 Task: Research Airbnb options in Namasuba, Uganda from 6th December, 2023 to 12th December, 2023 for 4 adults.4 bedrooms having 4 beds and 4 bathrooms. Property type can be flat. Amenities needed are: wifi, TV, free parkinig on premises, gym, breakfast. Look for 3 properties as per requirement.
Action: Mouse moved to (425, 89)
Screenshot: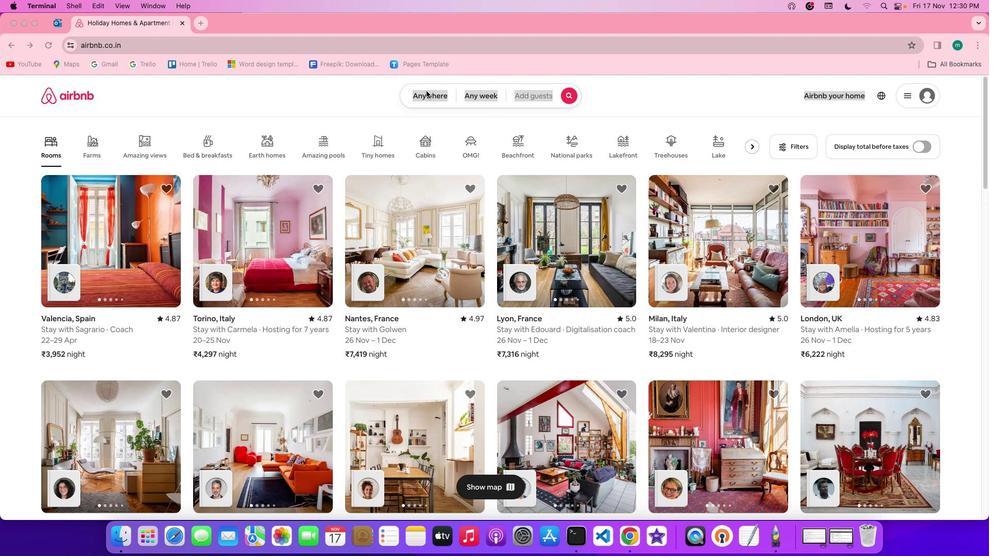 
Action: Mouse pressed left at (425, 89)
Screenshot: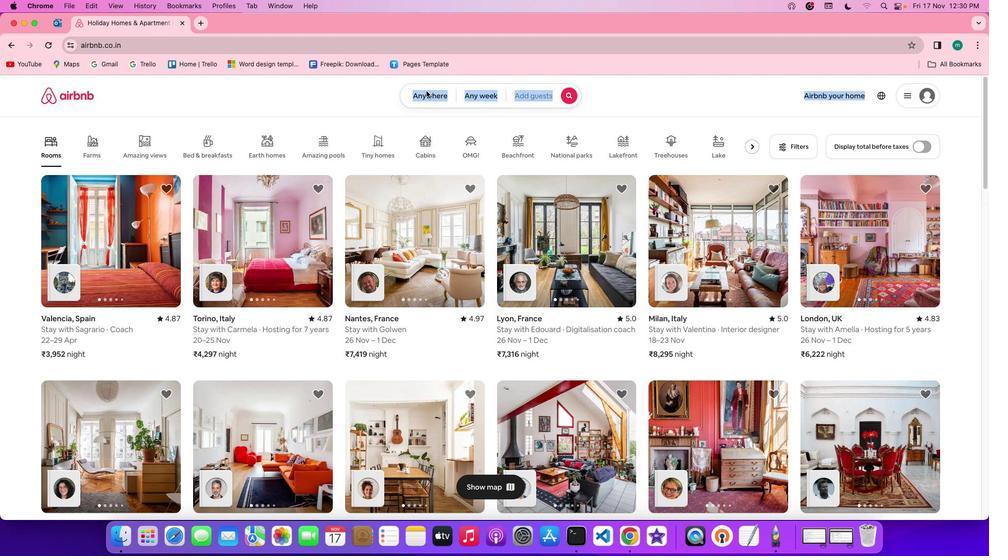 
Action: Mouse pressed left at (425, 89)
Screenshot: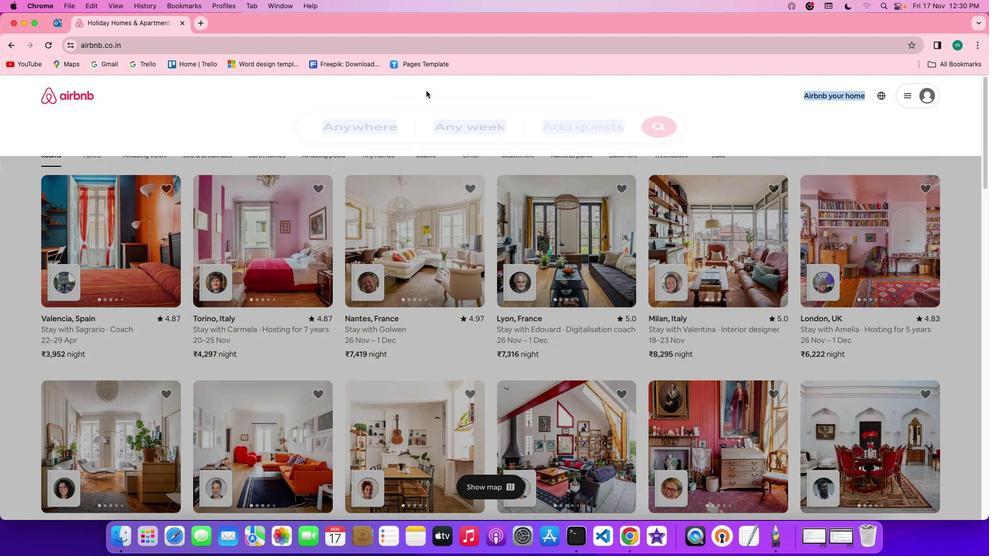 
Action: Mouse moved to (374, 127)
Screenshot: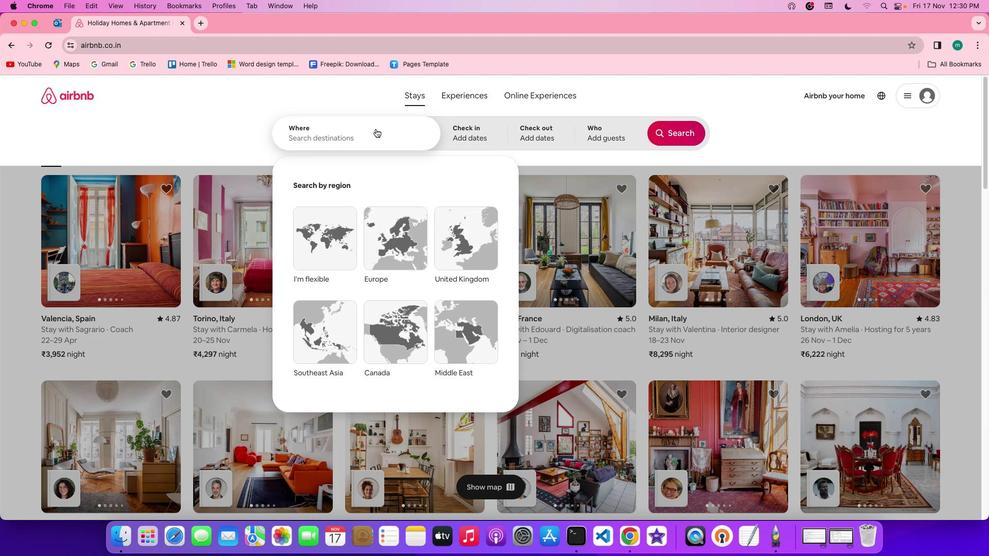 
Action: Mouse pressed left at (374, 127)
Screenshot: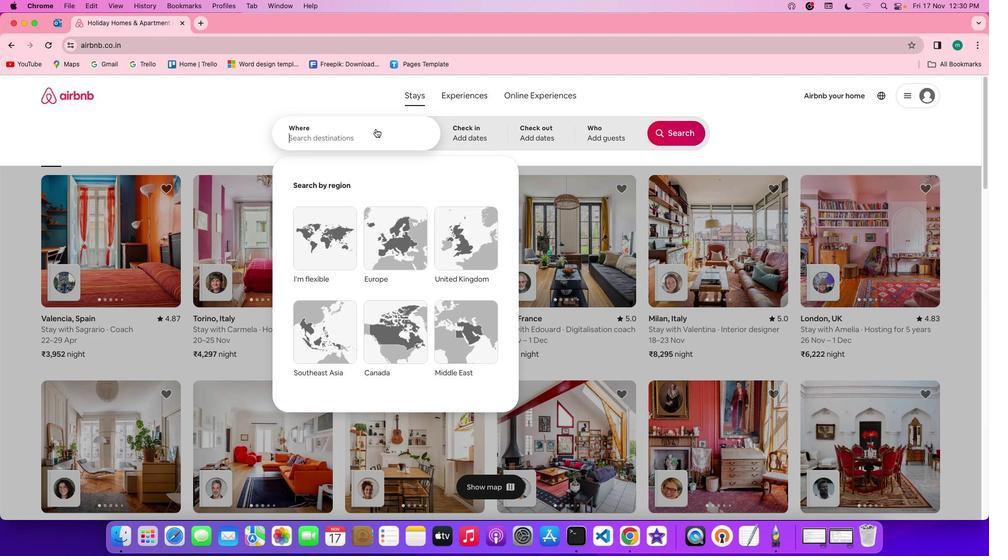 
Action: Key pressed Key.spaceKey.shift'N''a''m''a''s''u''b''a'','Key.spaceKey.shift'u''g''a''n''d''a'
Screenshot: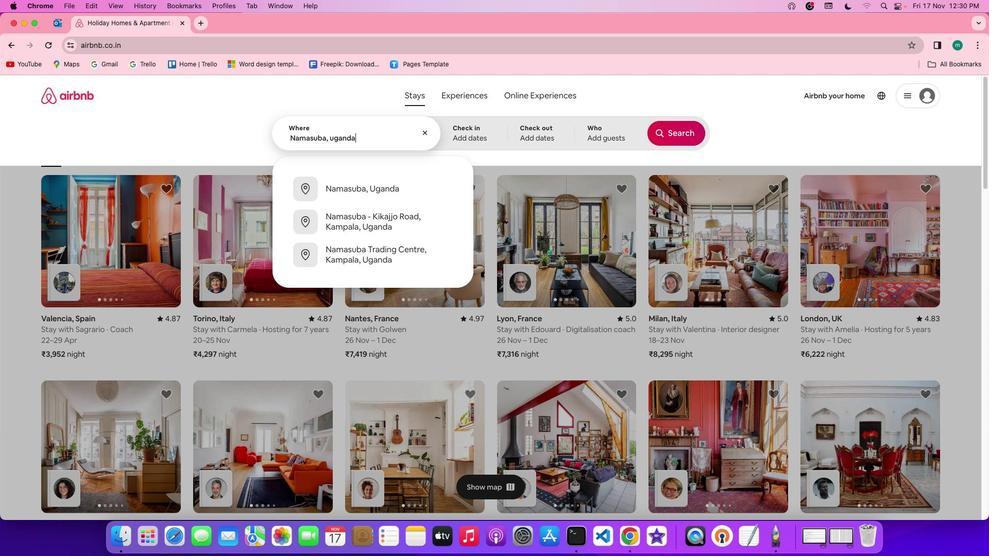 
Action: Mouse moved to (468, 133)
Screenshot: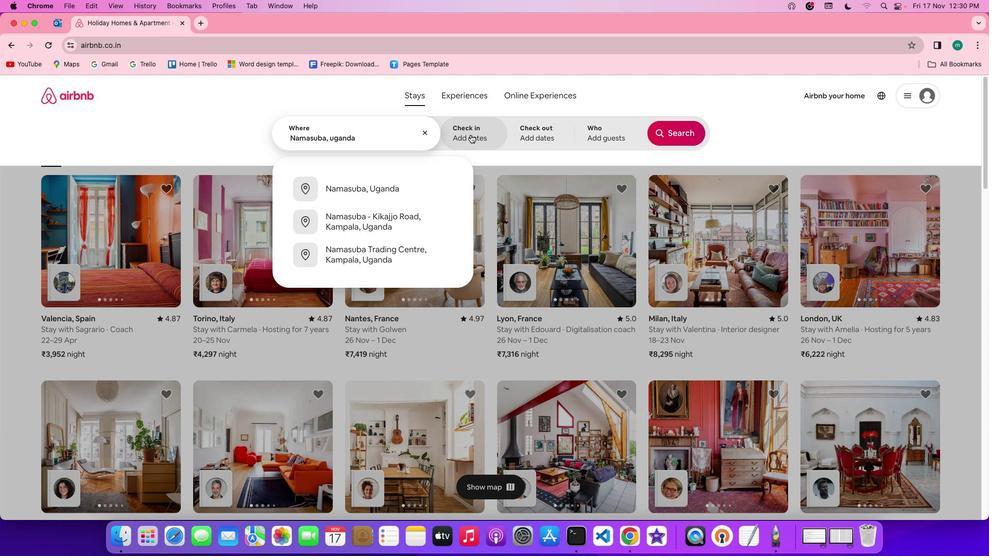 
Action: Mouse pressed left at (468, 133)
Screenshot: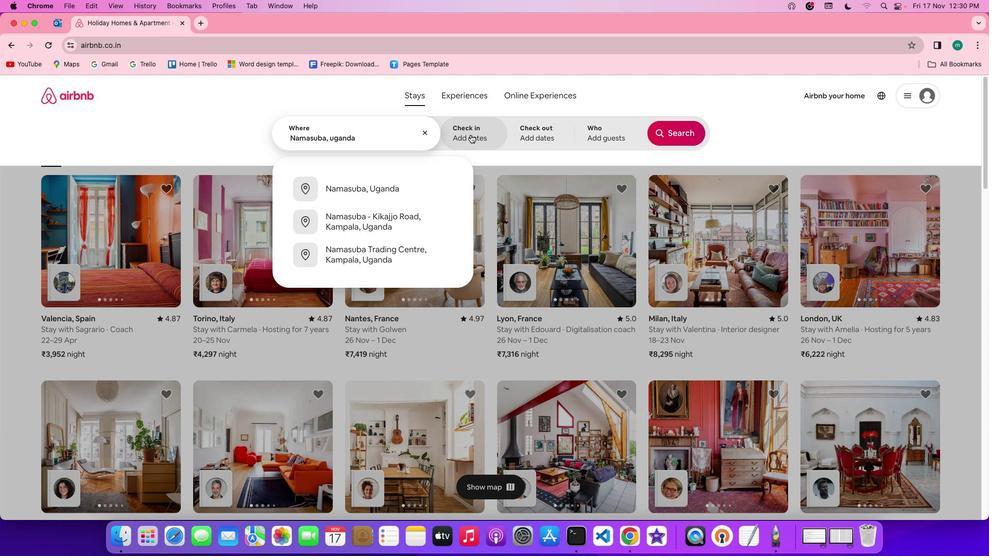 
Action: Mouse moved to (587, 283)
Screenshot: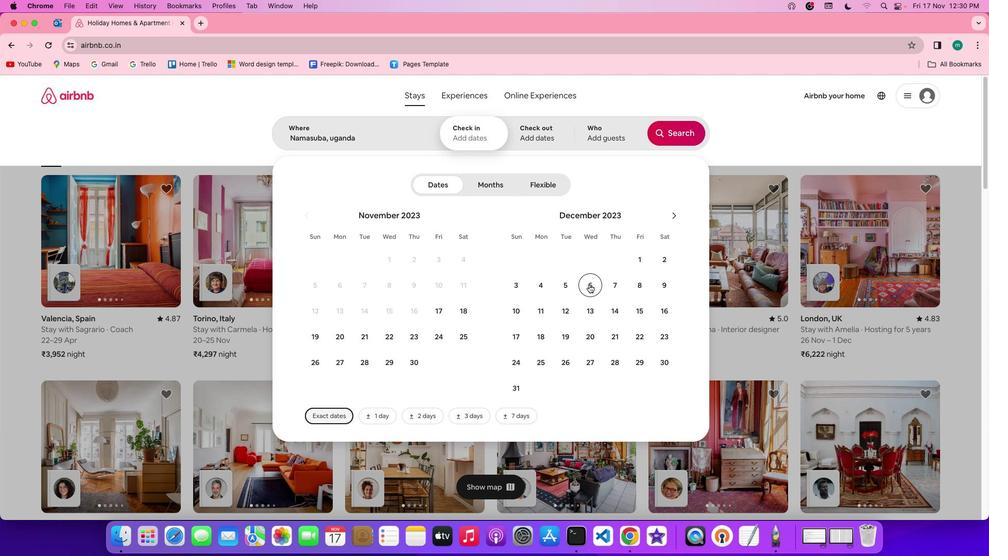
Action: Mouse pressed left at (587, 283)
Screenshot: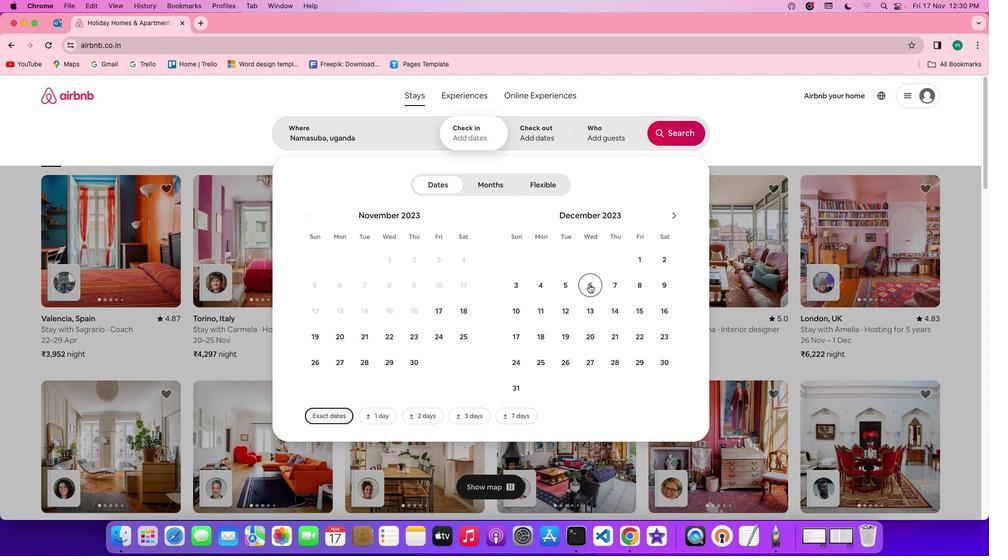 
Action: Mouse moved to (565, 307)
Screenshot: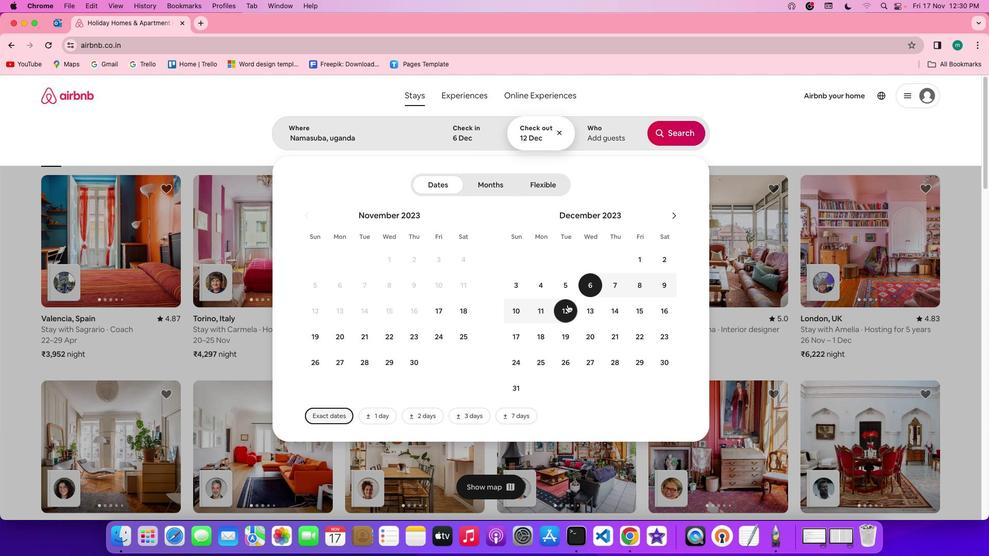 
Action: Mouse pressed left at (565, 307)
Screenshot: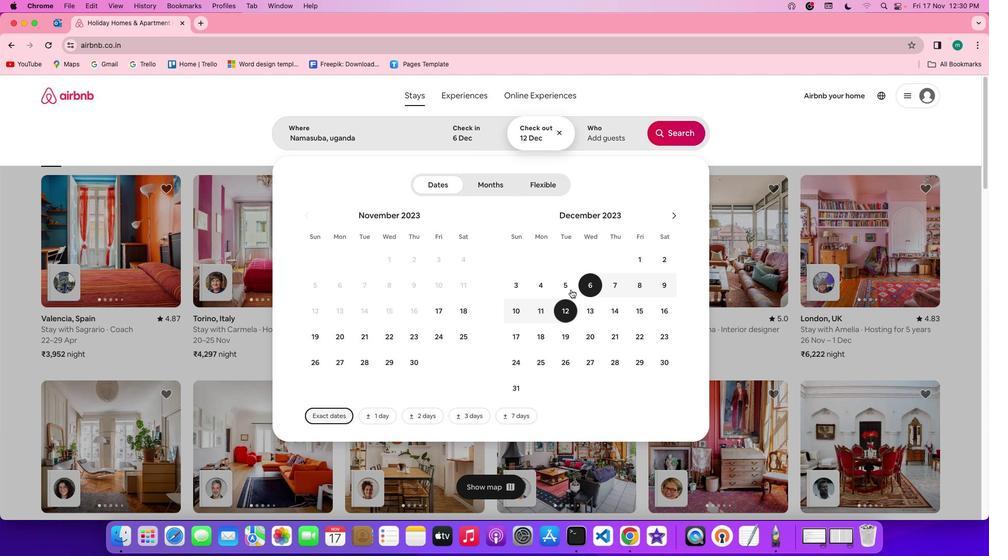
Action: Mouse moved to (606, 139)
Screenshot: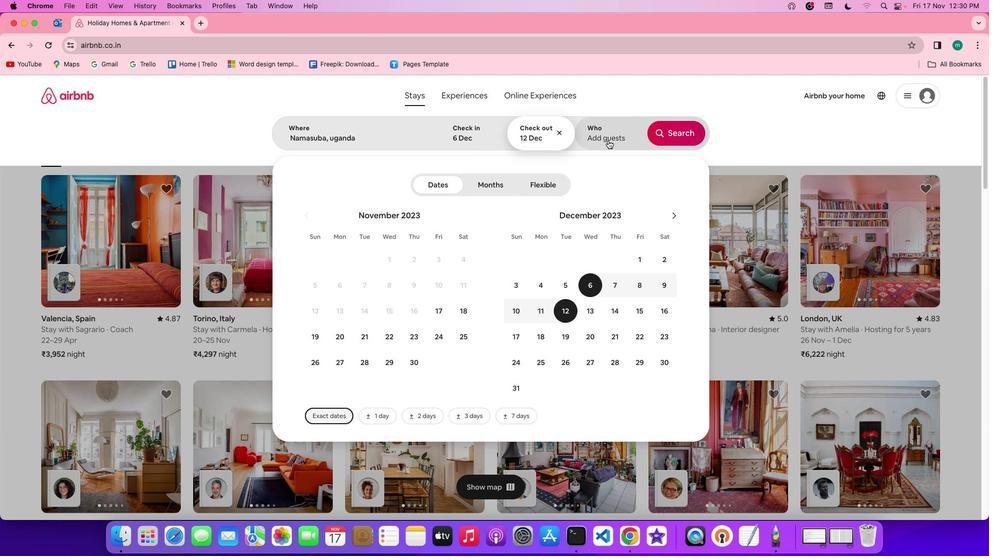 
Action: Mouse pressed left at (606, 139)
Screenshot: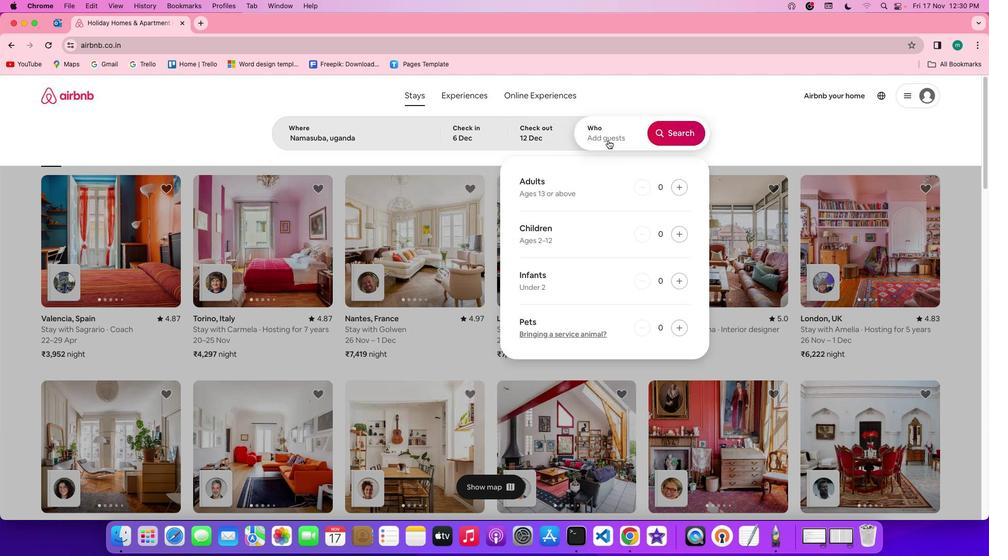 
Action: Mouse moved to (675, 189)
Screenshot: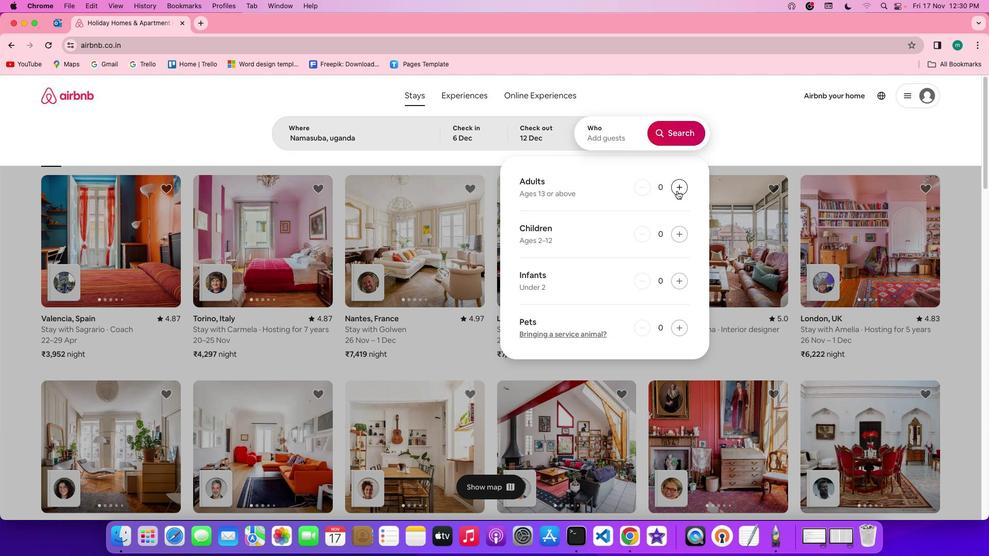 
Action: Mouse pressed left at (675, 189)
Screenshot: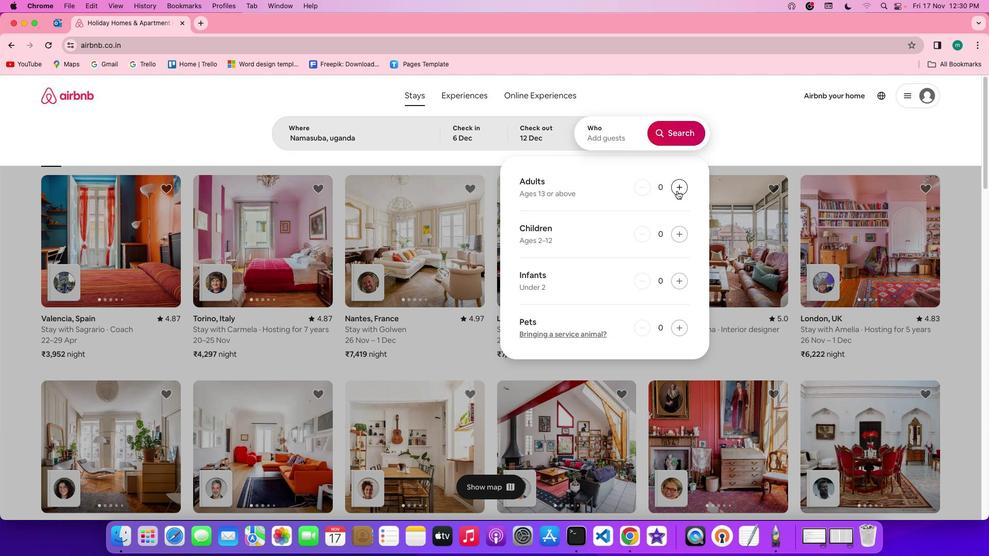 
Action: Mouse pressed left at (675, 189)
Screenshot: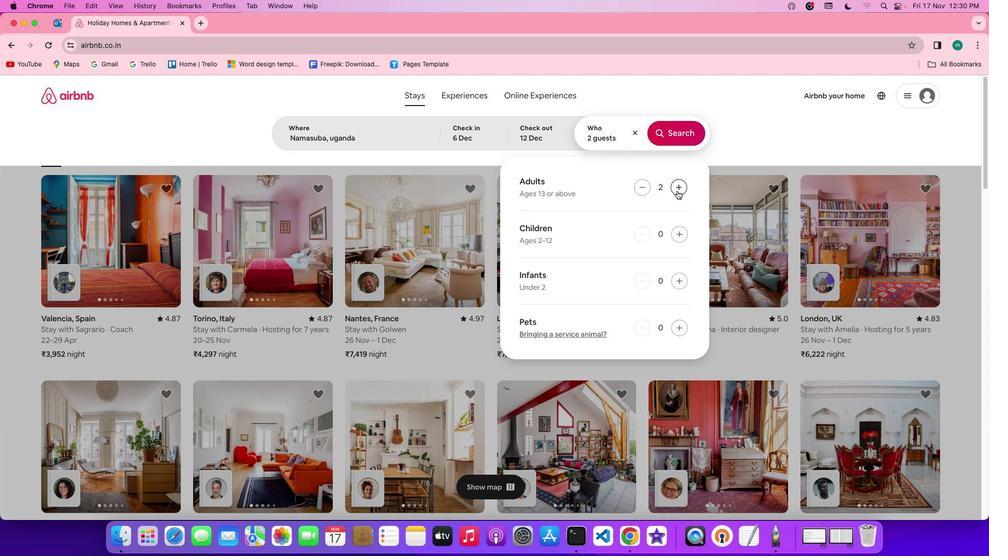 
Action: Mouse pressed left at (675, 189)
Screenshot: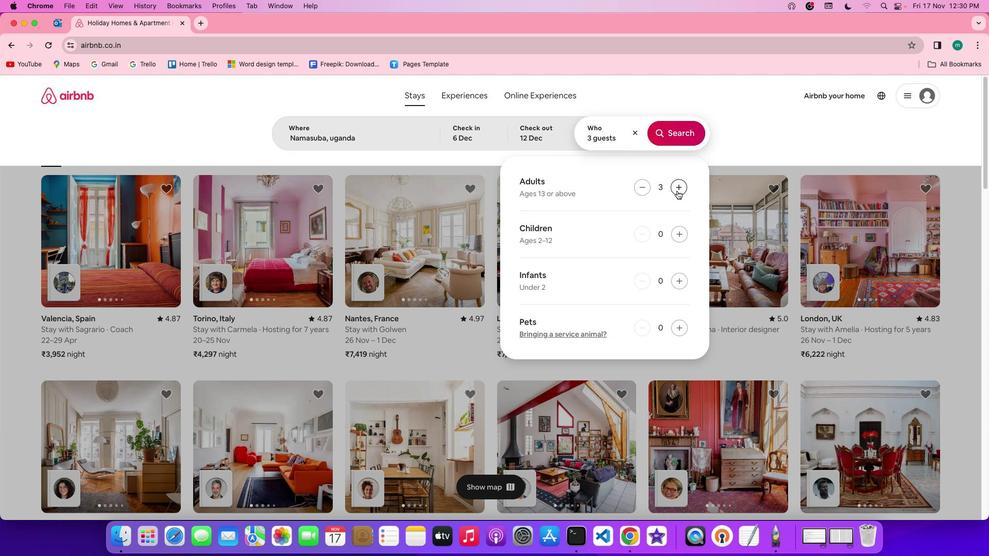 
Action: Mouse pressed left at (675, 189)
Screenshot: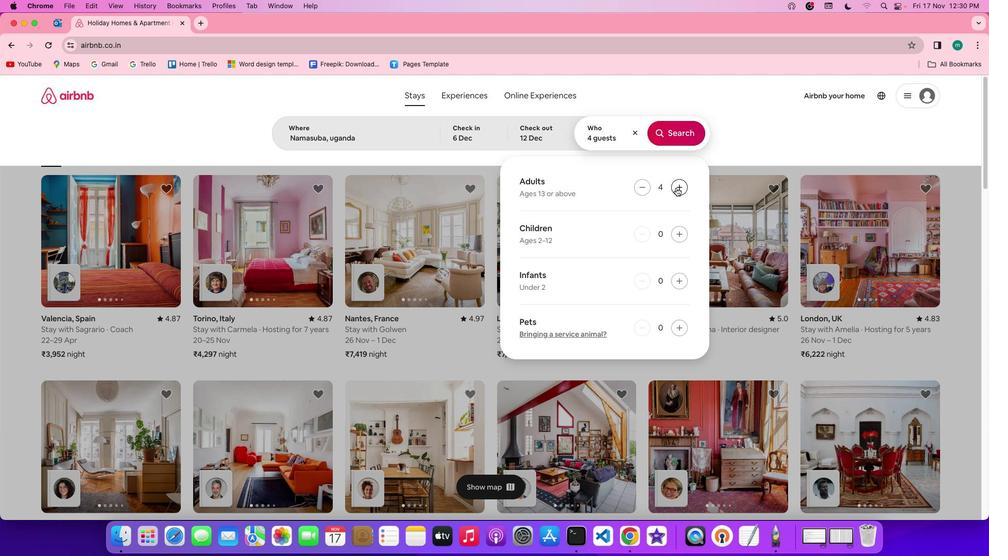 
Action: Mouse moved to (683, 141)
Screenshot: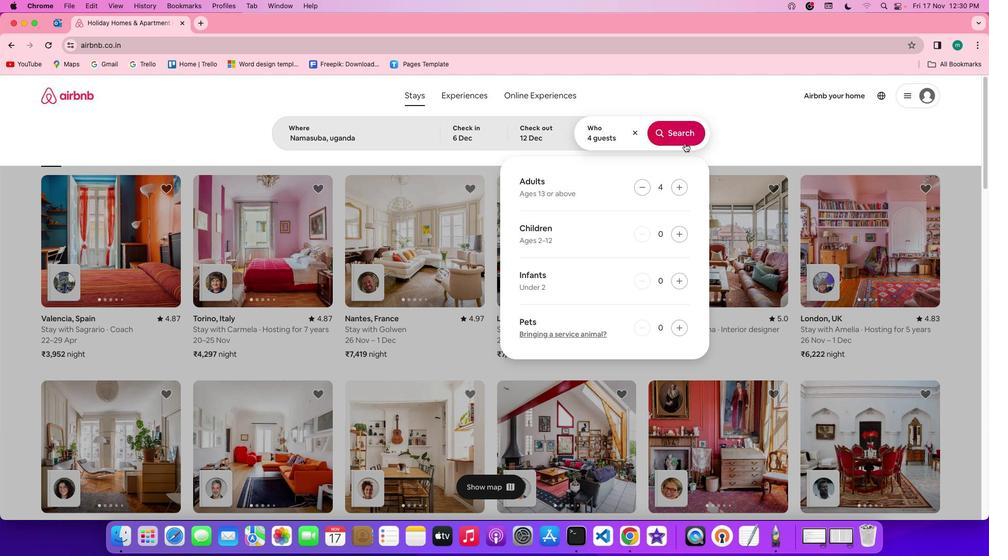 
Action: Mouse pressed left at (683, 141)
Screenshot: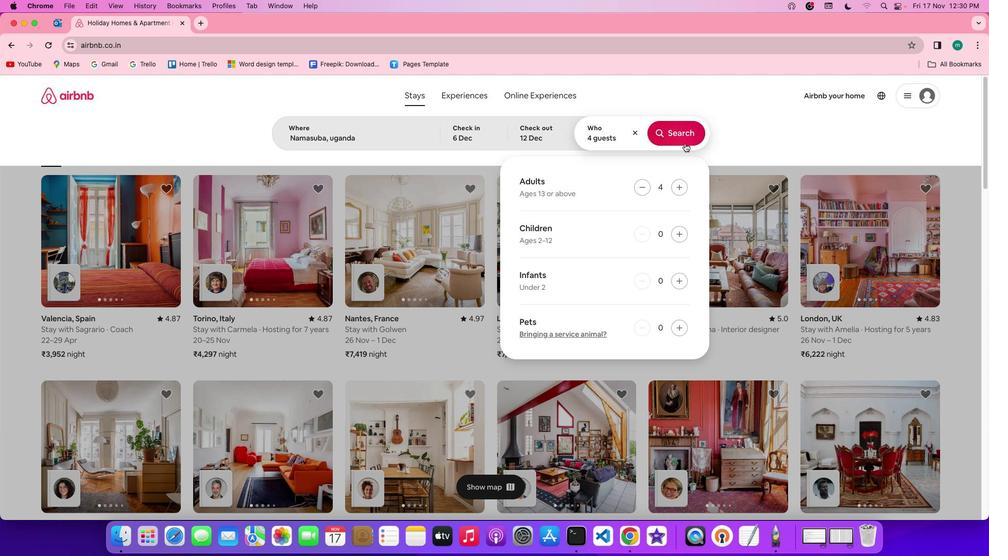 
Action: Mouse moved to (810, 133)
Screenshot: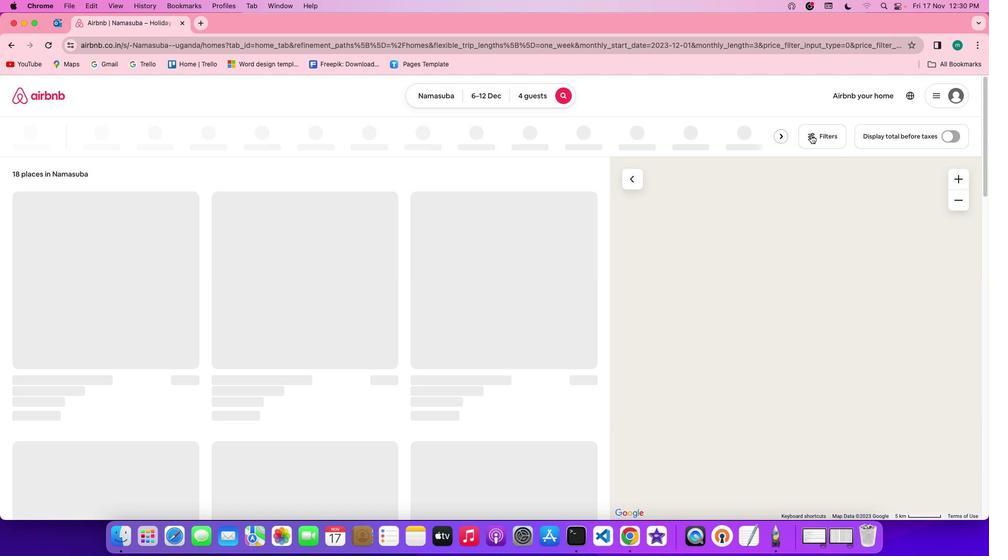 
Action: Mouse pressed left at (810, 133)
Screenshot: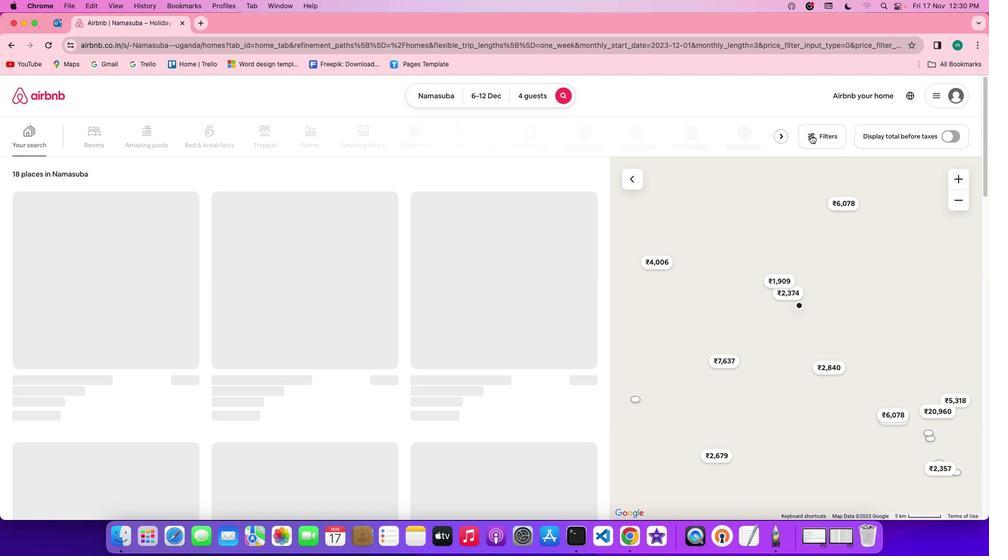 
Action: Mouse moved to (501, 299)
Screenshot: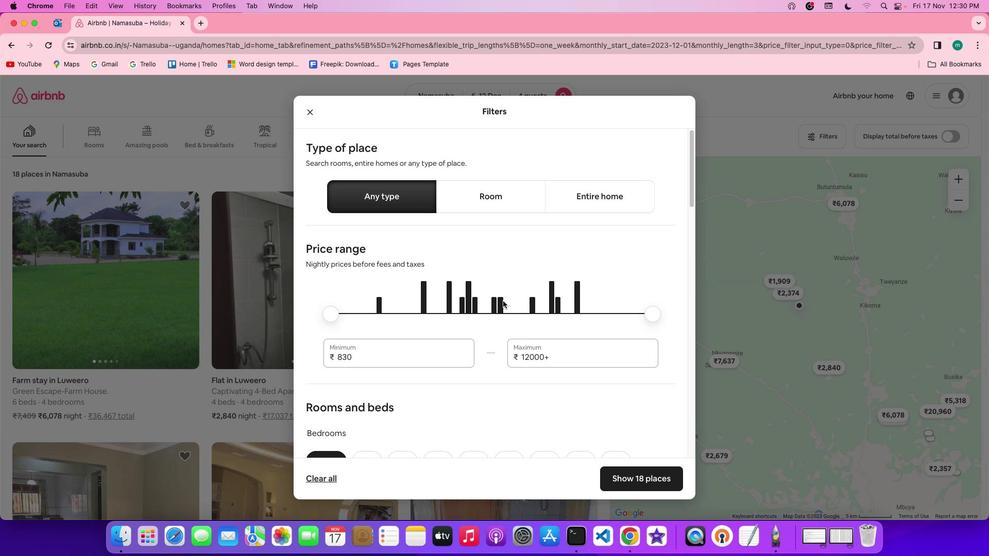 
Action: Mouse scrolled (501, 299) with delta (-1, -1)
Screenshot: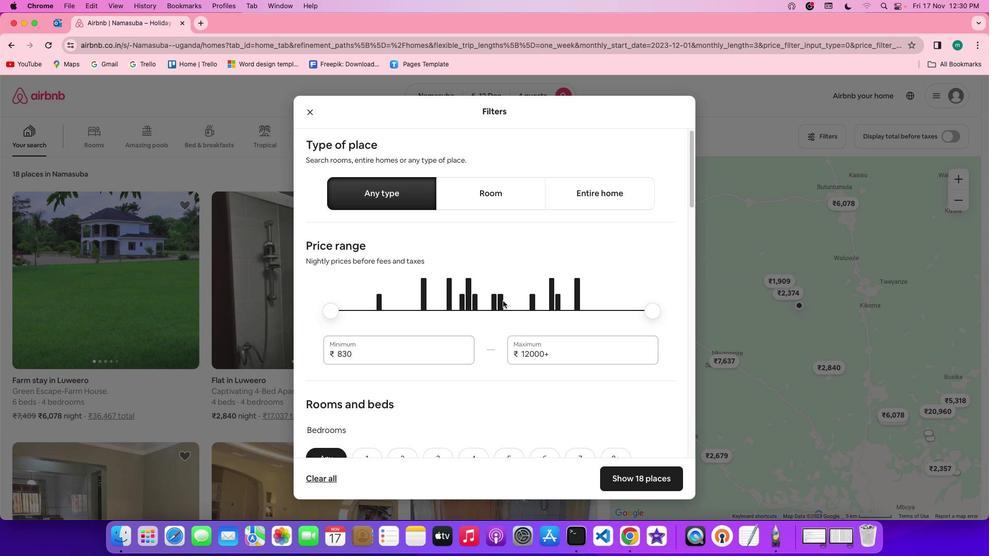 
Action: Mouse scrolled (501, 299) with delta (-1, -1)
Screenshot: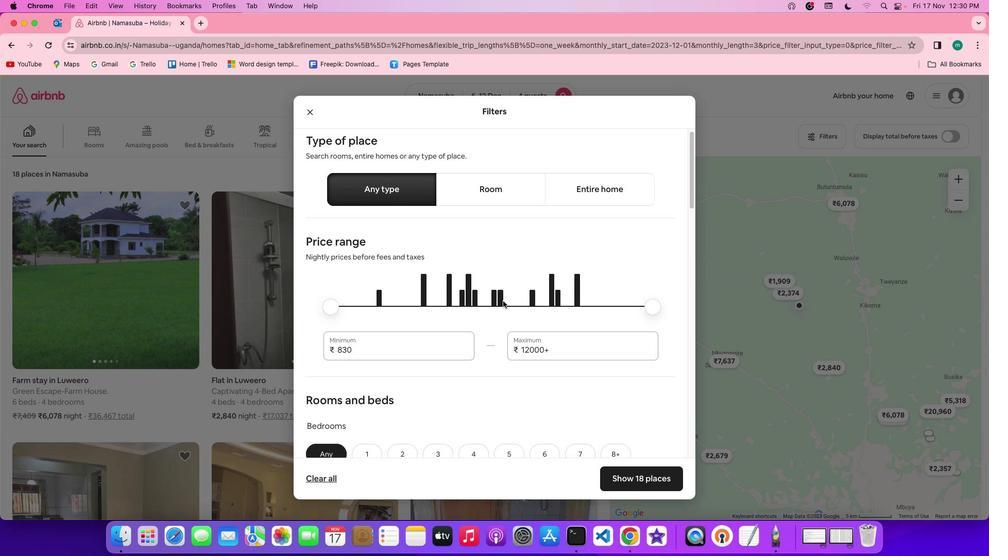 
Action: Mouse scrolled (501, 299) with delta (-1, -1)
Screenshot: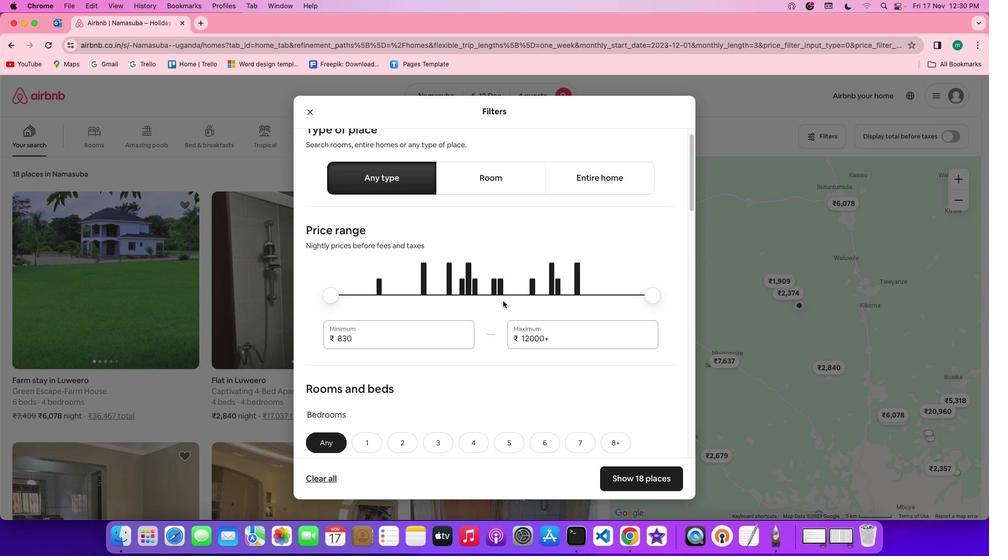 
Action: Mouse scrolled (501, 299) with delta (-1, -1)
Screenshot: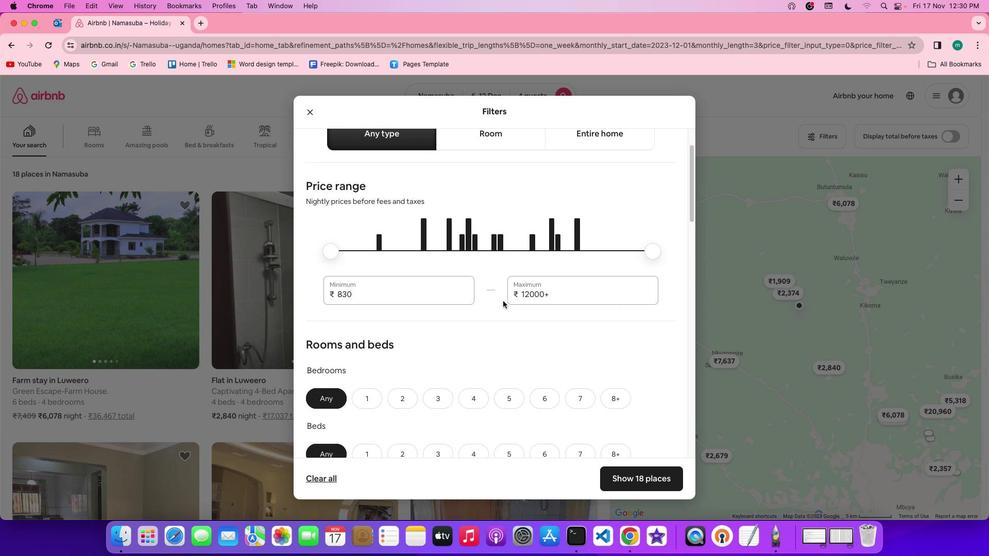 
Action: Mouse scrolled (501, 299) with delta (-1, -1)
Screenshot: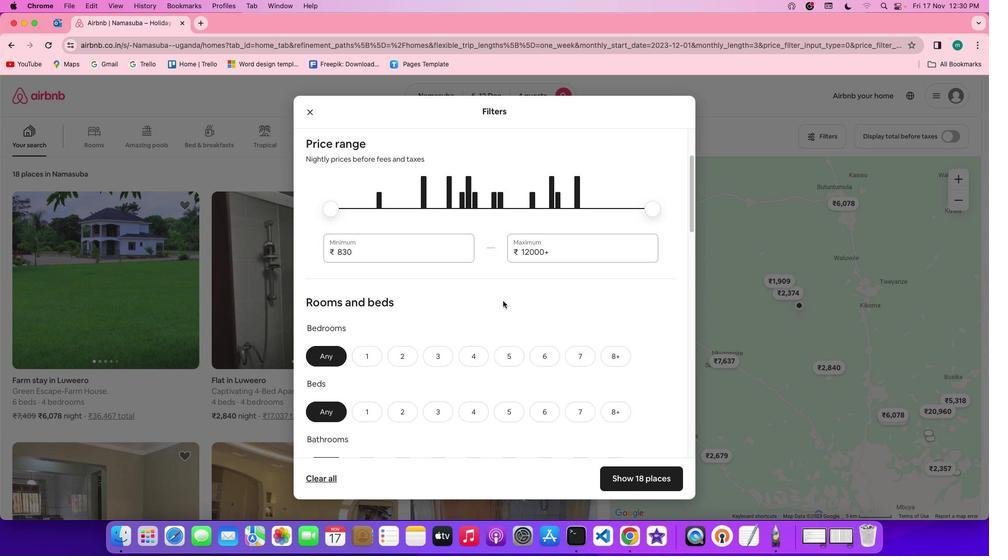 
Action: Mouse scrolled (501, 299) with delta (-1, -2)
Screenshot: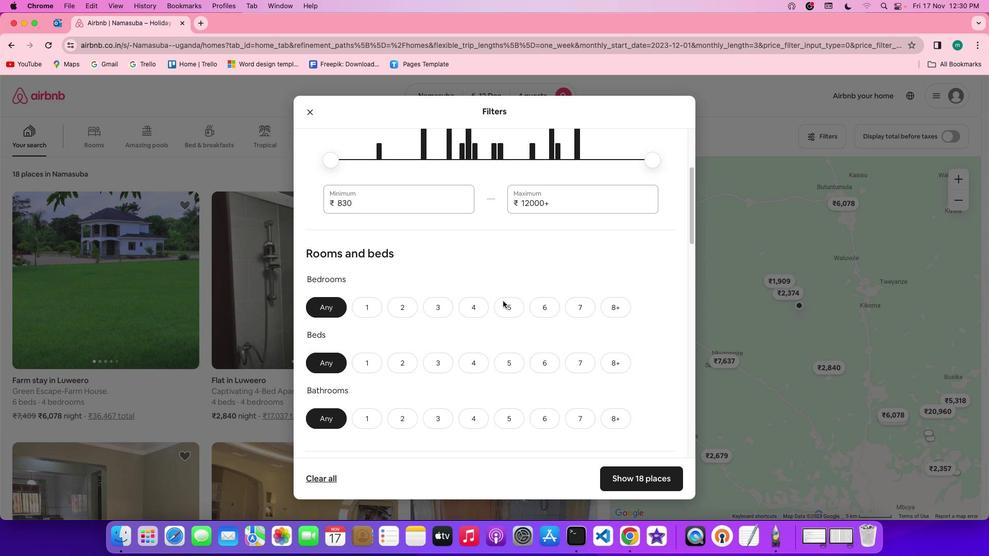 
Action: Mouse scrolled (501, 299) with delta (-1, -3)
Screenshot: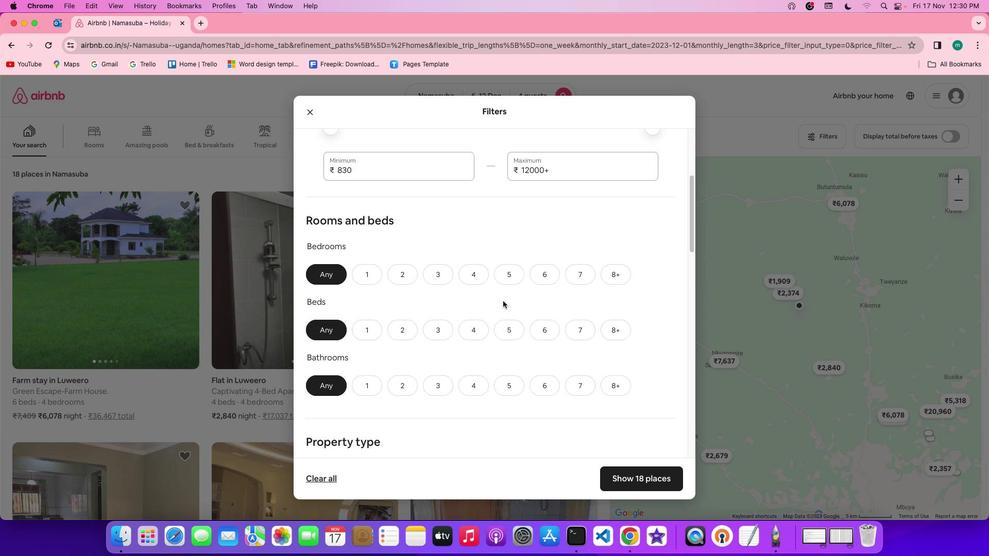 
Action: Mouse scrolled (501, 299) with delta (-1, -1)
Screenshot: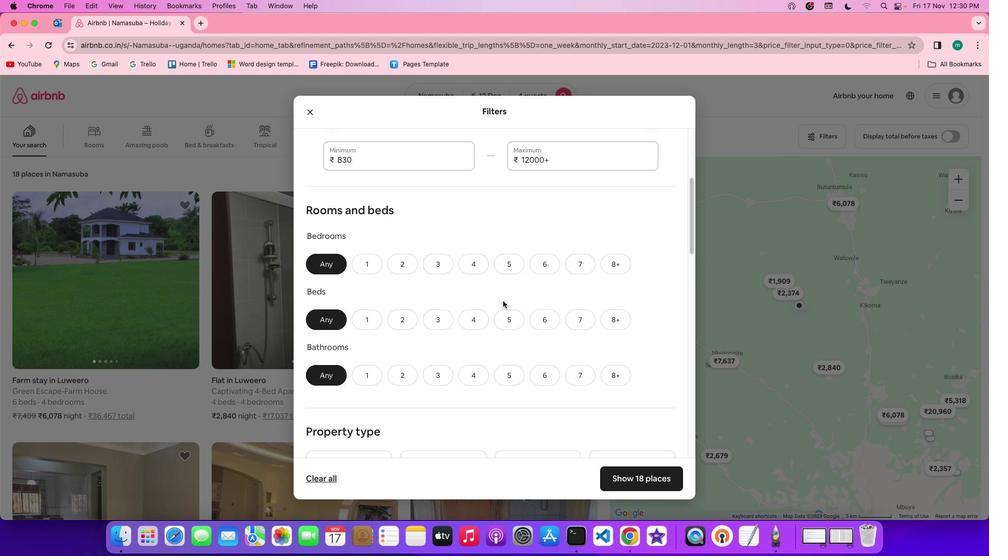 
Action: Mouse scrolled (501, 299) with delta (-1, -1)
Screenshot: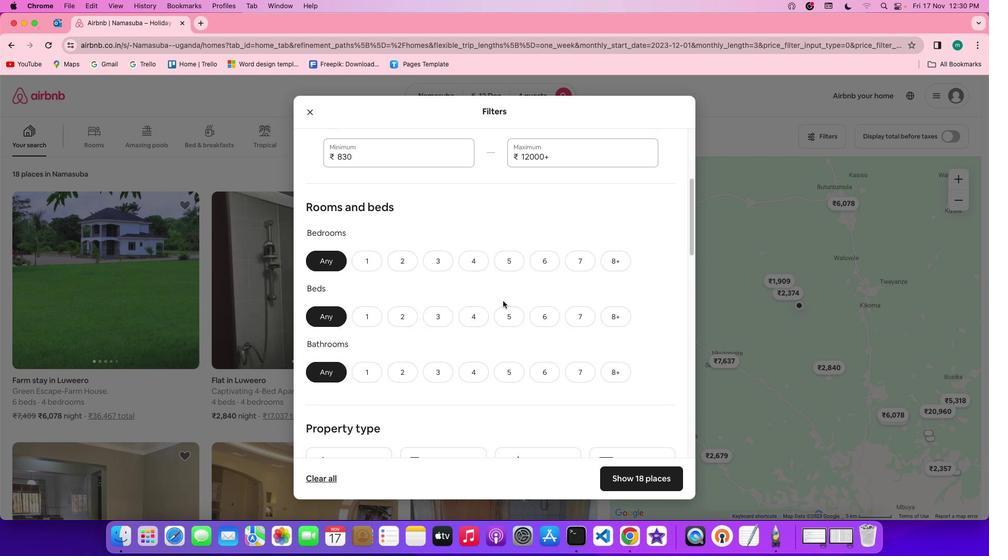 
Action: Mouse scrolled (501, 299) with delta (-1, -1)
Screenshot: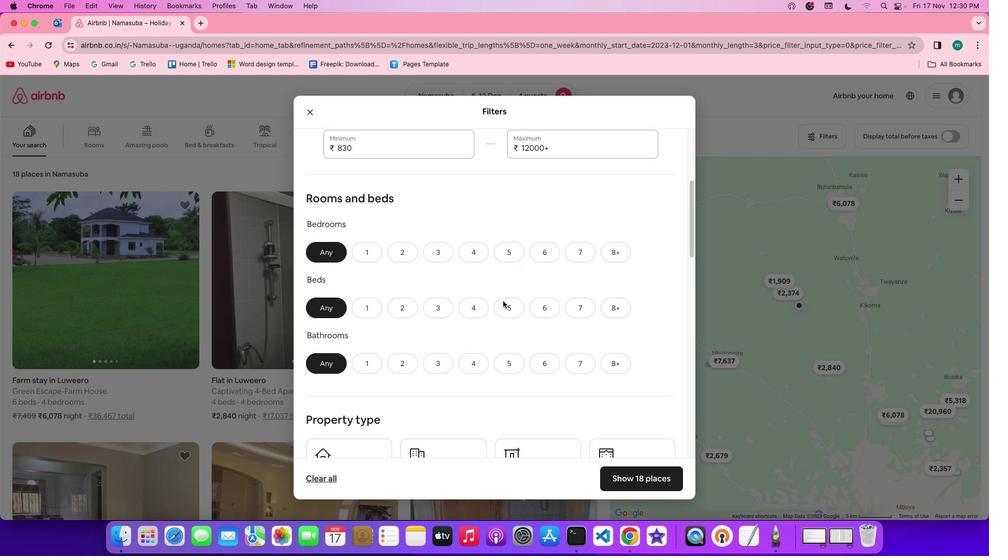 
Action: Mouse scrolled (501, 299) with delta (-1, -1)
Screenshot: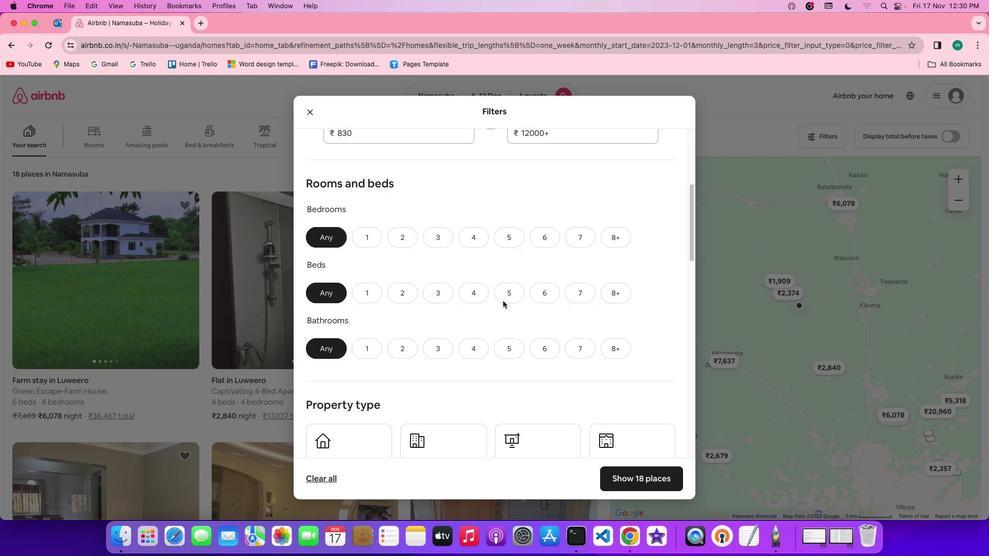 
Action: Mouse scrolled (501, 299) with delta (-1, -1)
Screenshot: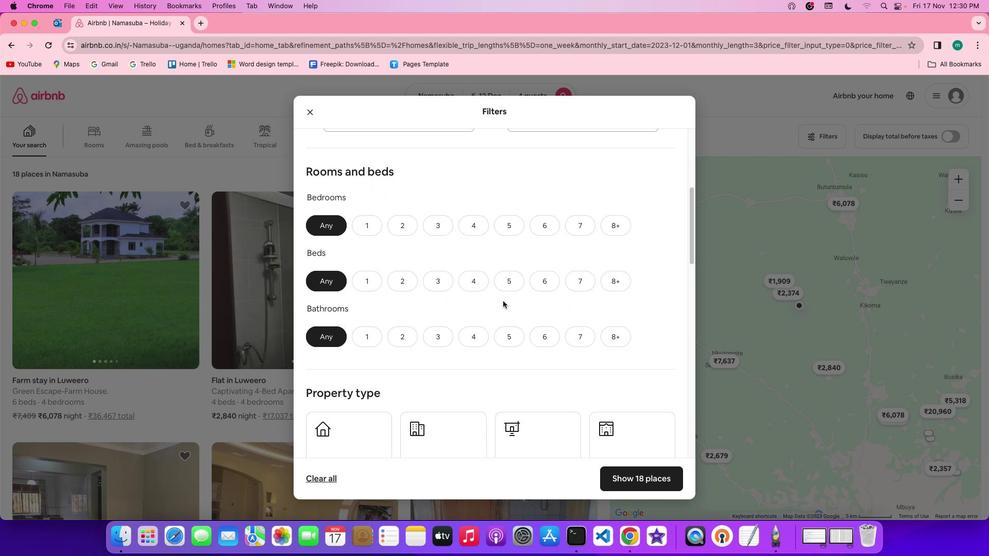 
Action: Mouse scrolled (501, 299) with delta (-1, -1)
Screenshot: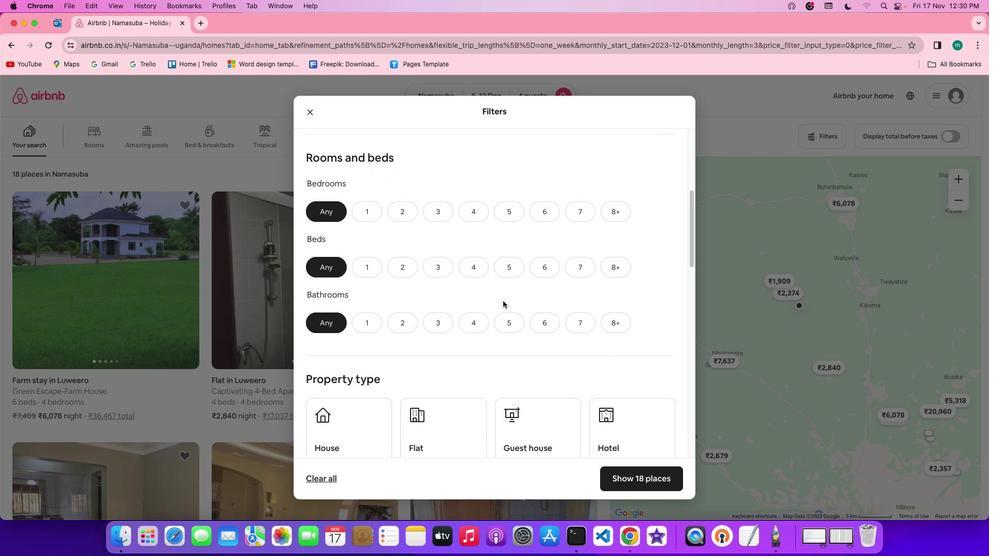 
Action: Mouse scrolled (501, 299) with delta (-1, -1)
Screenshot: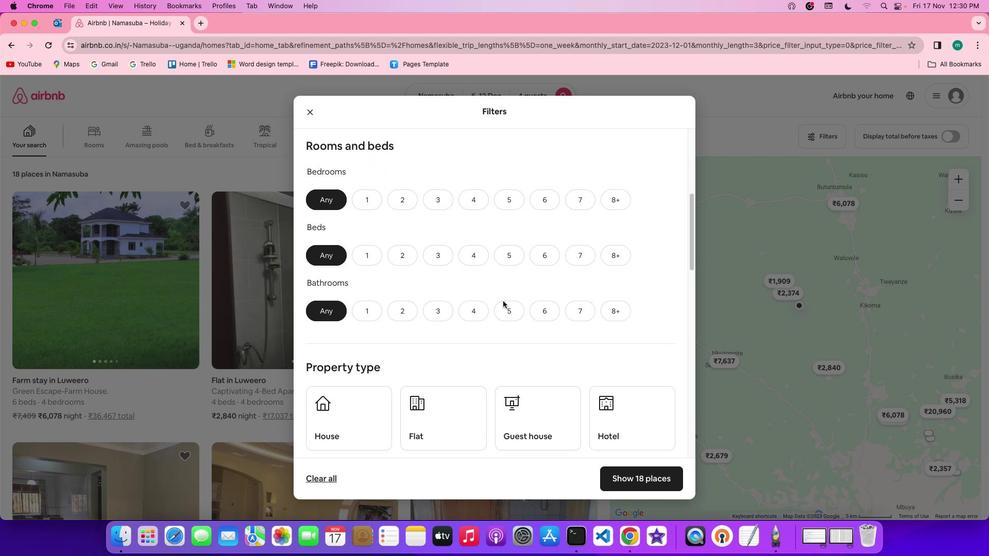 
Action: Mouse scrolled (501, 299) with delta (-1, -1)
Screenshot: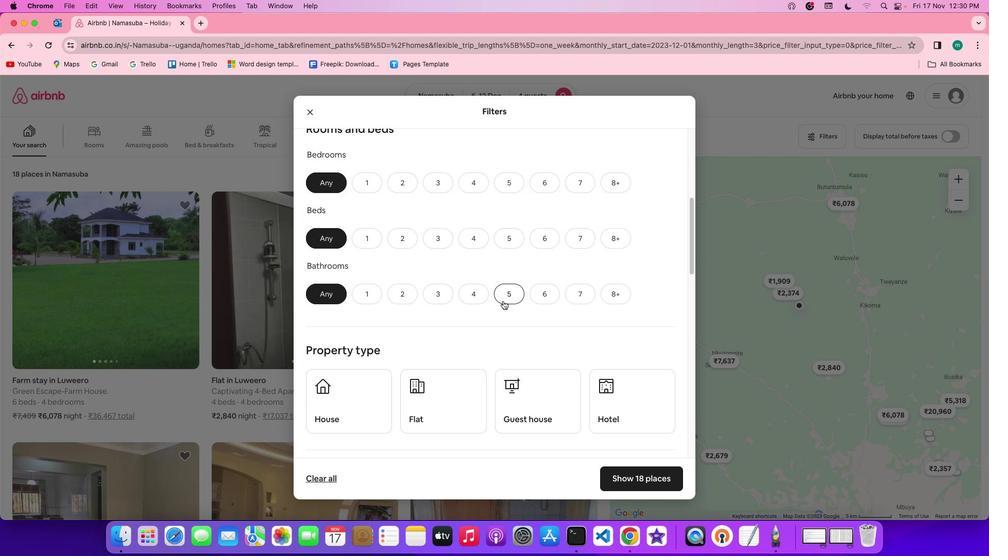 
Action: Mouse scrolled (501, 299) with delta (-1, -1)
Screenshot: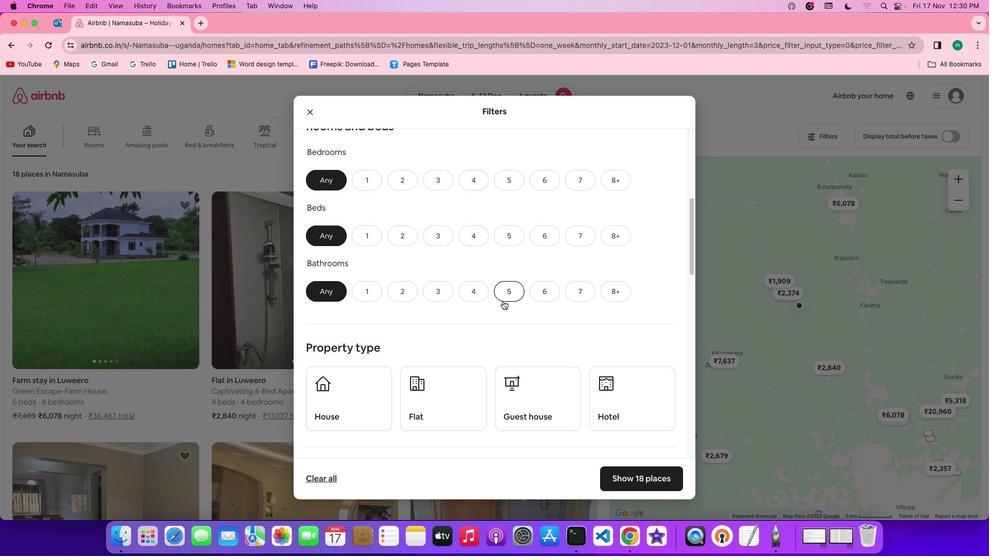 
Action: Mouse scrolled (501, 299) with delta (-1, -1)
Screenshot: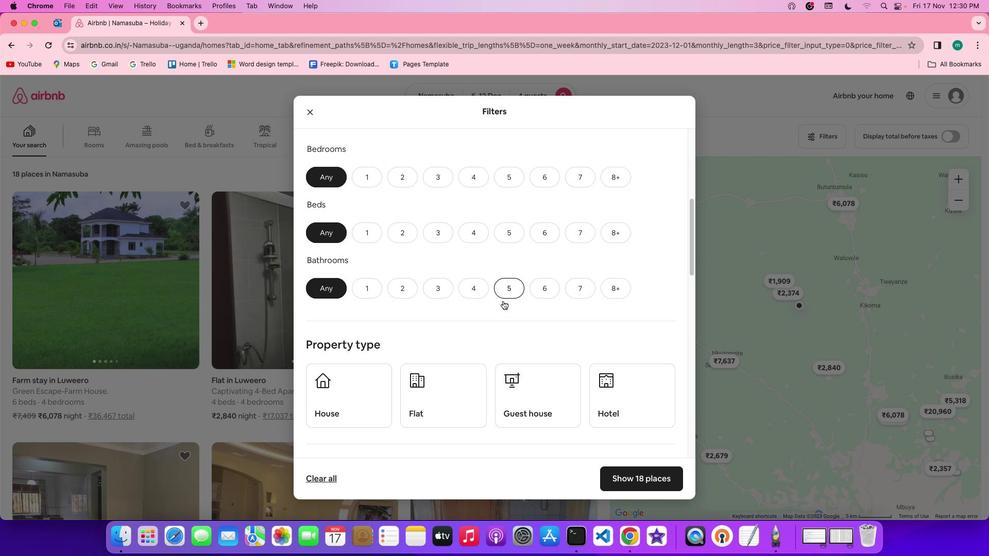
Action: Mouse scrolled (501, 299) with delta (-1, -1)
Screenshot: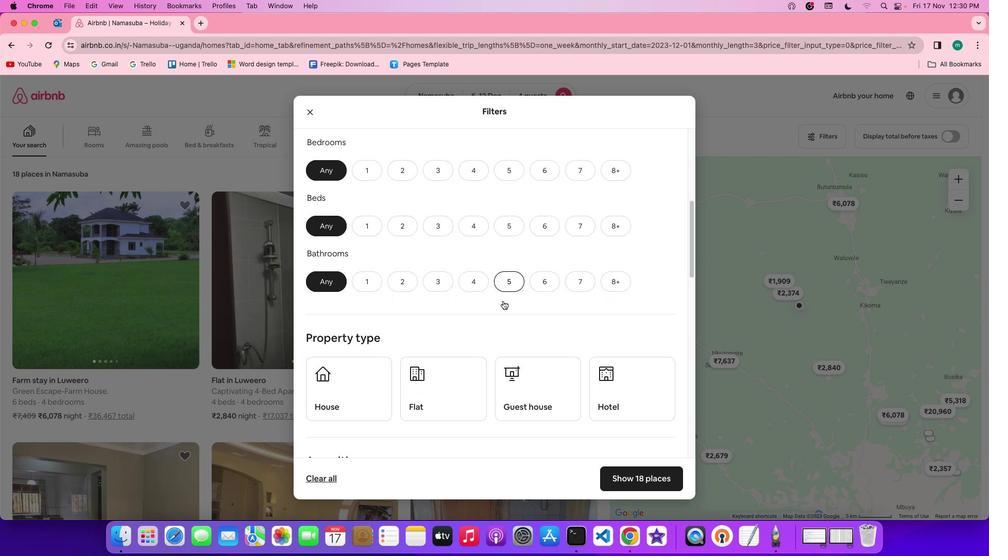 
Action: Mouse moved to (478, 163)
Screenshot: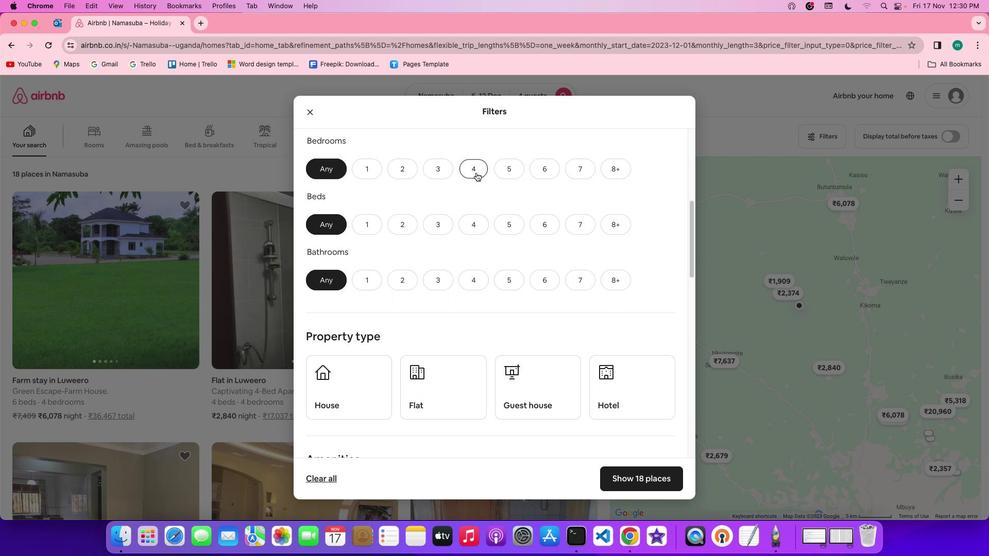 
Action: Mouse pressed left at (478, 163)
Screenshot: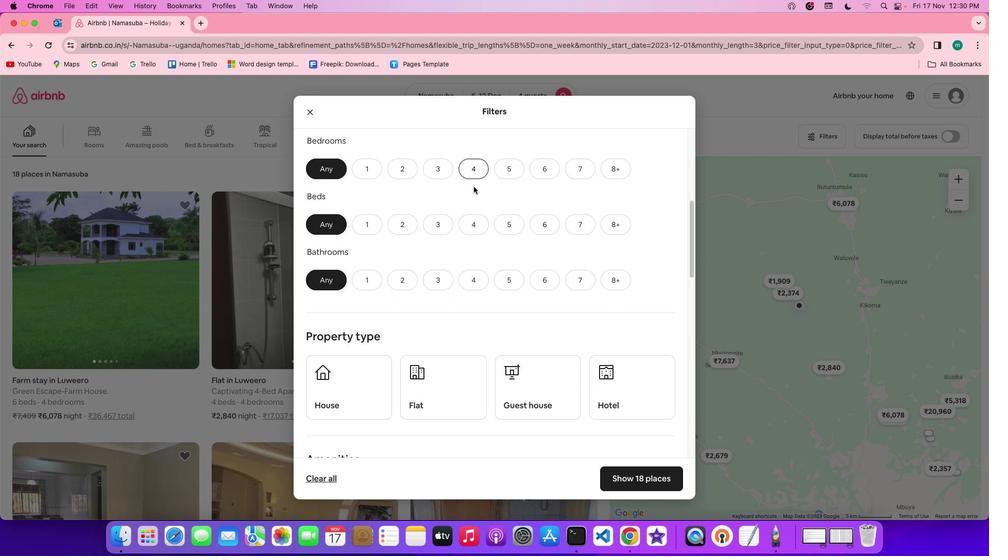 
Action: Mouse moved to (463, 228)
Screenshot: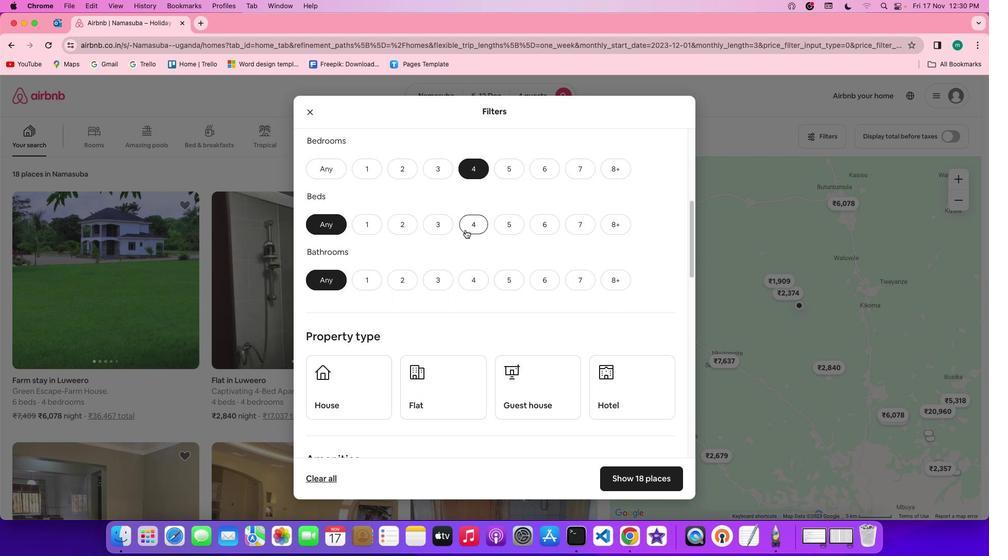 
Action: Mouse pressed left at (463, 228)
Screenshot: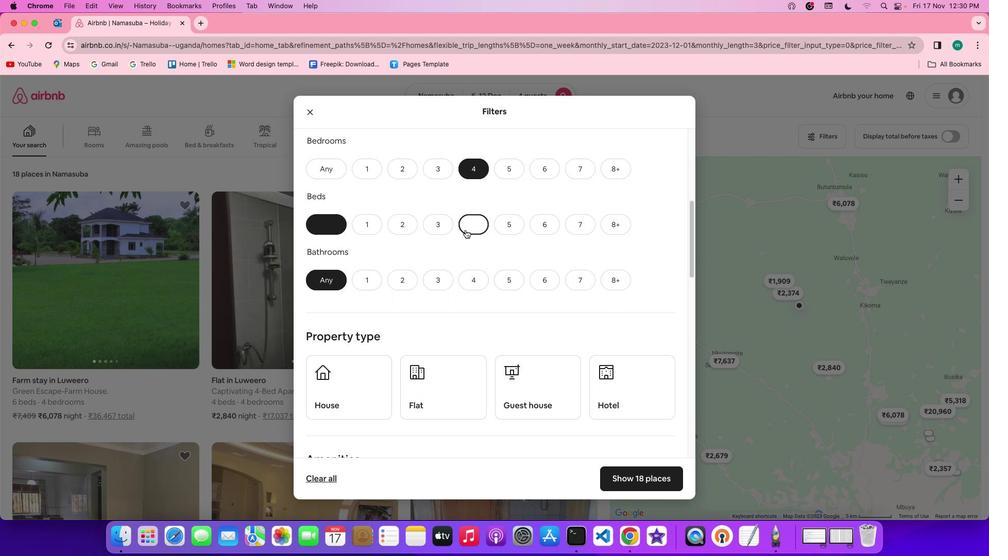 
Action: Mouse moved to (465, 281)
Screenshot: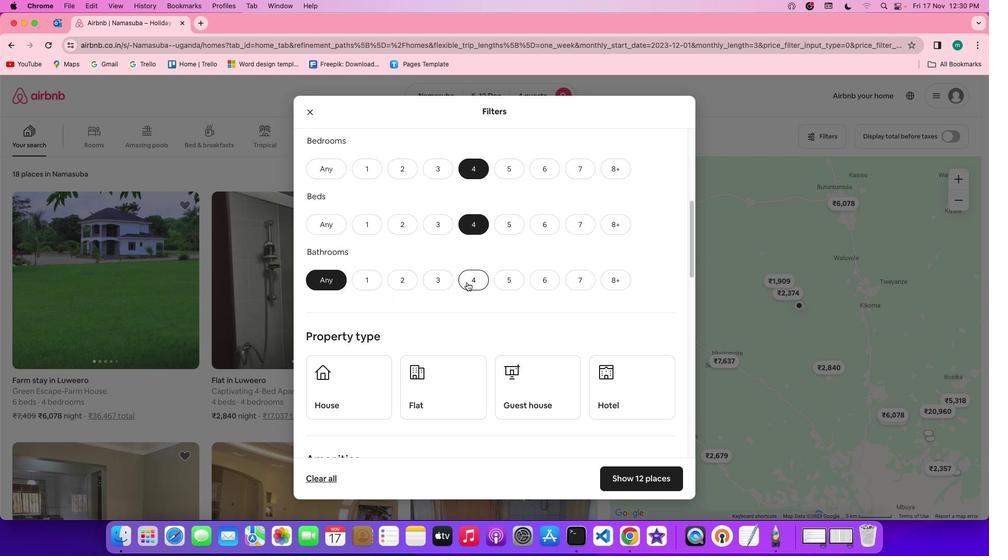 
Action: Mouse pressed left at (465, 281)
Screenshot: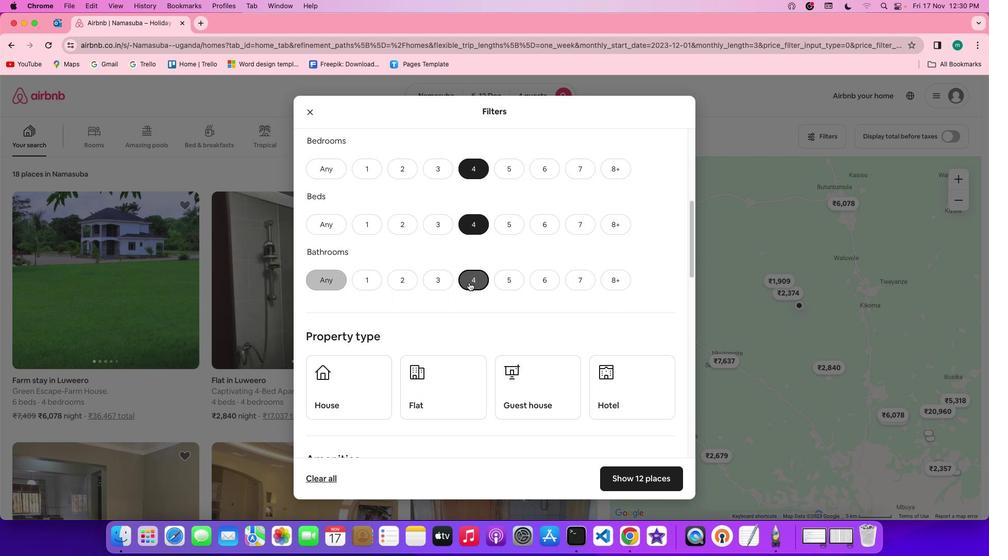 
Action: Mouse moved to (634, 301)
Screenshot: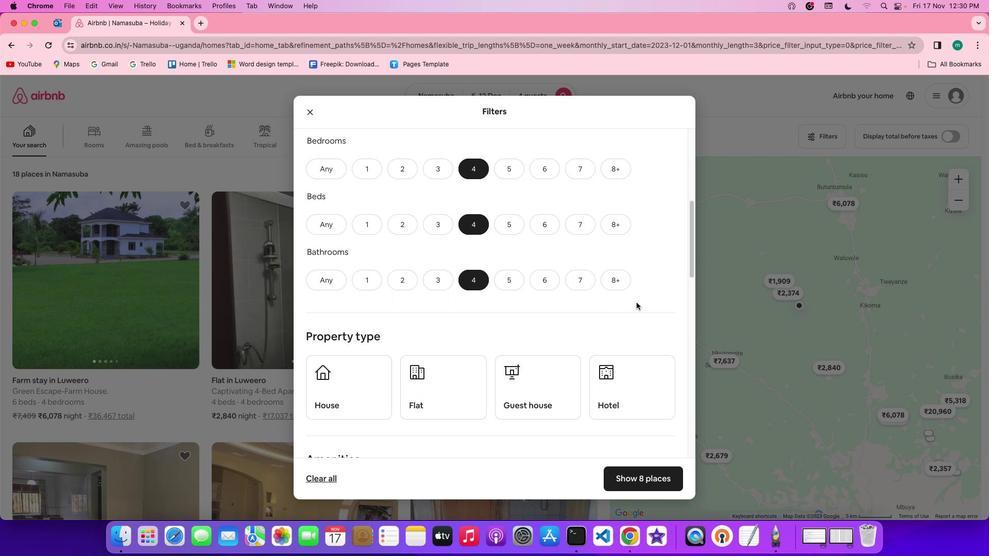 
Action: Mouse scrolled (634, 301) with delta (-1, -1)
Screenshot: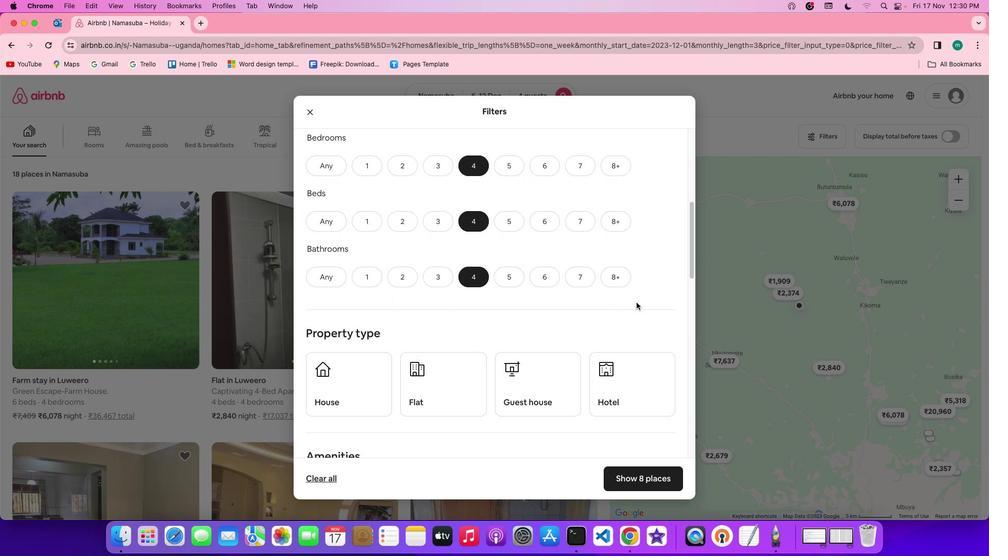 
Action: Mouse scrolled (634, 301) with delta (-1, -1)
Screenshot: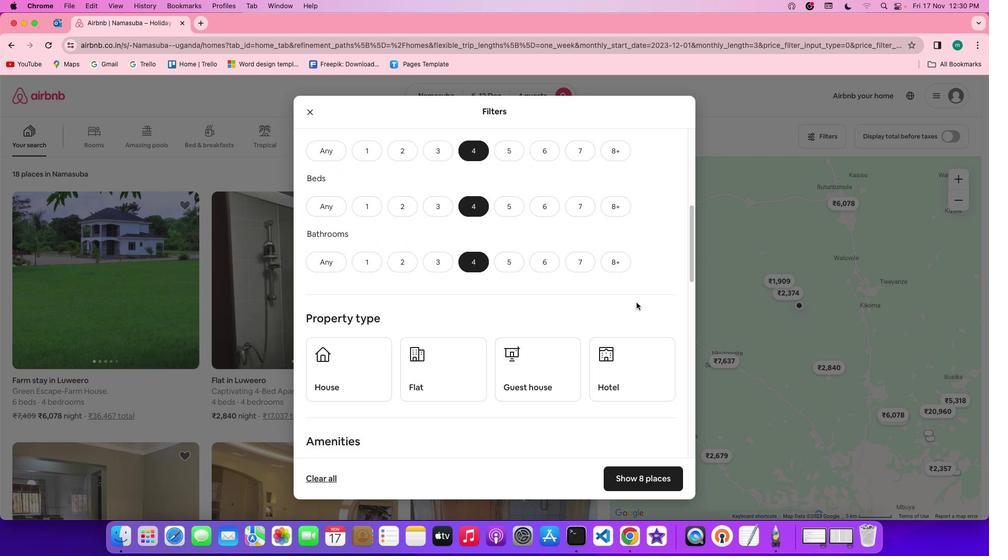 
Action: Mouse scrolled (634, 301) with delta (-1, -1)
Screenshot: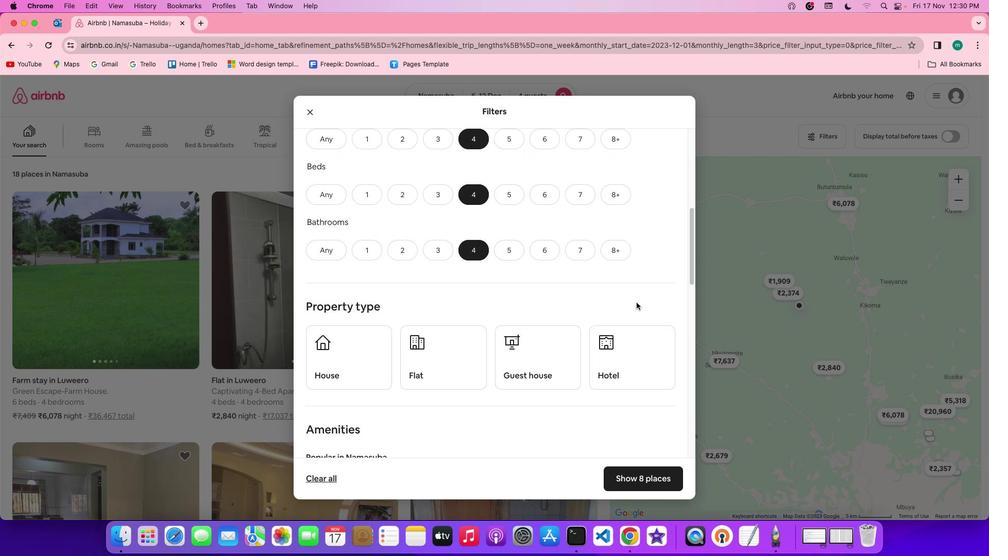 
Action: Mouse scrolled (634, 301) with delta (-1, -1)
Screenshot: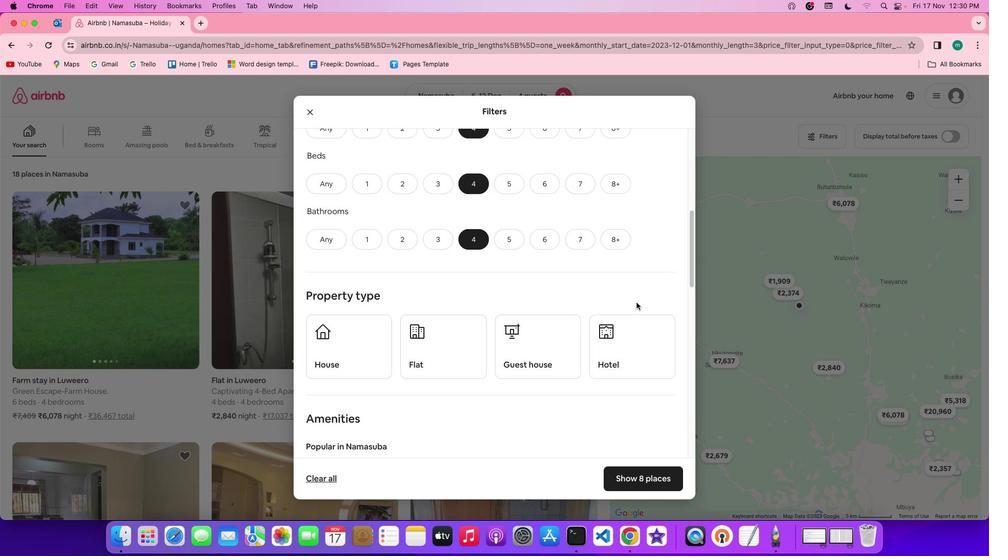 
Action: Mouse scrolled (634, 301) with delta (-1, -1)
Screenshot: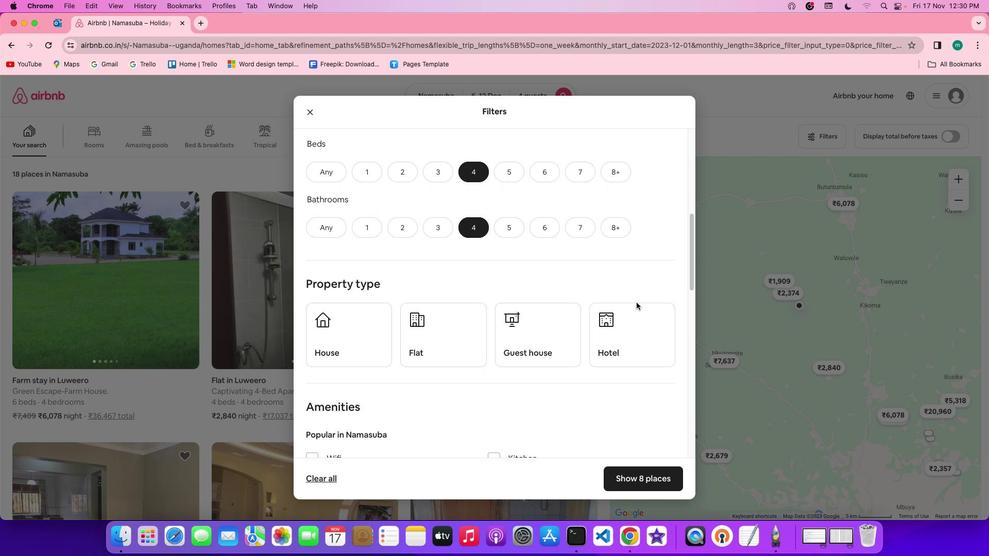 
Action: Mouse scrolled (634, 301) with delta (-1, -1)
Screenshot: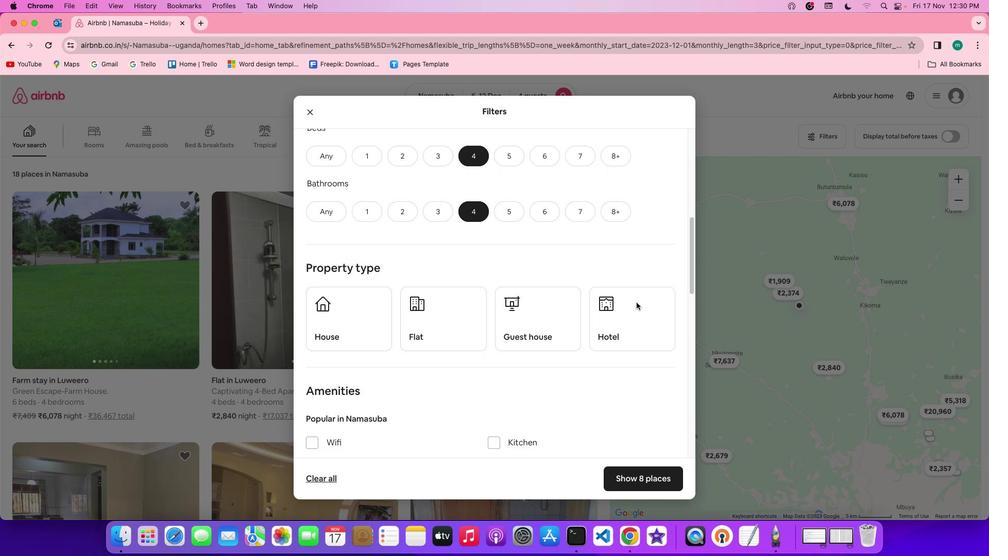 
Action: Mouse scrolled (634, 301) with delta (-1, -1)
Screenshot: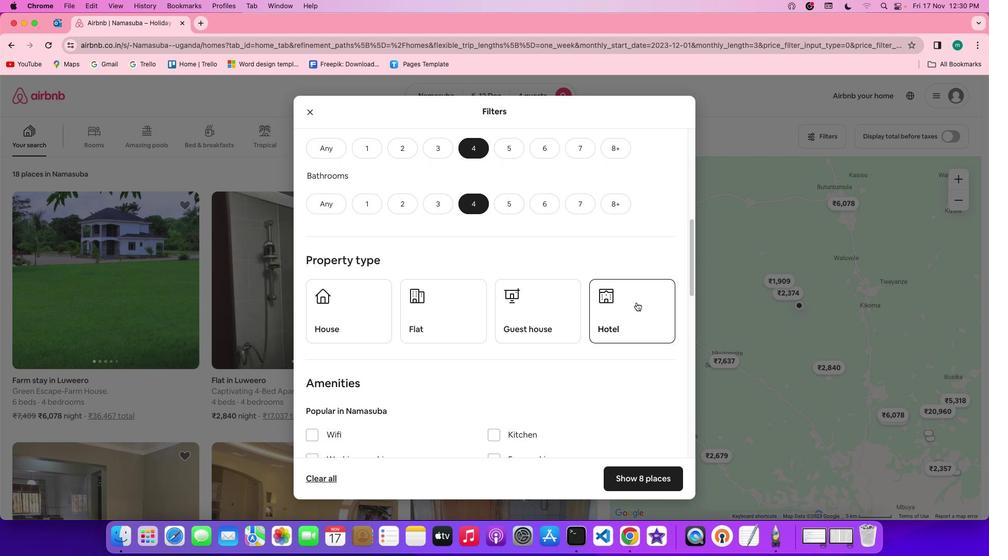 
Action: Mouse scrolled (634, 301) with delta (-1, -1)
Screenshot: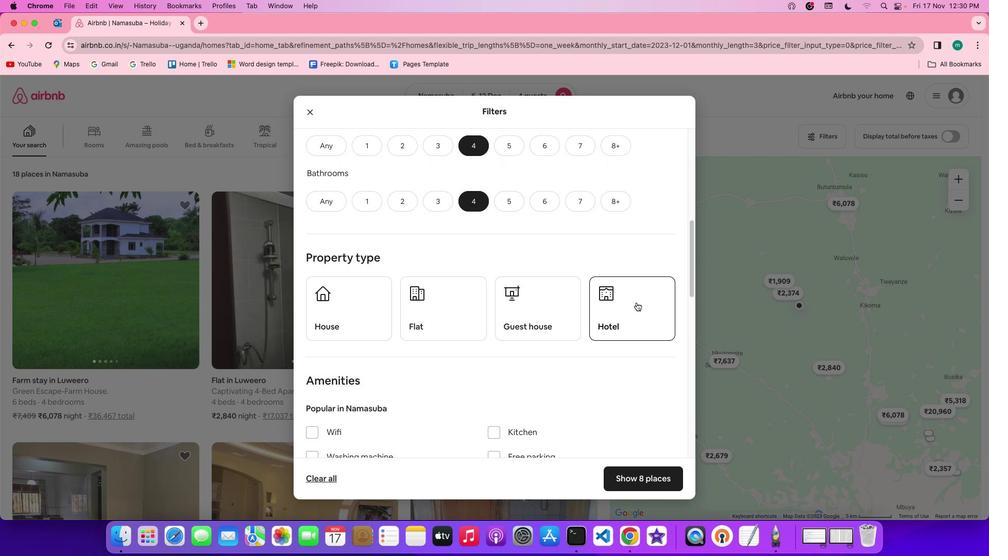 
Action: Mouse scrolled (634, 301) with delta (-1, -1)
Screenshot: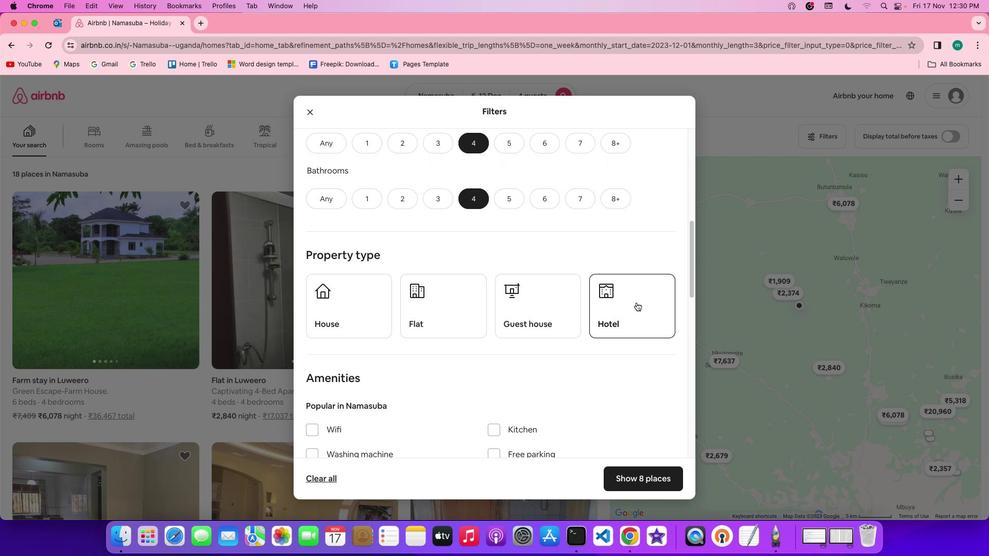 
Action: Mouse moved to (431, 304)
Screenshot: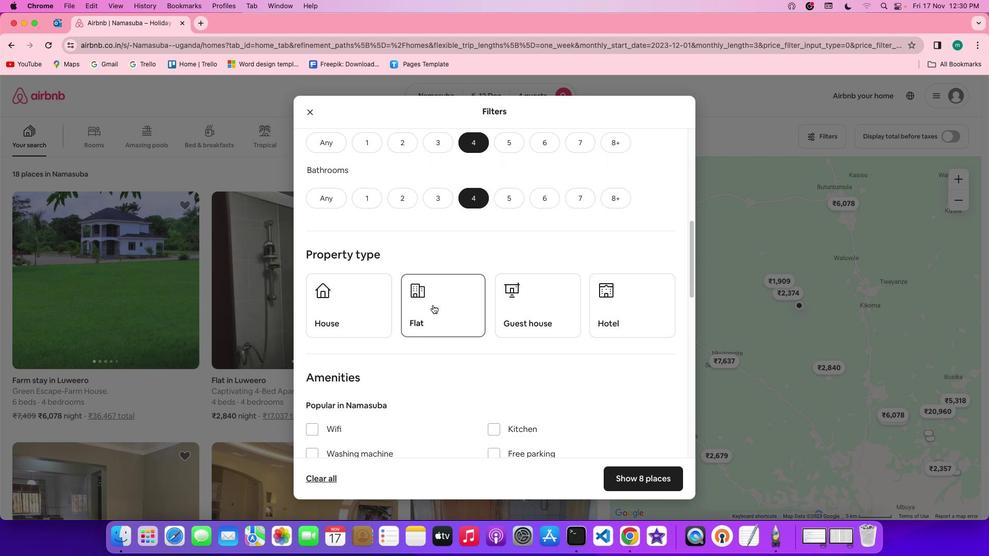 
Action: Mouse pressed left at (431, 304)
Screenshot: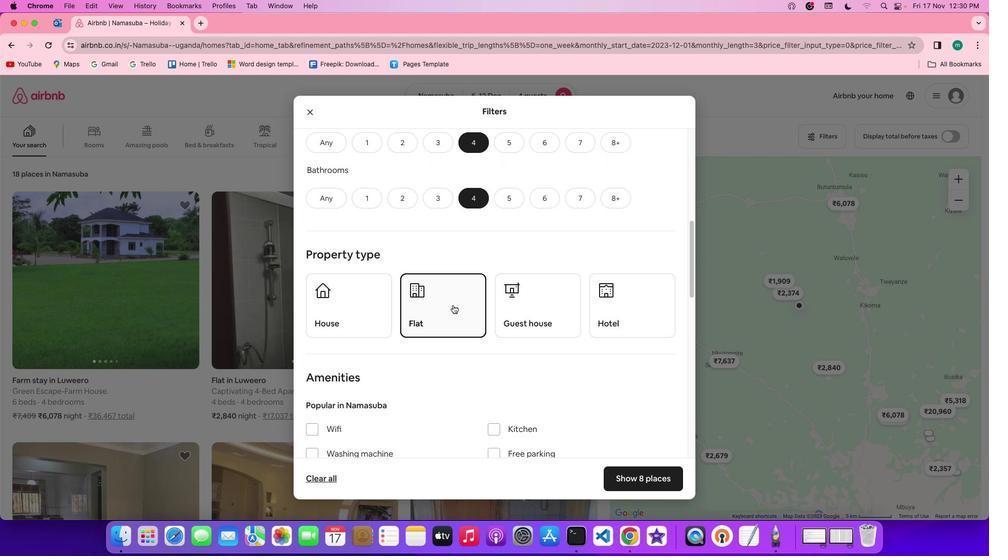 
Action: Mouse moved to (553, 318)
Screenshot: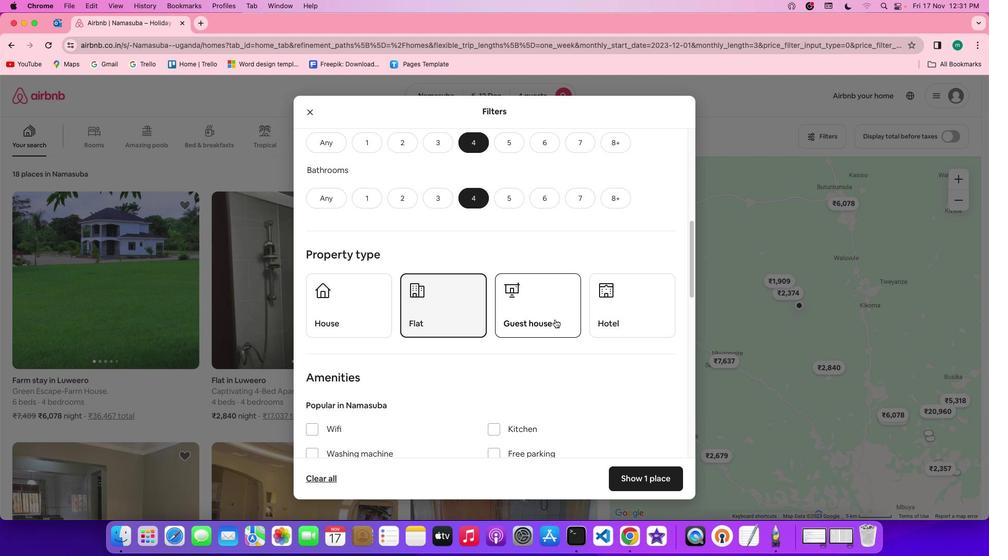 
Action: Mouse scrolled (553, 318) with delta (-1, -1)
Screenshot: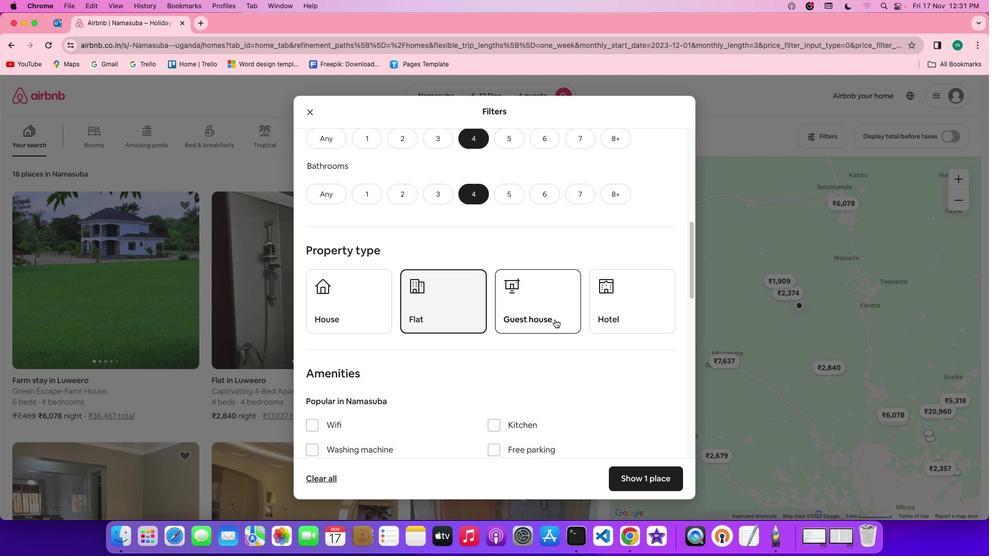 
Action: Mouse scrolled (553, 318) with delta (-1, -1)
Screenshot: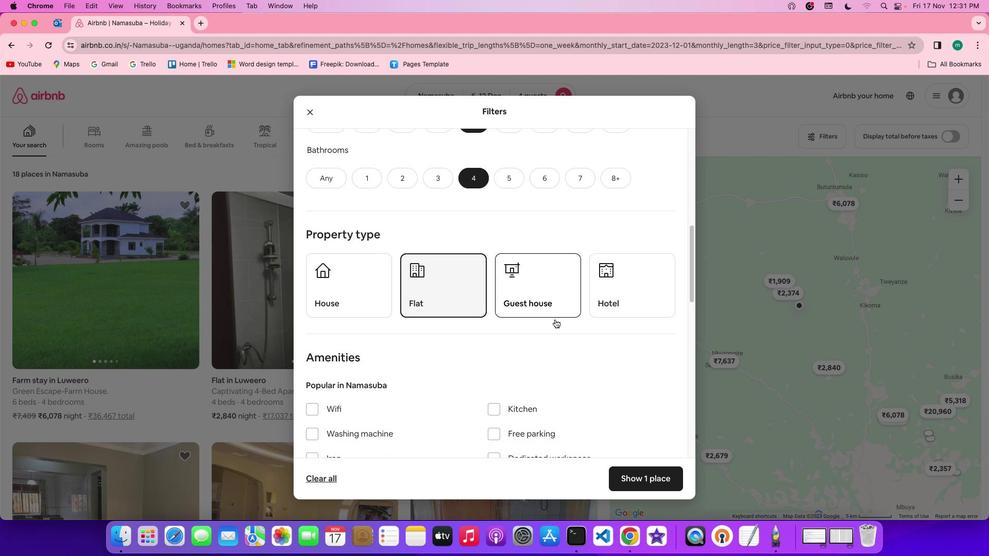
Action: Mouse scrolled (553, 318) with delta (-1, -1)
Screenshot: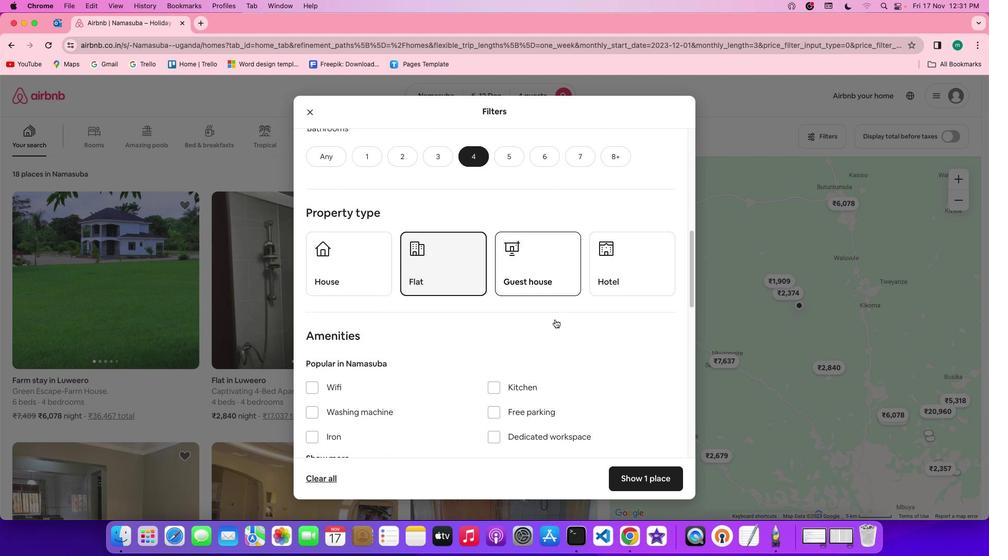 
Action: Mouse scrolled (553, 318) with delta (-1, -1)
Screenshot: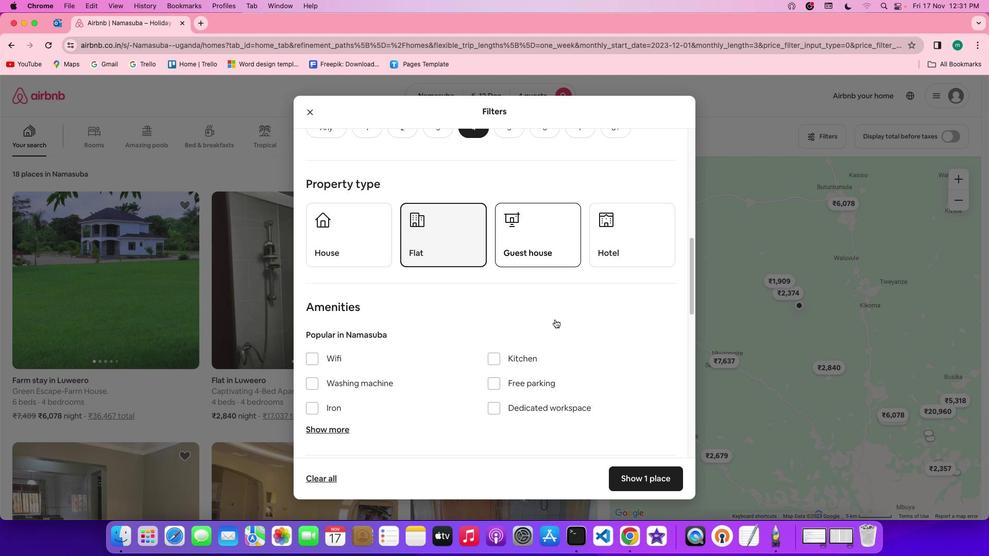 
Action: Mouse scrolled (553, 318) with delta (-1, -1)
Screenshot: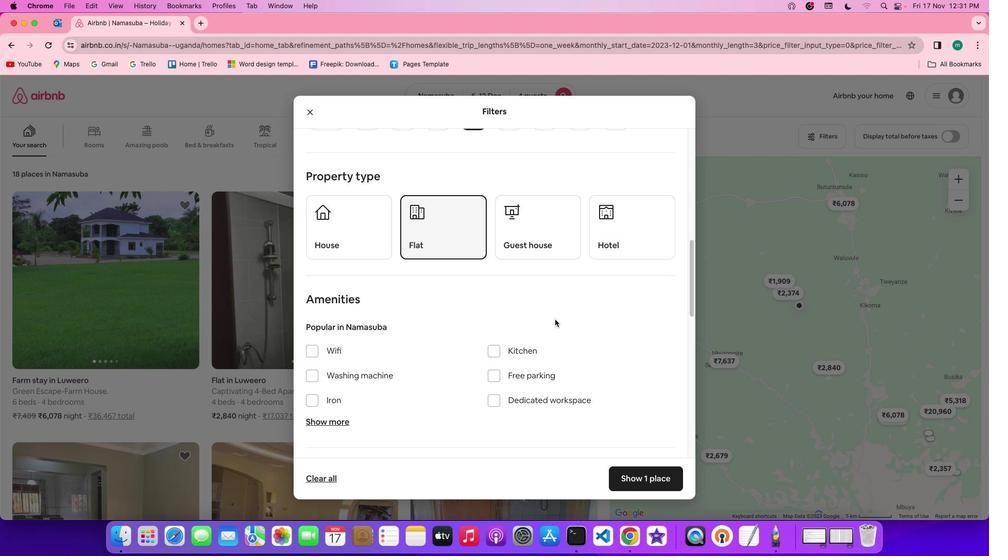 
Action: Mouse scrolled (553, 318) with delta (-1, -1)
Screenshot: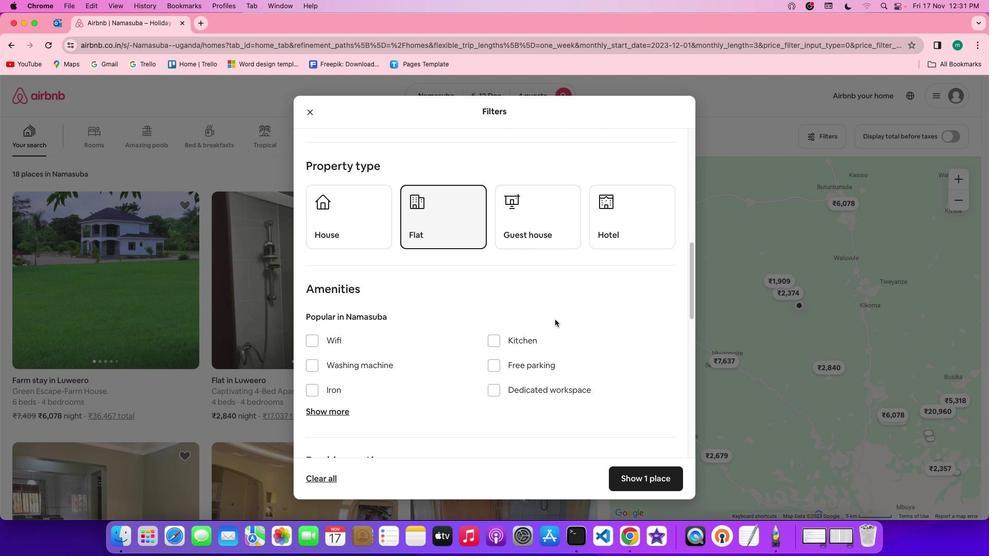 
Action: Mouse scrolled (553, 318) with delta (-1, -1)
Screenshot: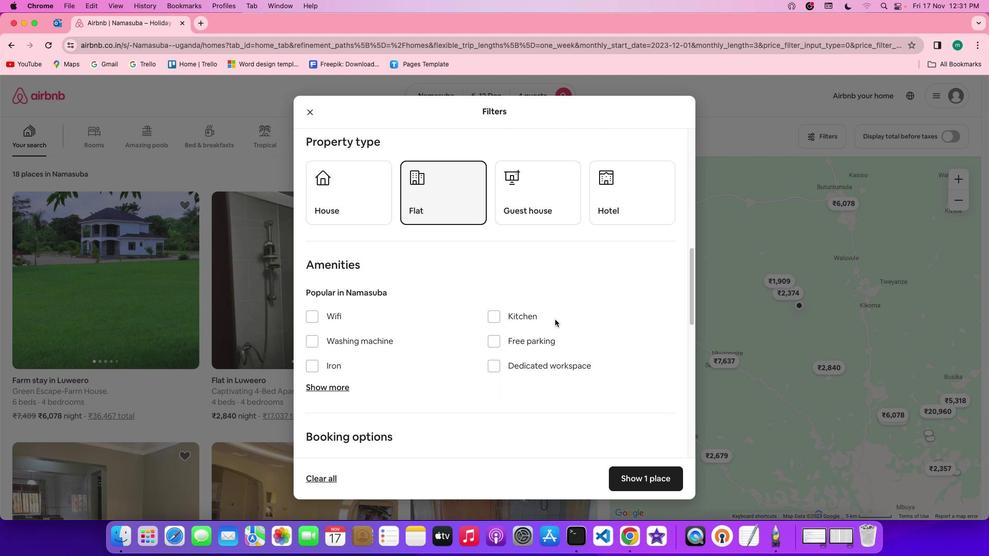 
Action: Mouse scrolled (553, 318) with delta (-1, -1)
Screenshot: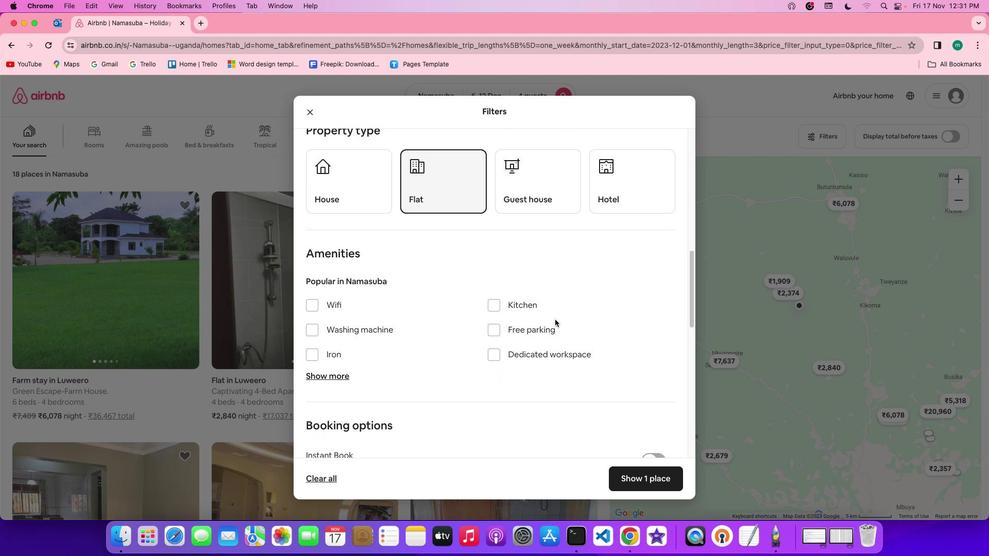 
Action: Mouse scrolled (553, 318) with delta (-1, -1)
Screenshot: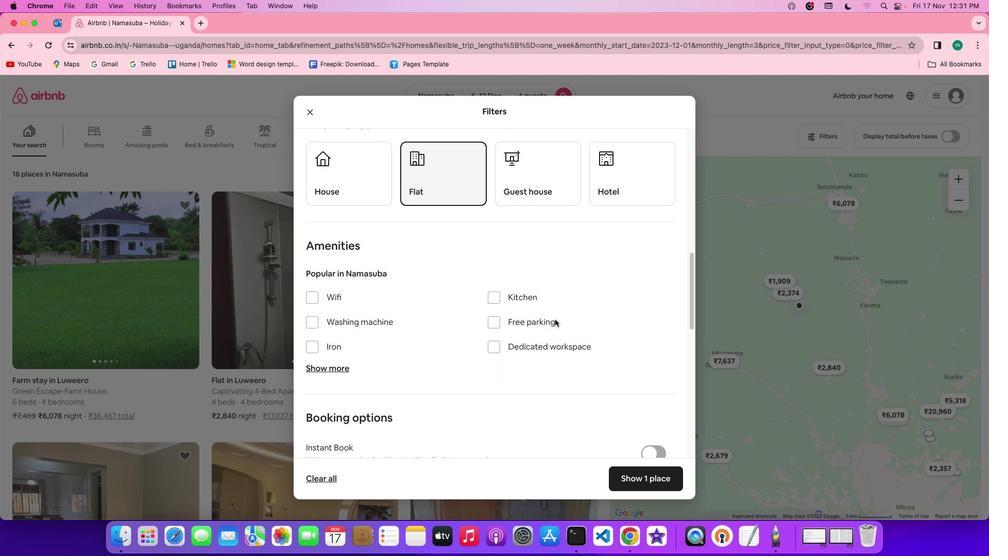 
Action: Mouse scrolled (553, 318) with delta (-1, -1)
Screenshot: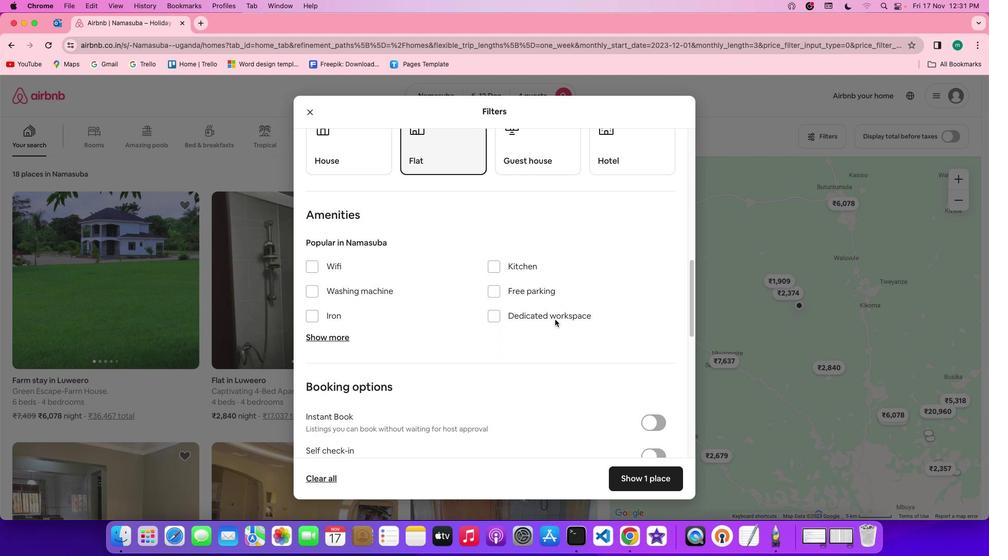 
Action: Mouse scrolled (553, 318) with delta (-1, -1)
Screenshot: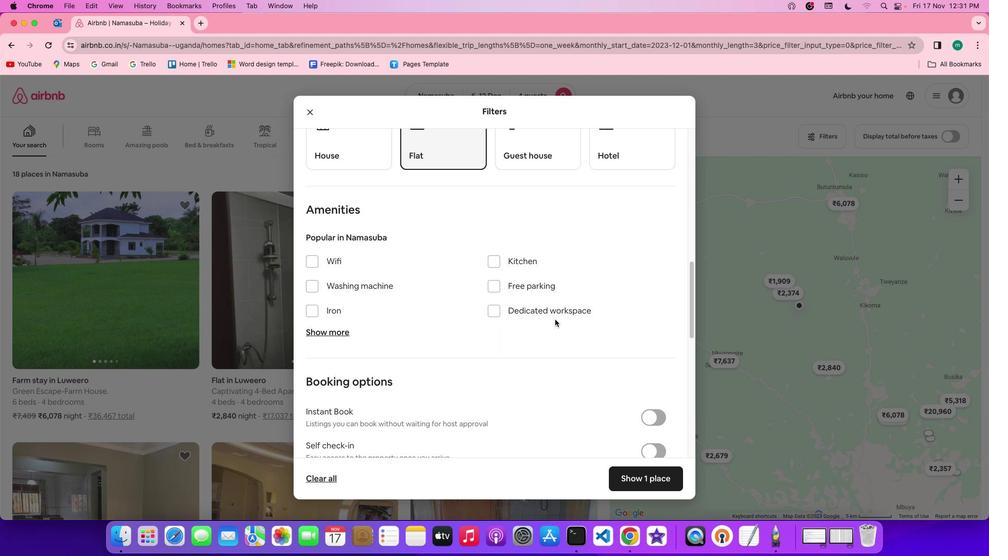 
Action: Mouse scrolled (553, 318) with delta (-1, -1)
Screenshot: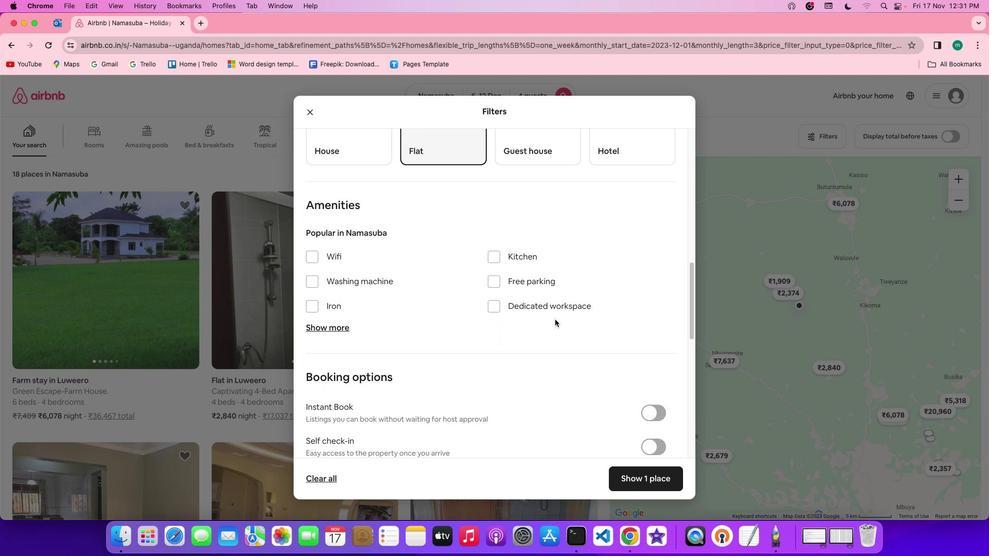 
Action: Mouse scrolled (553, 318) with delta (-1, -1)
Screenshot: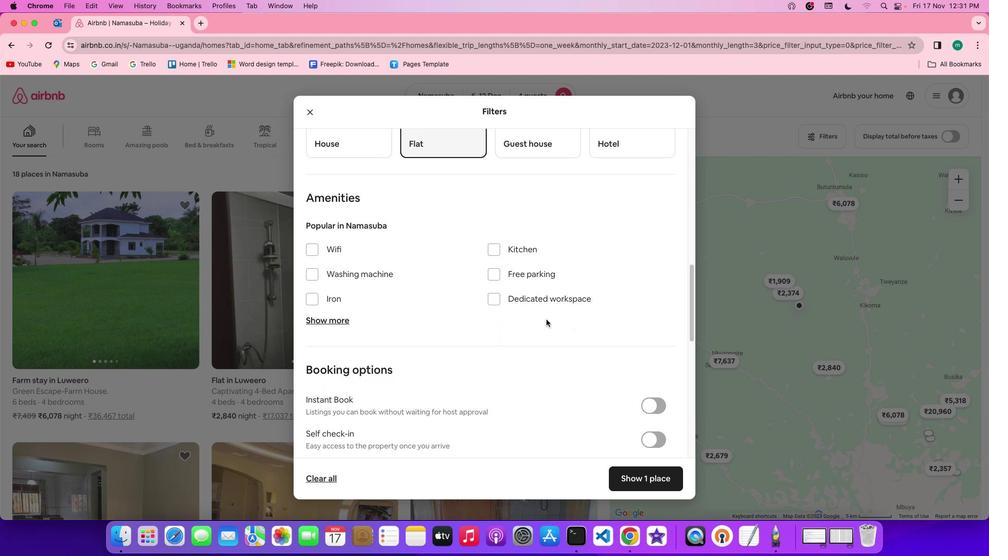 
Action: Mouse moved to (309, 247)
Screenshot: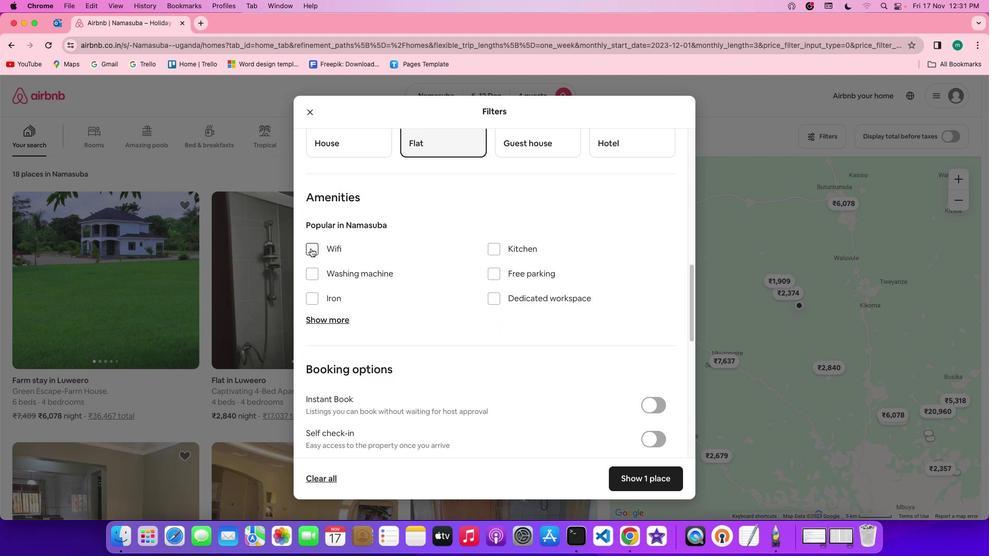 
Action: Mouse pressed left at (309, 247)
Screenshot: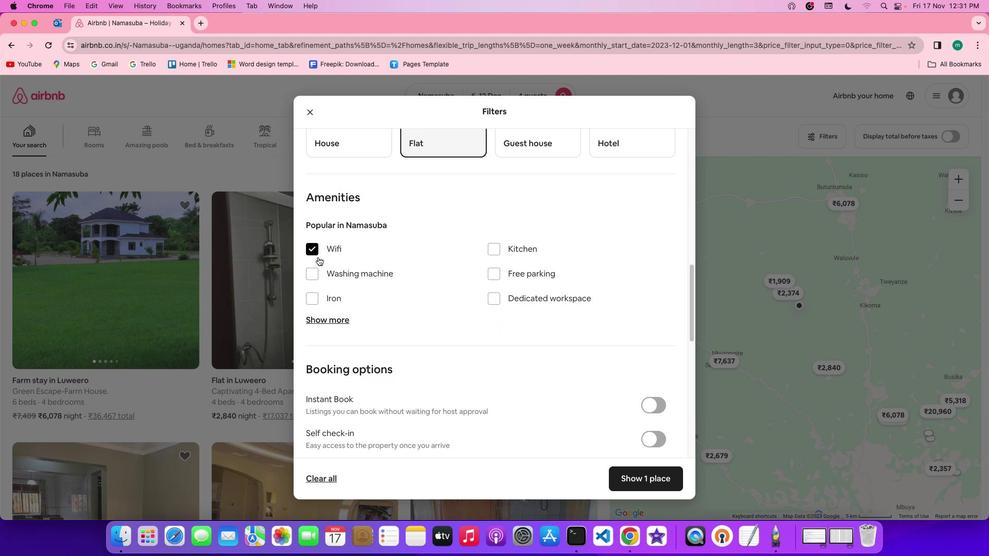 
Action: Mouse moved to (337, 317)
Screenshot: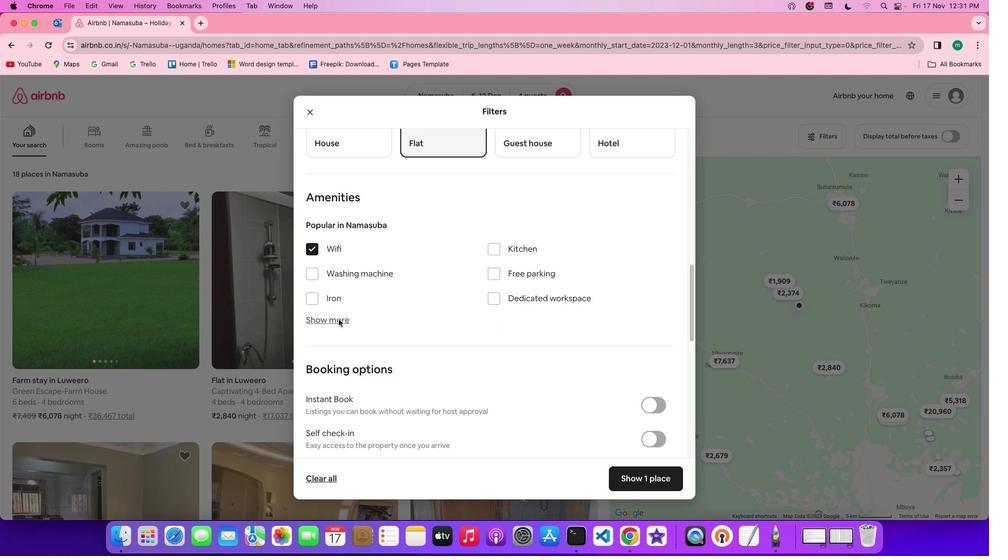 
Action: Mouse pressed left at (337, 317)
Screenshot: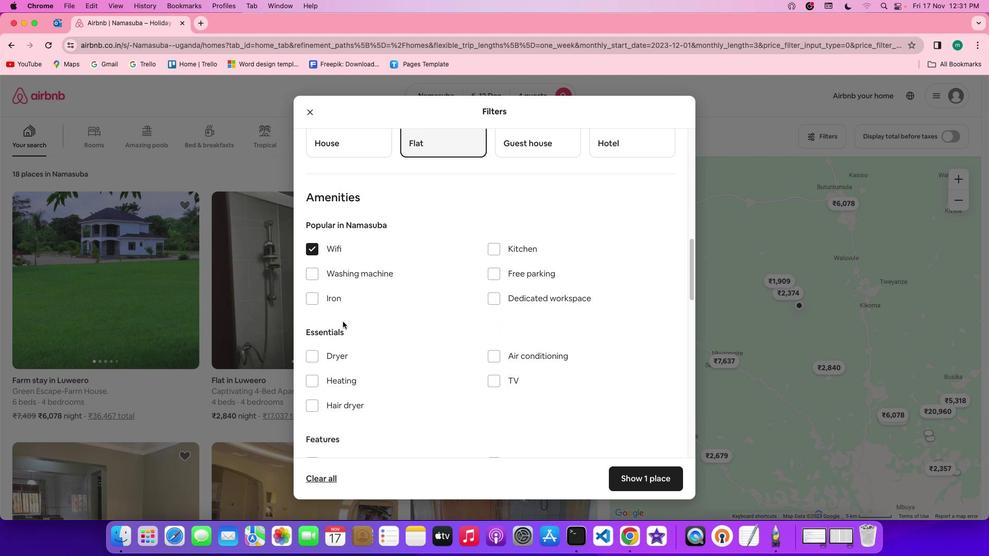 
Action: Mouse moved to (495, 380)
Screenshot: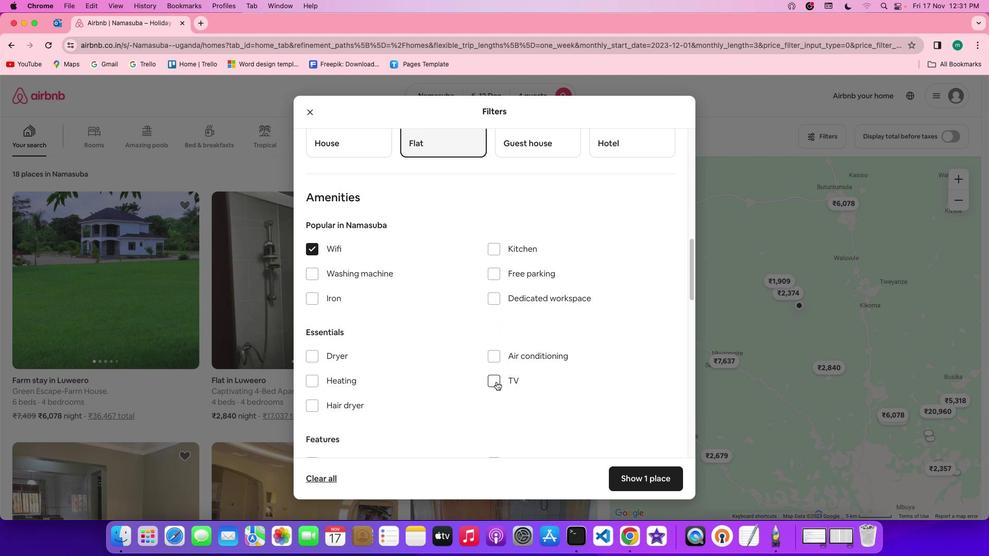 
Action: Mouse pressed left at (495, 380)
Screenshot: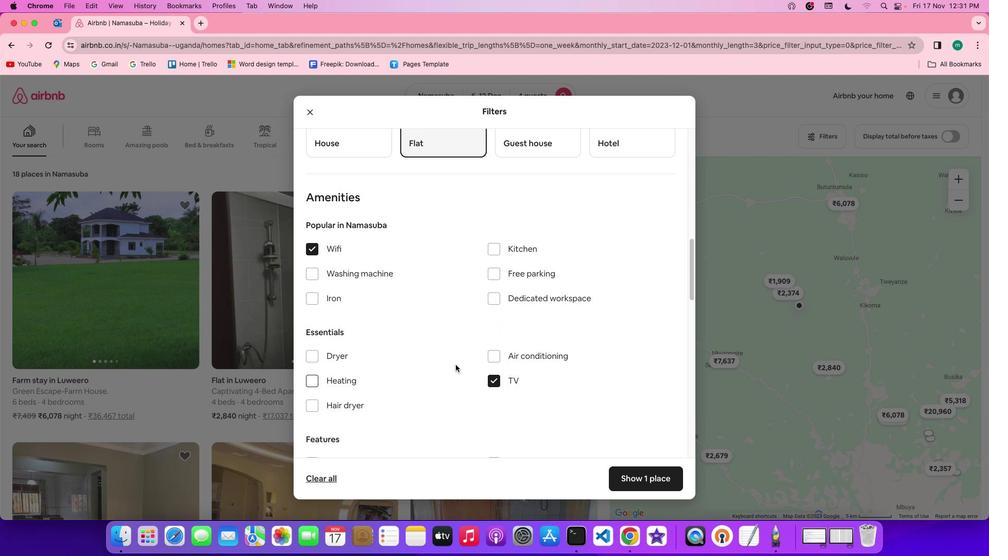 
Action: Mouse moved to (492, 276)
Screenshot: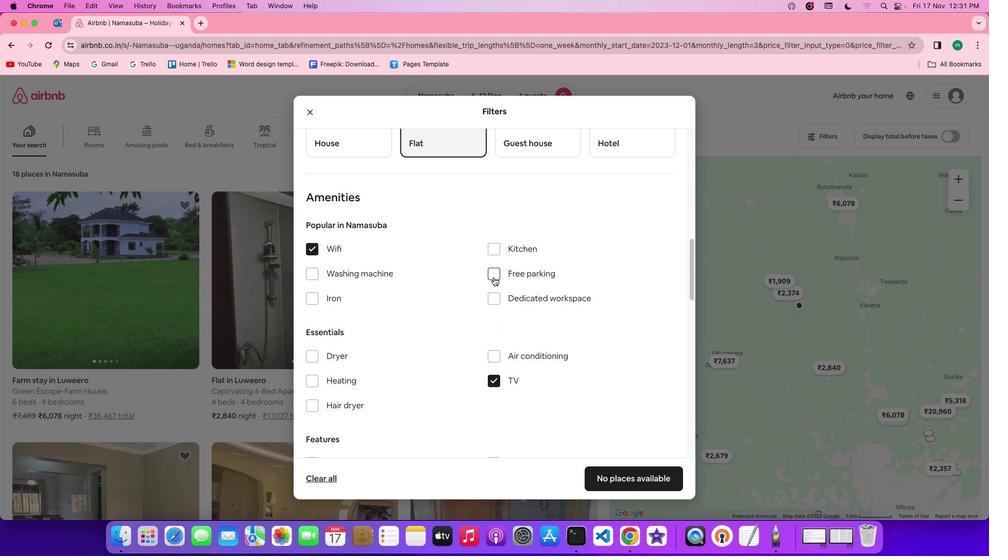 
Action: Mouse pressed left at (492, 276)
Screenshot: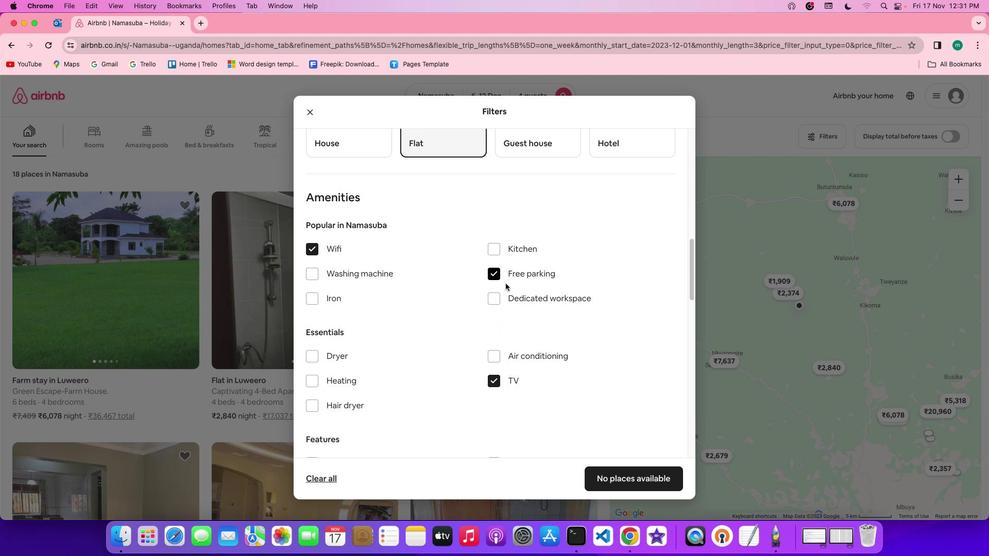 
Action: Mouse moved to (542, 310)
Screenshot: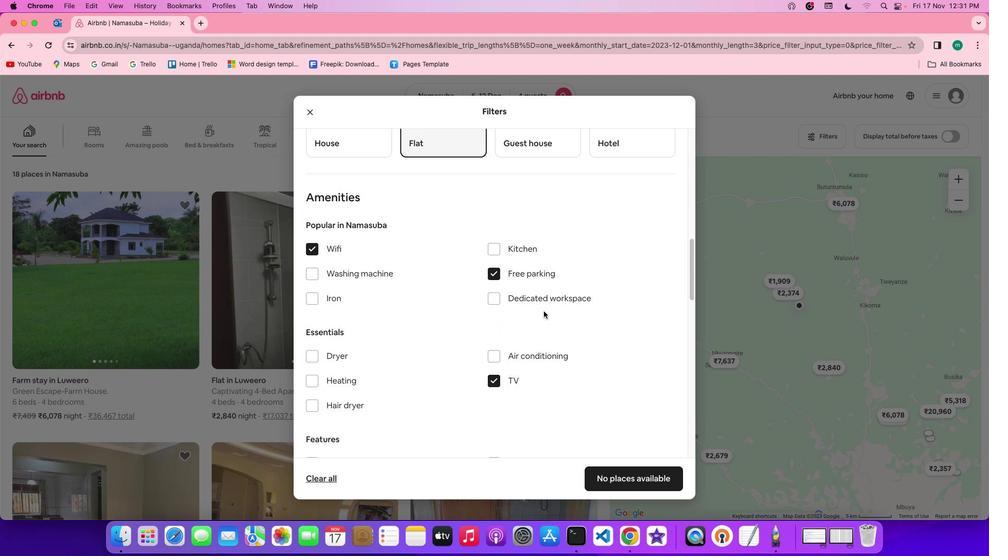 
Action: Mouse scrolled (542, 310) with delta (-1, -1)
Screenshot: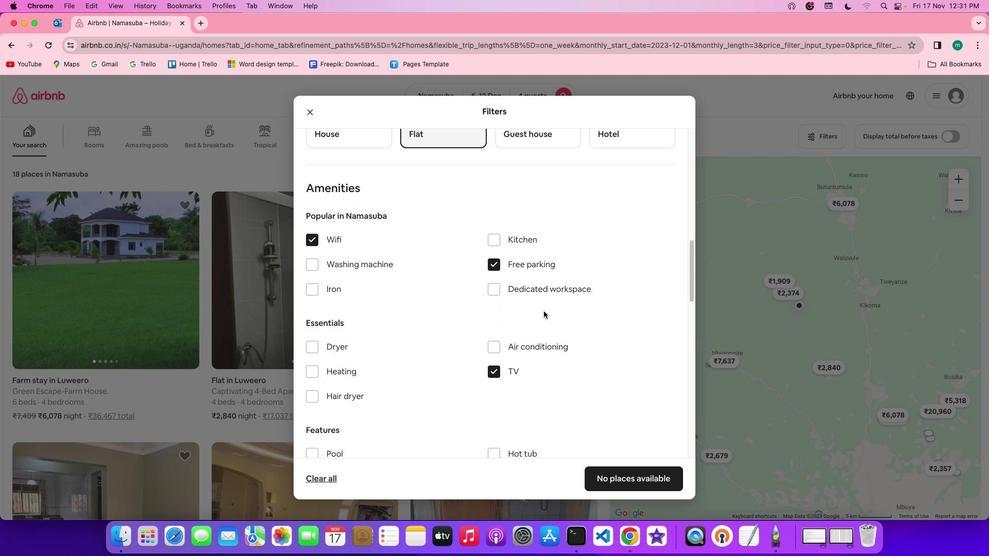 
Action: Mouse scrolled (542, 310) with delta (-1, -1)
Screenshot: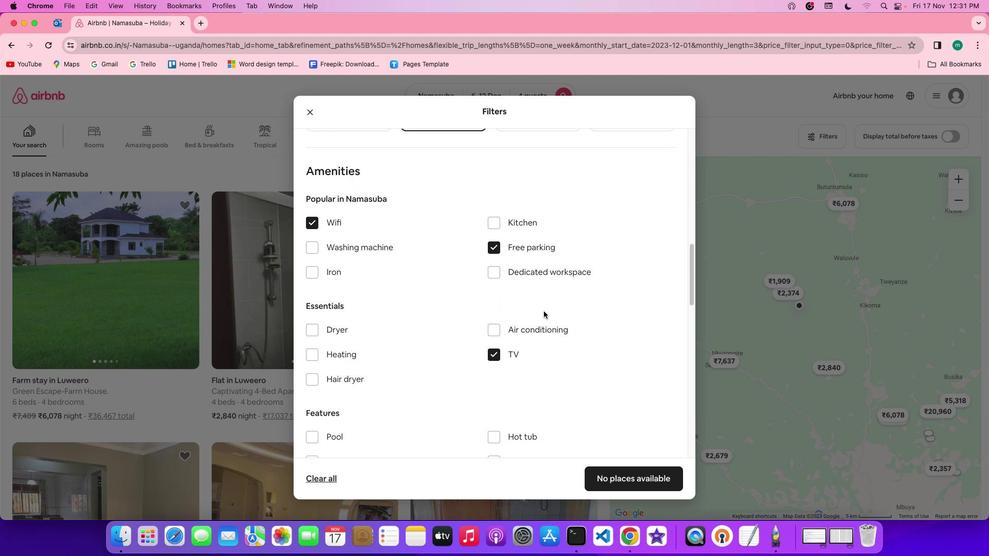 
Action: Mouse scrolled (542, 310) with delta (-1, -1)
Screenshot: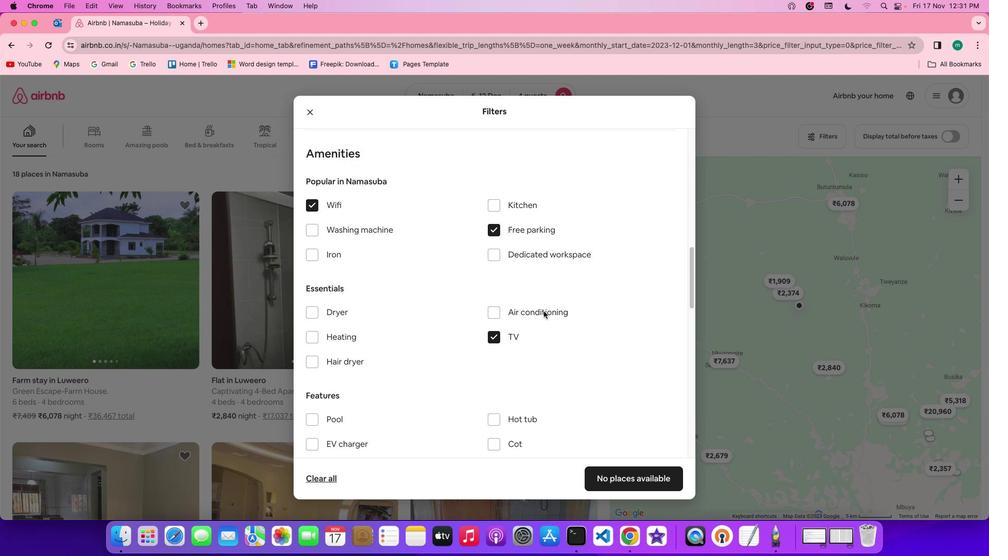 
Action: Mouse scrolled (542, 310) with delta (-1, -1)
Screenshot: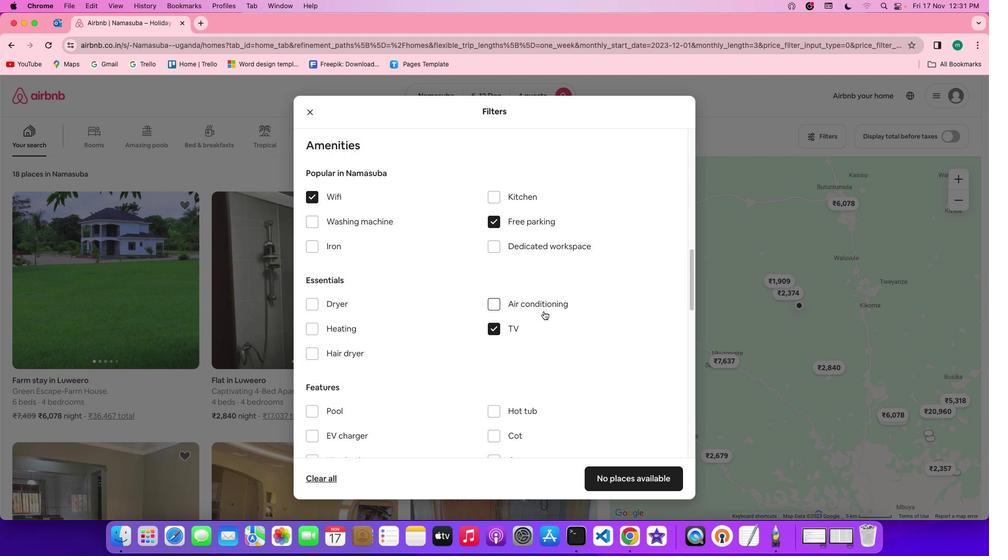 
Action: Mouse scrolled (542, 310) with delta (-1, -1)
Screenshot: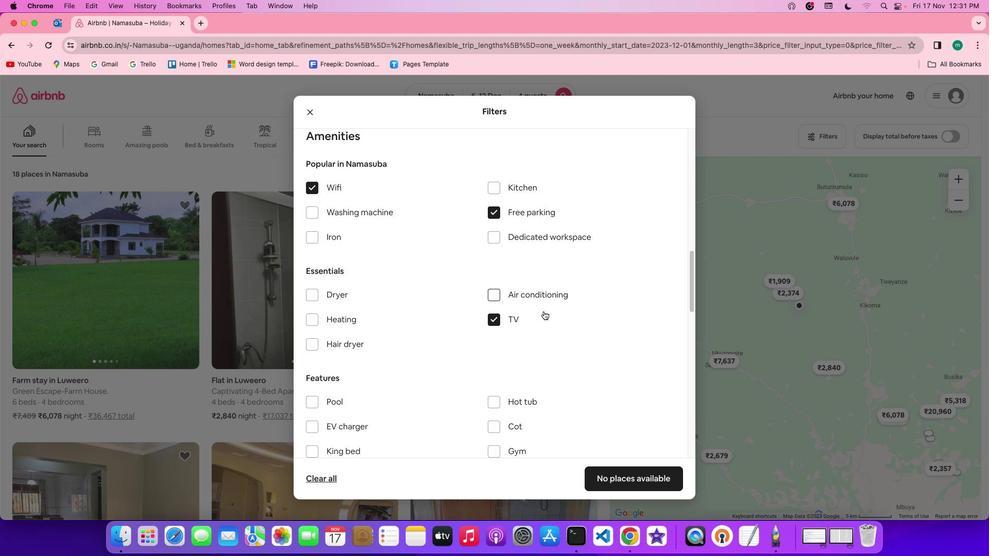 
Action: Mouse scrolled (542, 310) with delta (-1, -1)
Screenshot: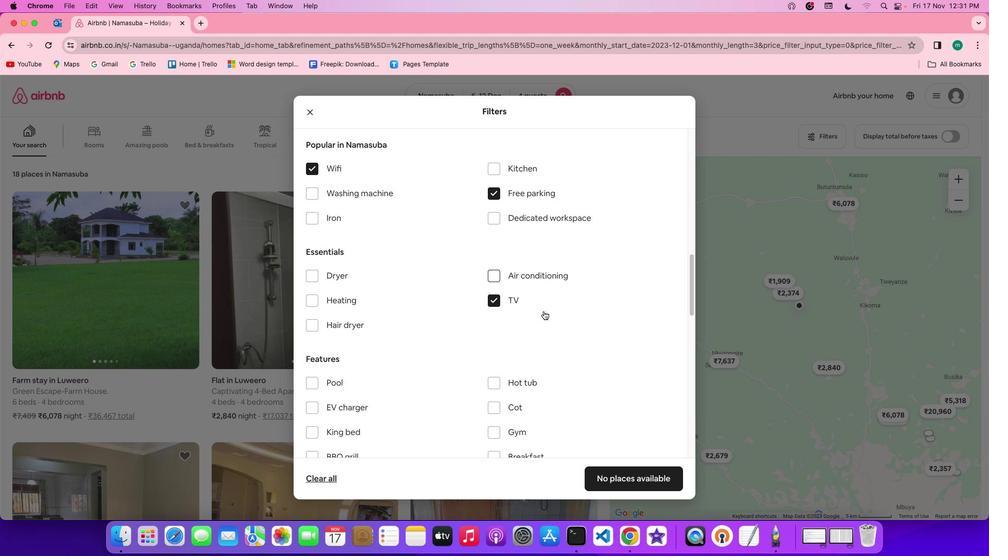 
Action: Mouse scrolled (542, 310) with delta (-1, -1)
Screenshot: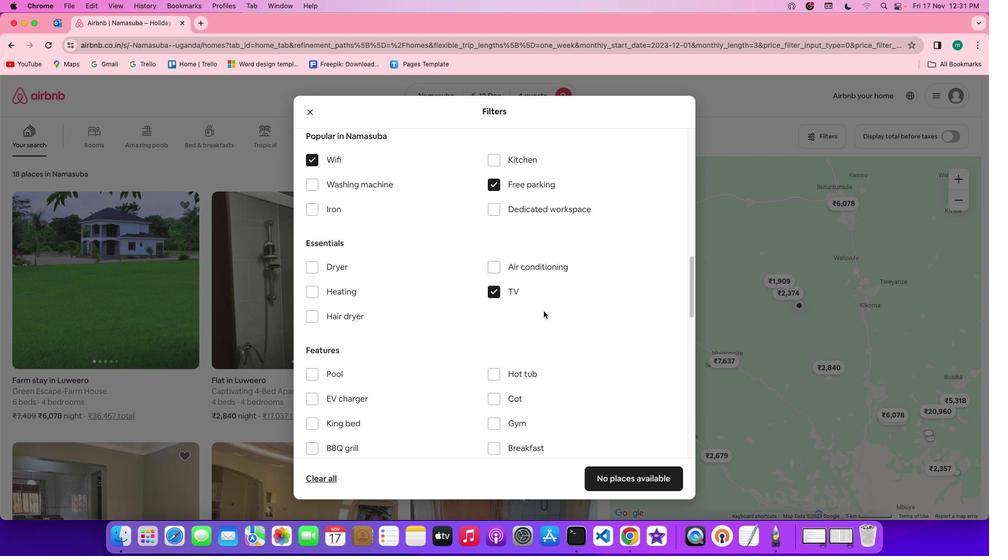 
Action: Mouse scrolled (542, 310) with delta (-1, -1)
Screenshot: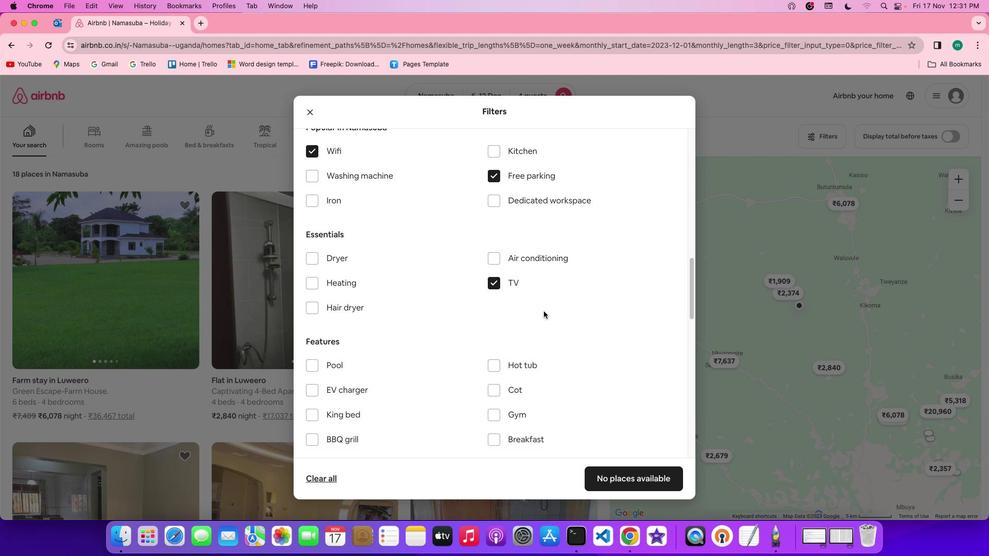 
Action: Mouse scrolled (542, 310) with delta (-1, -1)
Screenshot: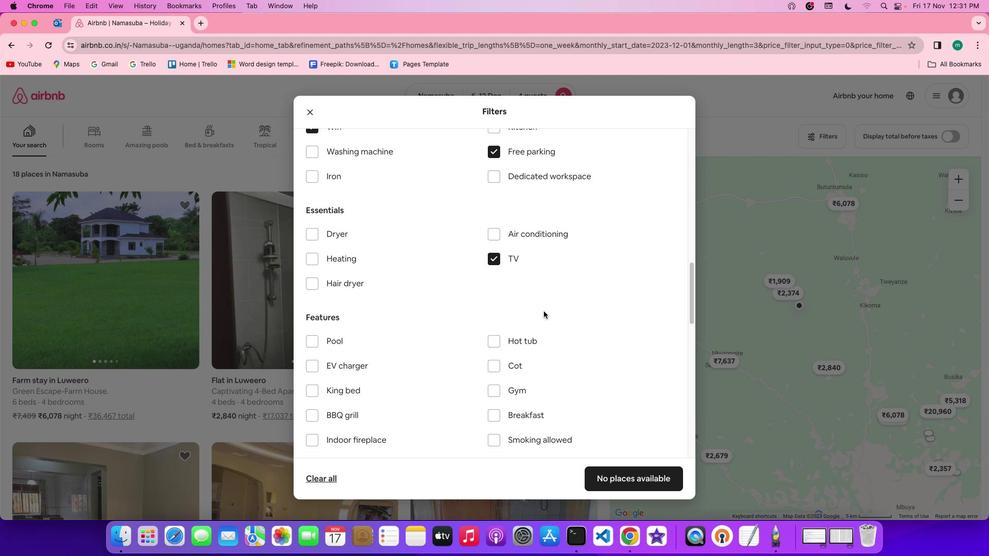 
Action: Mouse scrolled (542, 310) with delta (-1, -1)
Screenshot: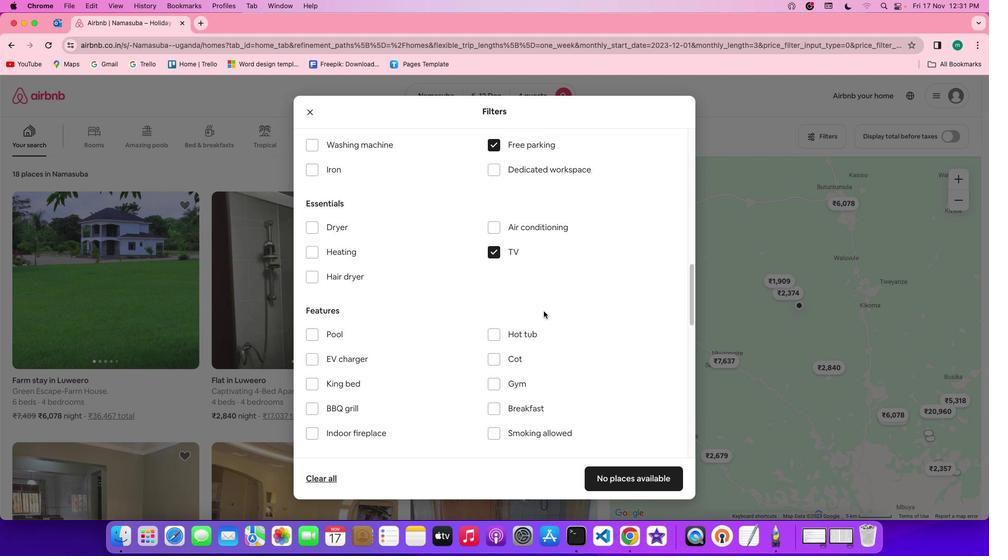 
Action: Mouse scrolled (542, 310) with delta (-1, -1)
Screenshot: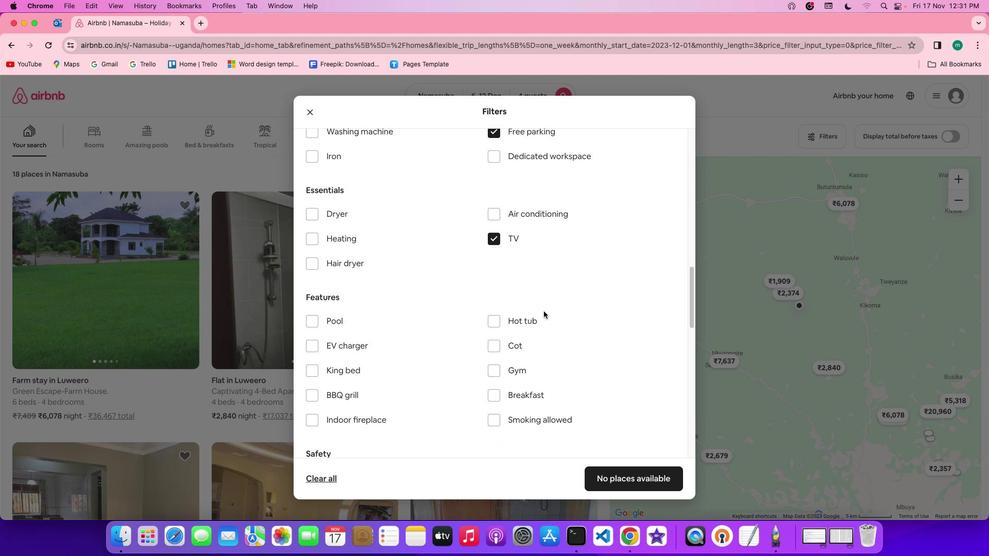 
Action: Mouse scrolled (542, 310) with delta (-1, -1)
Screenshot: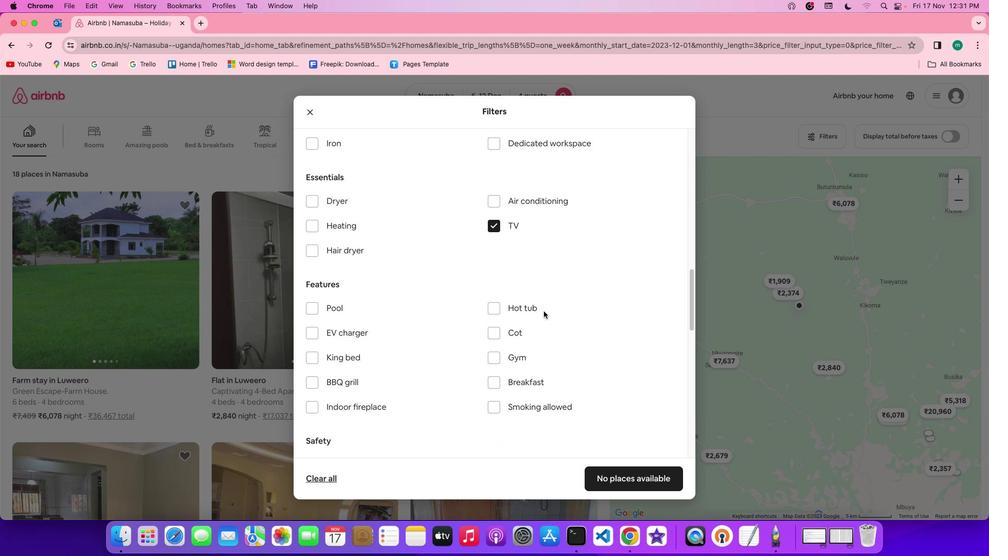 
Action: Mouse moved to (542, 310)
Screenshot: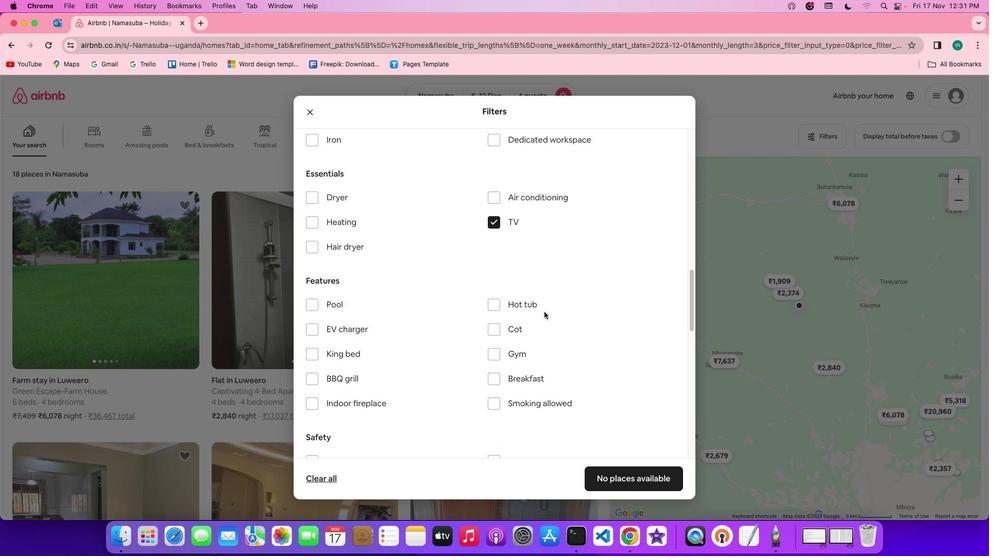 
Action: Mouse scrolled (542, 310) with delta (-1, -1)
Screenshot: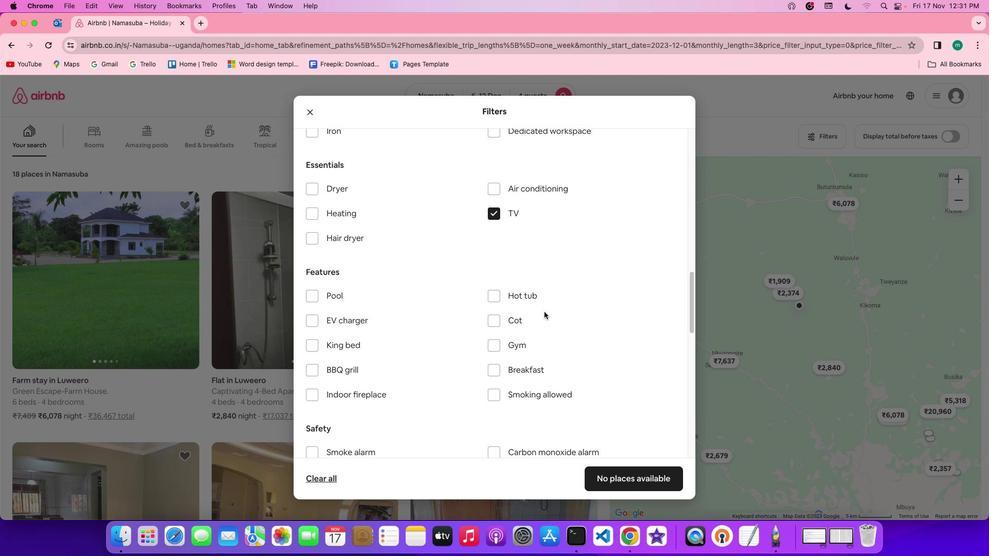 
Action: Mouse scrolled (542, 310) with delta (-1, -1)
Screenshot: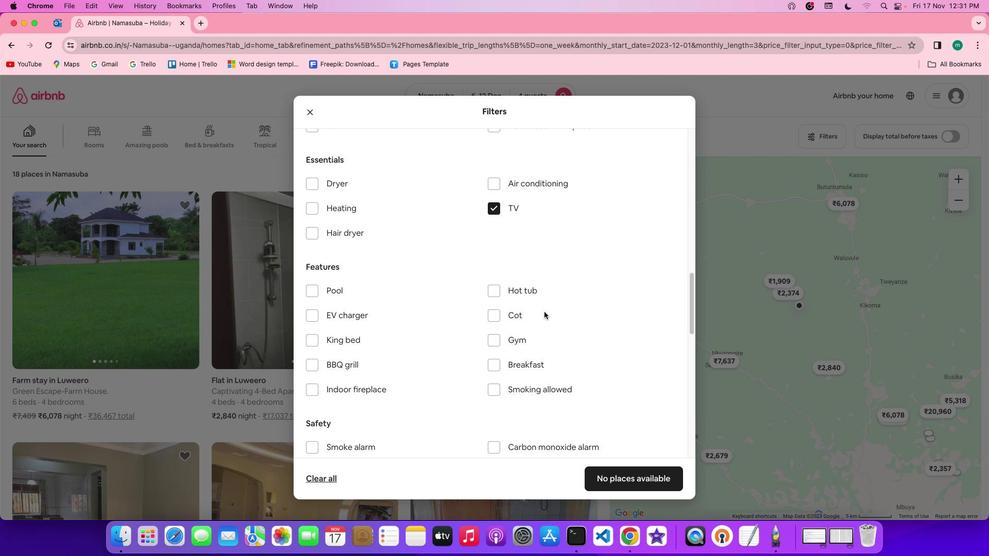 
Action: Mouse scrolled (542, 310) with delta (-1, -1)
Screenshot: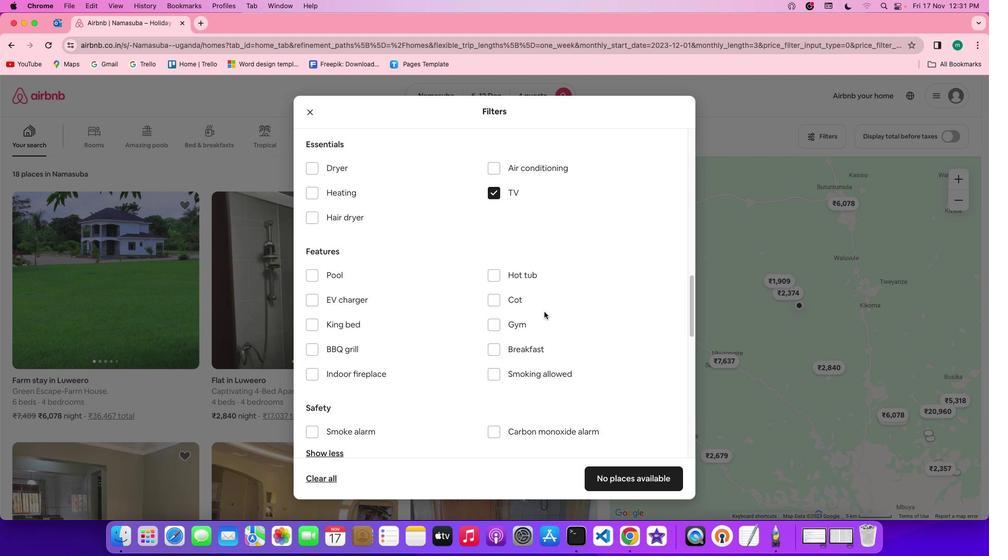 
Action: Mouse scrolled (542, 310) with delta (-1, -1)
Screenshot: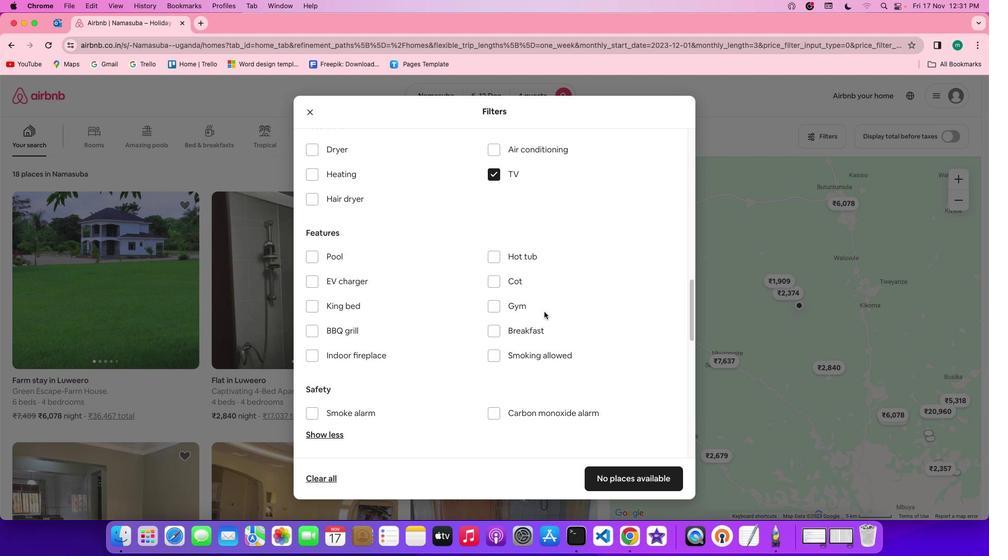 
Action: Mouse scrolled (542, 310) with delta (-1, -1)
Screenshot: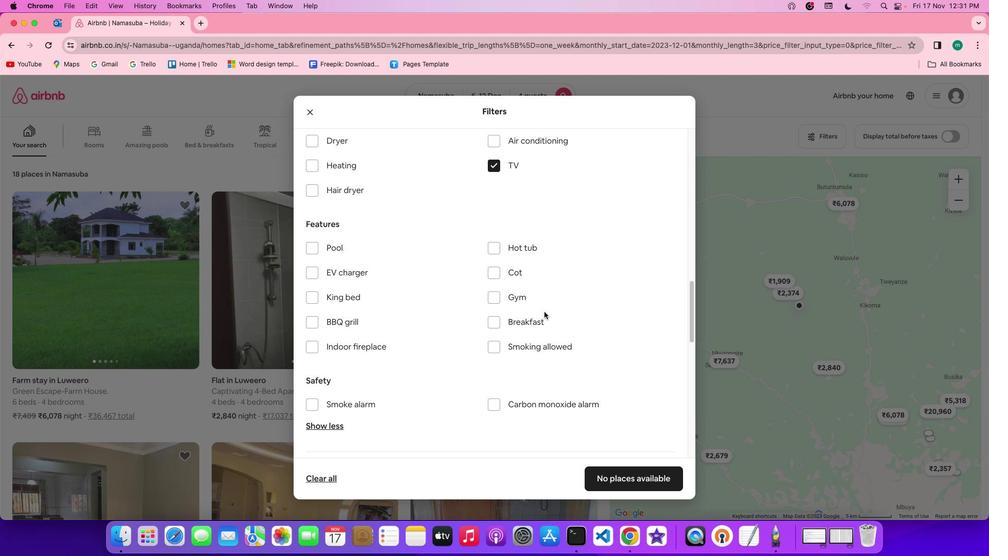 
Action: Mouse scrolled (542, 310) with delta (-1, -1)
Screenshot: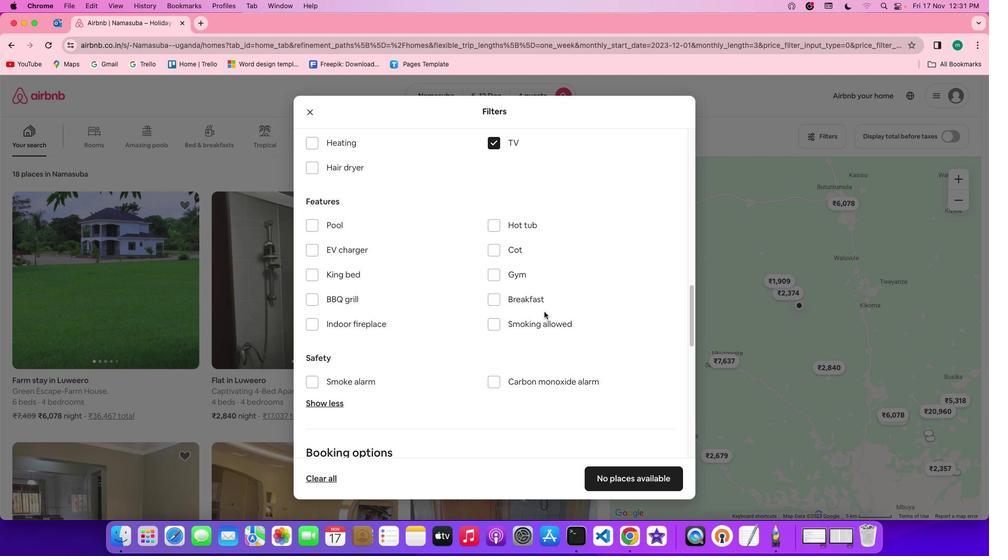 
Action: Mouse moved to (500, 270)
Screenshot: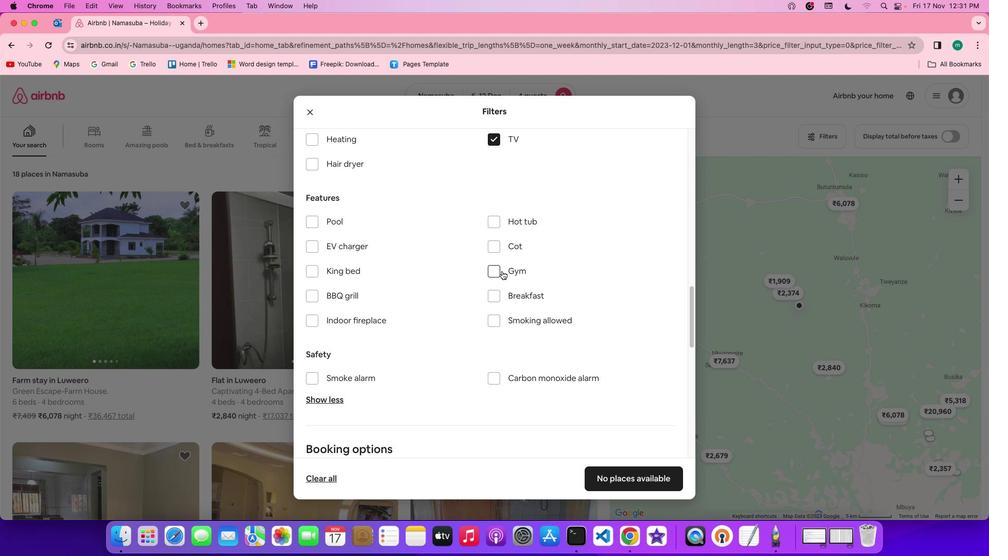 
Action: Mouse pressed left at (500, 270)
Screenshot: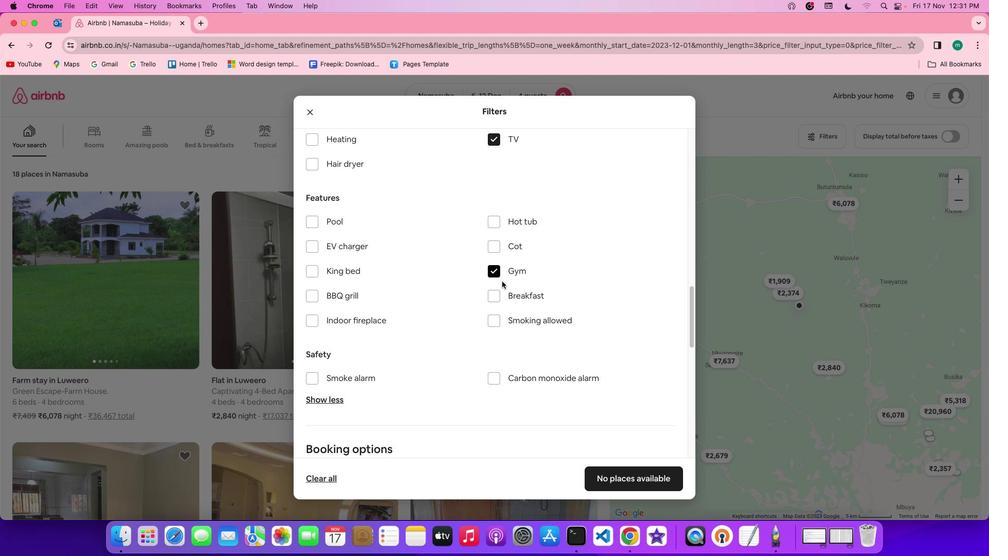 
Action: Mouse moved to (498, 296)
Screenshot: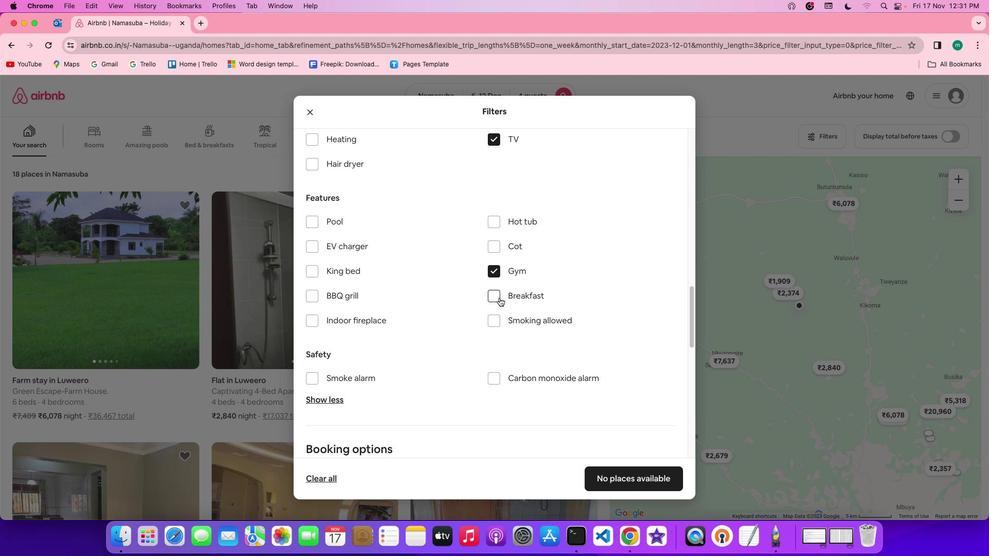 
Action: Mouse pressed left at (498, 296)
Screenshot: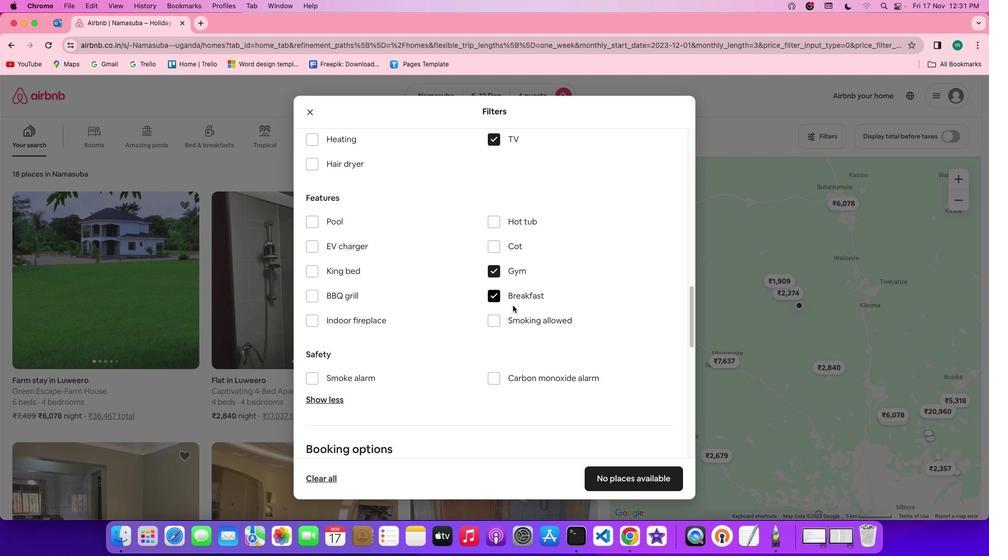 
Action: Mouse moved to (566, 347)
Screenshot: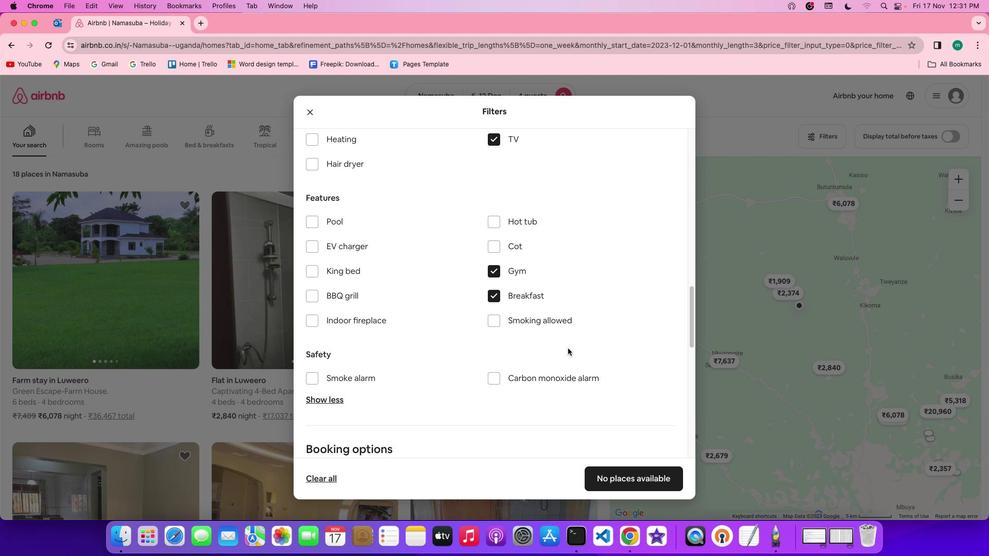 
Action: Mouse scrolled (566, 347) with delta (-1, -1)
Screenshot: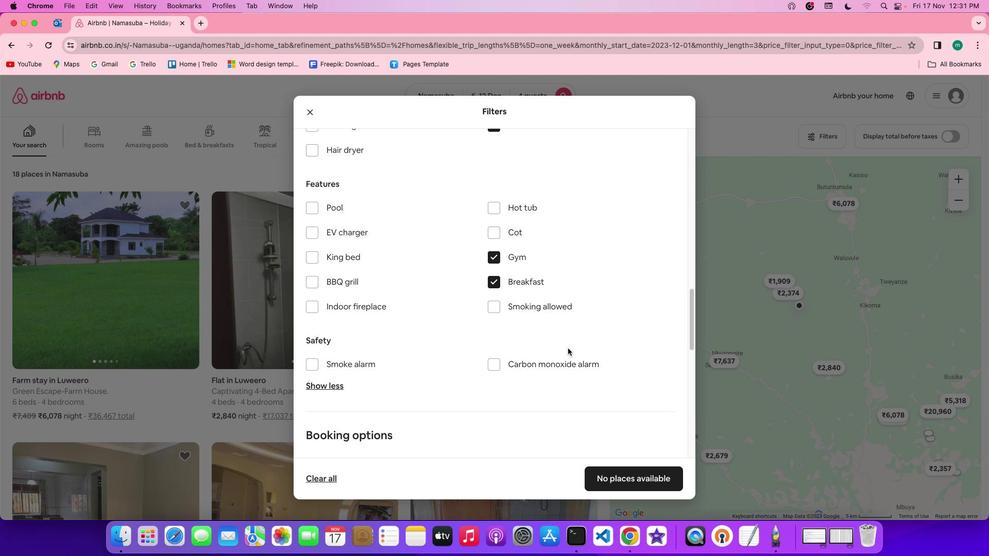 
Action: Mouse scrolled (566, 347) with delta (-1, -1)
Screenshot: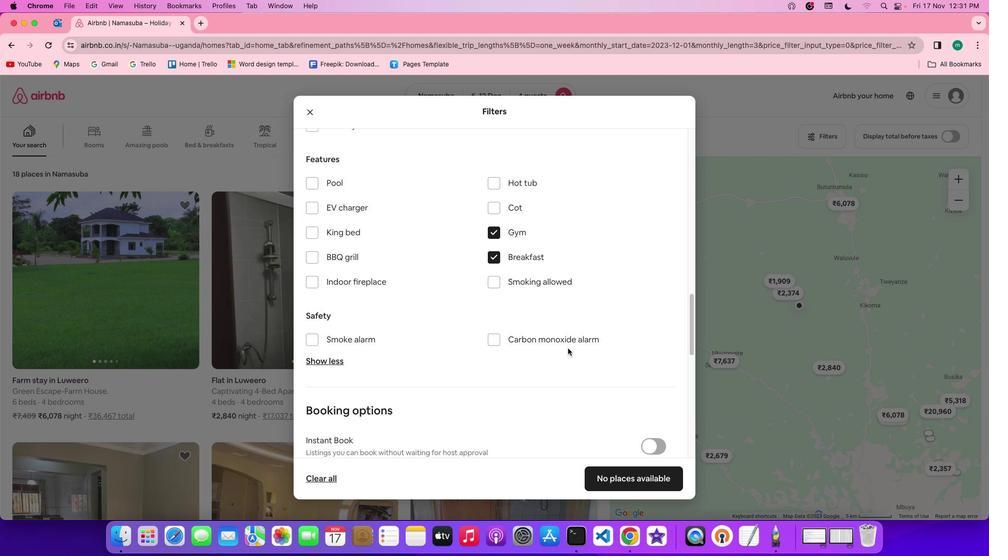 
Action: Mouse scrolled (566, 347) with delta (-1, -1)
Screenshot: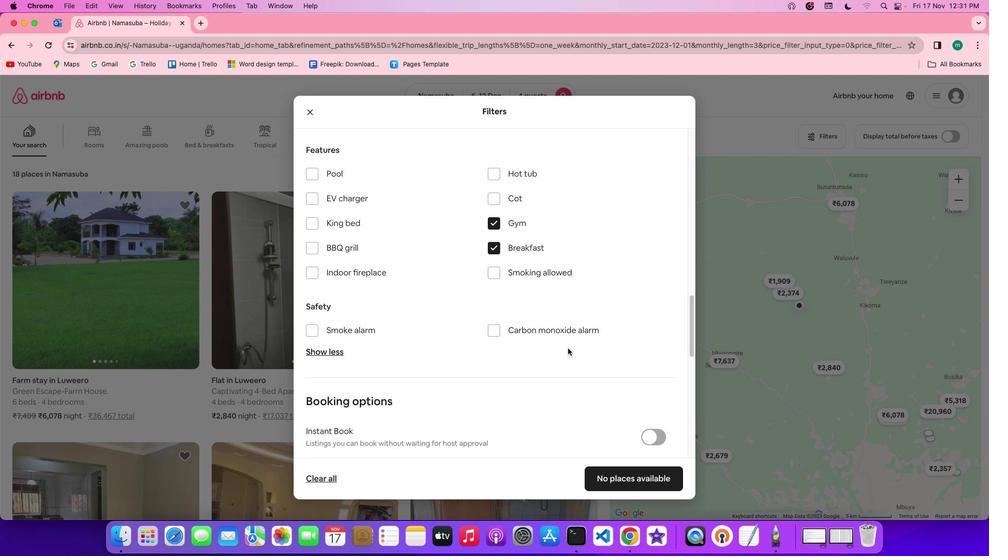 
Action: Mouse scrolled (566, 347) with delta (-1, -1)
Screenshot: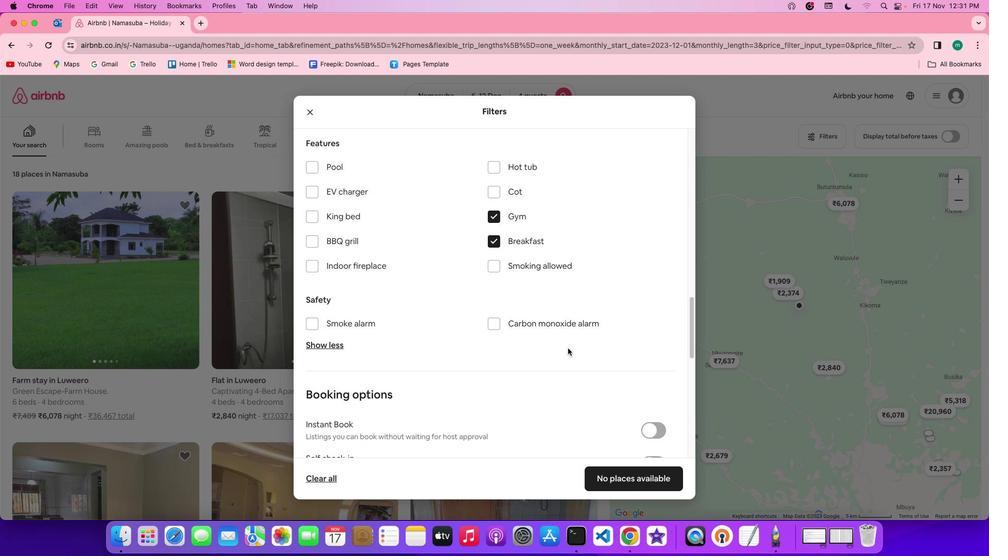 
Action: Mouse scrolled (566, 347) with delta (-1, -1)
Screenshot: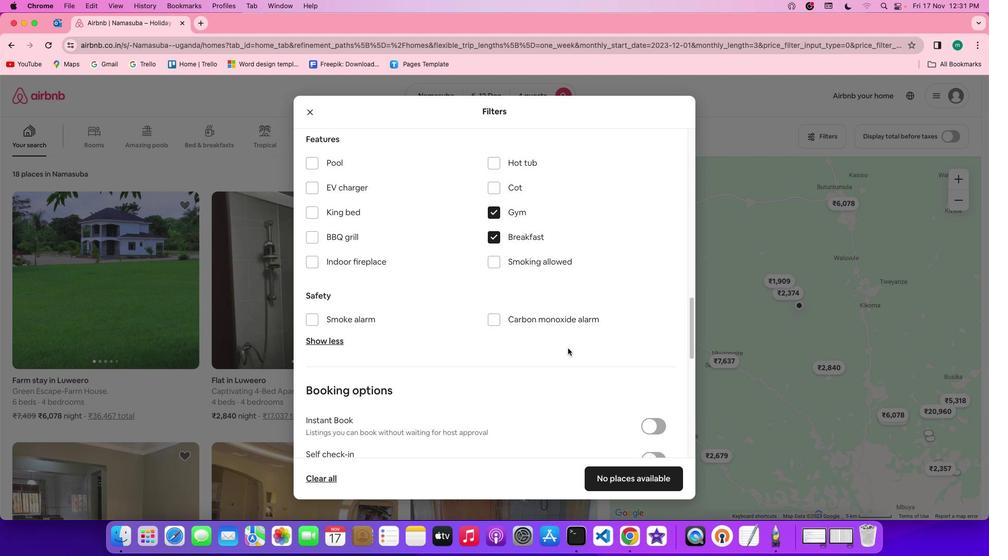 
Action: Mouse scrolled (566, 347) with delta (-1, -1)
Screenshot: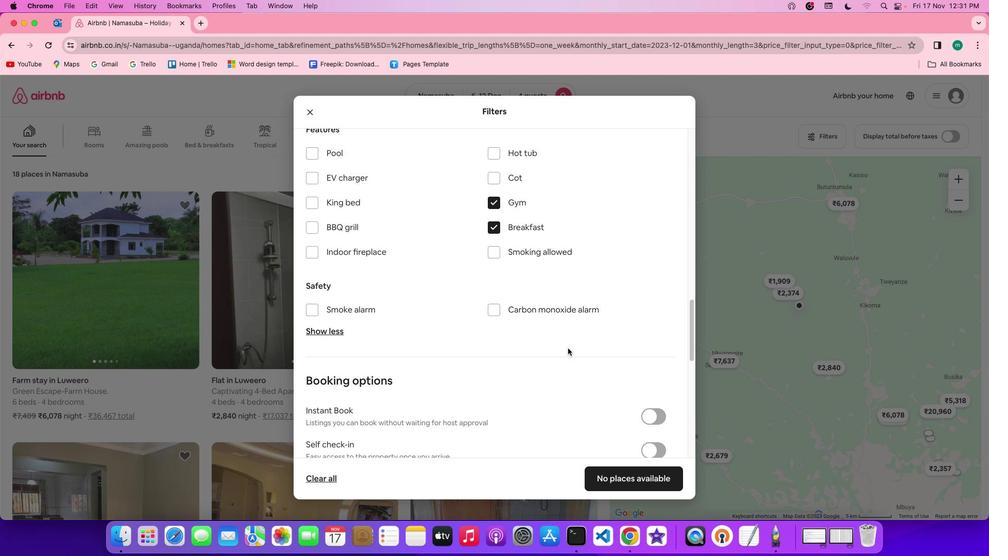 
Action: Mouse scrolled (566, 347) with delta (-1, -1)
Screenshot: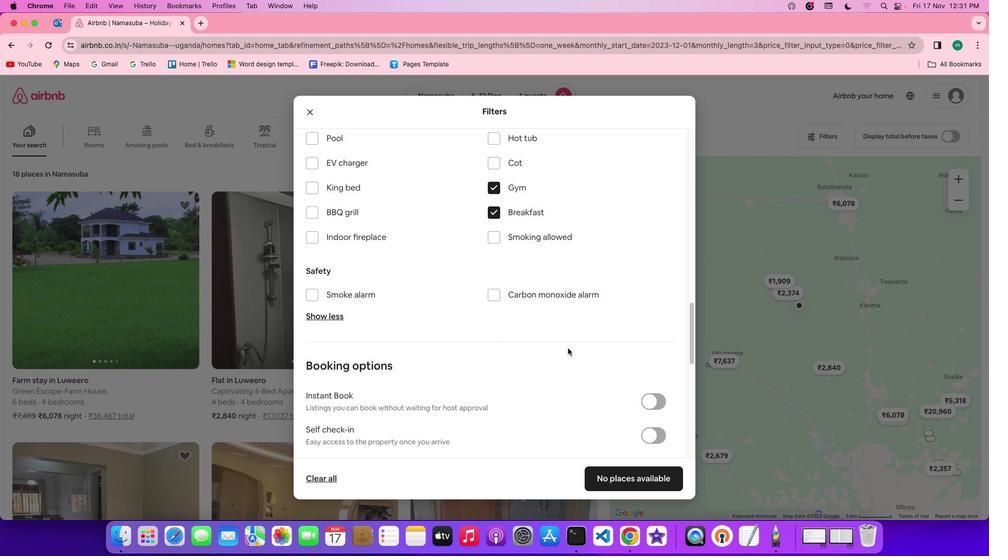 
Action: Mouse scrolled (566, 347) with delta (-1, -1)
Screenshot: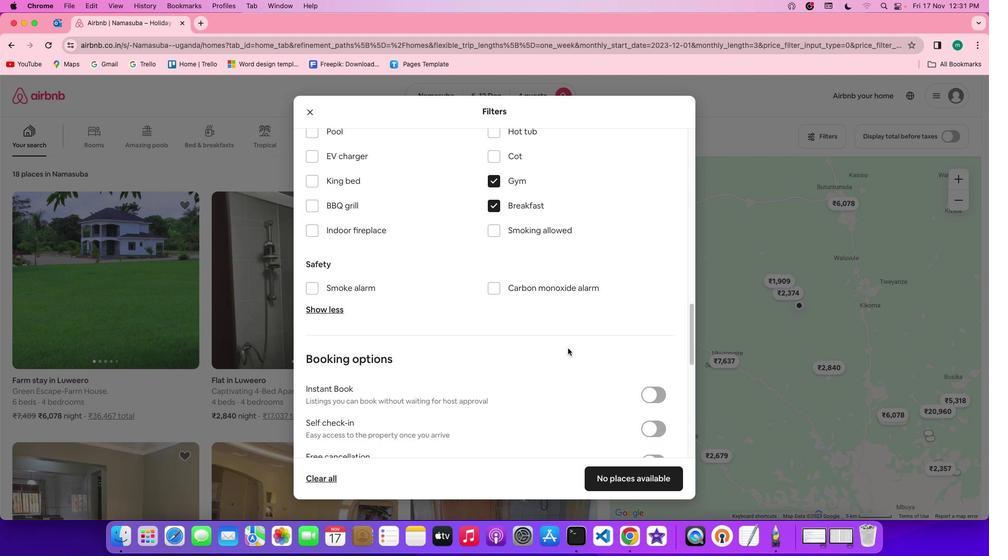 
Action: Mouse scrolled (566, 347) with delta (-1, -1)
Screenshot: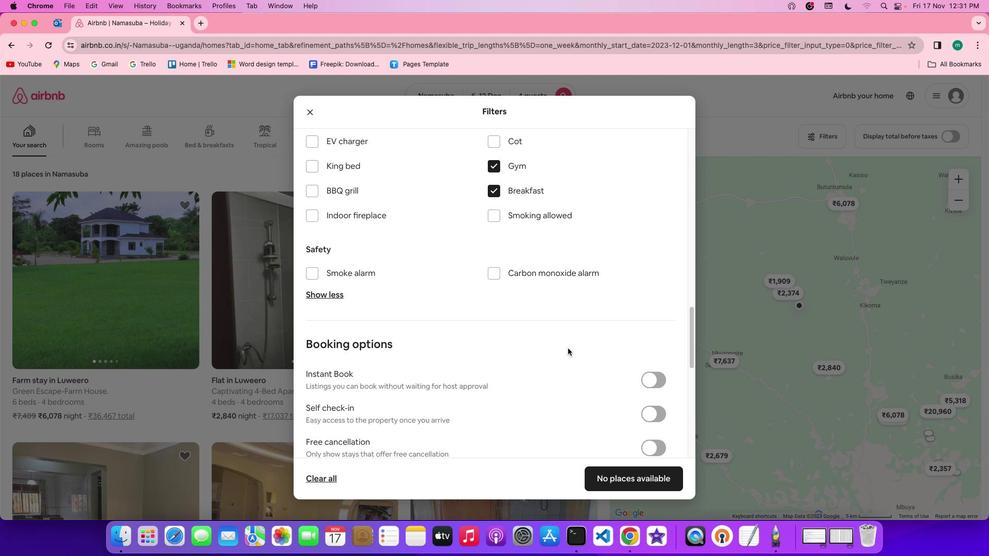 
Action: Mouse scrolled (566, 347) with delta (-1, -1)
Screenshot: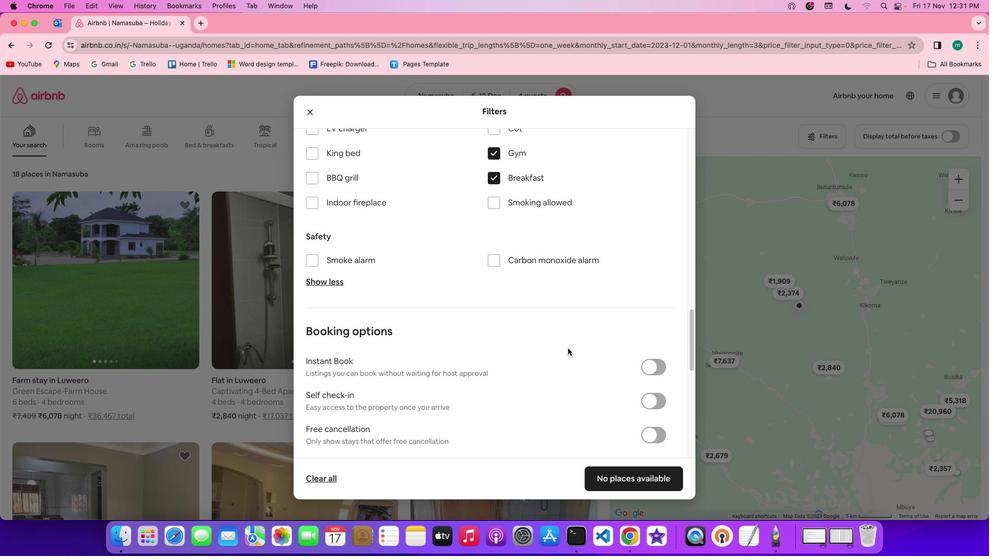
Action: Mouse scrolled (566, 347) with delta (-1, -1)
Screenshot: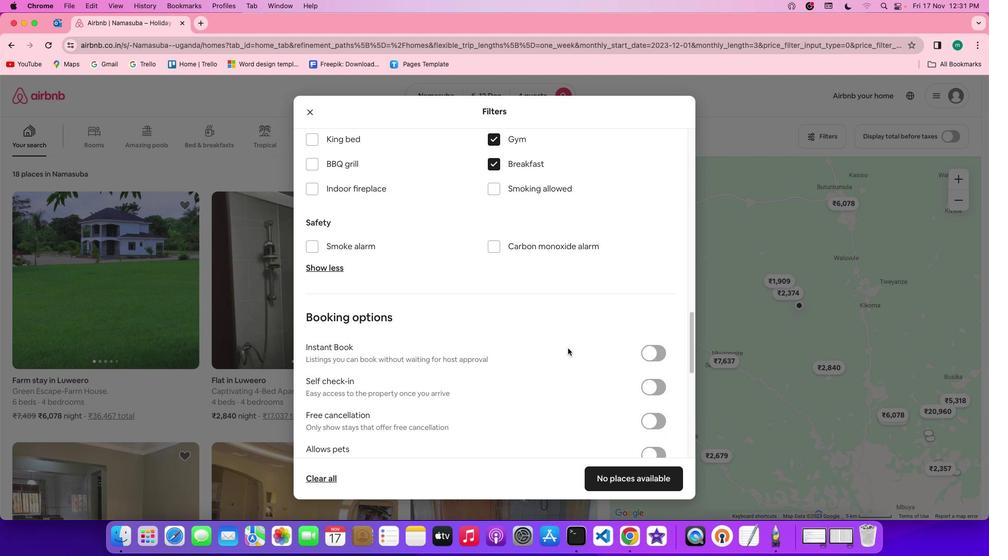 
Action: Mouse scrolled (566, 347) with delta (-1, -1)
Screenshot: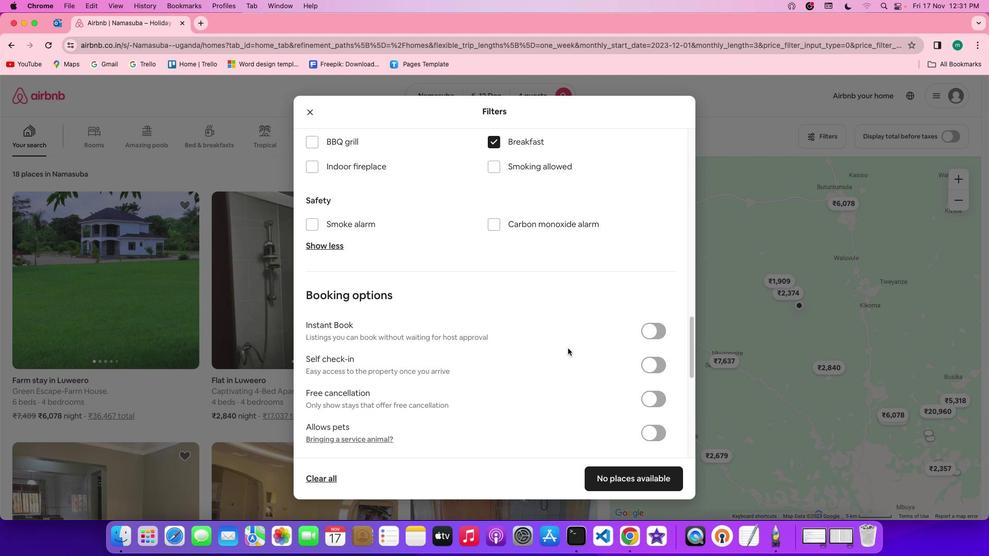 
Action: Mouse scrolled (566, 347) with delta (-1, -1)
Screenshot: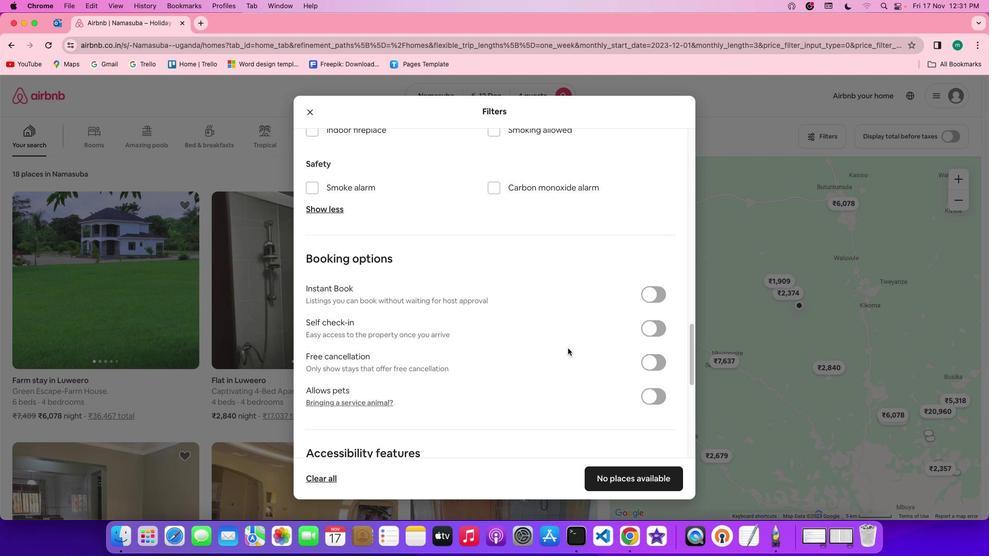 
Action: Mouse scrolled (566, 347) with delta (-1, -2)
Screenshot: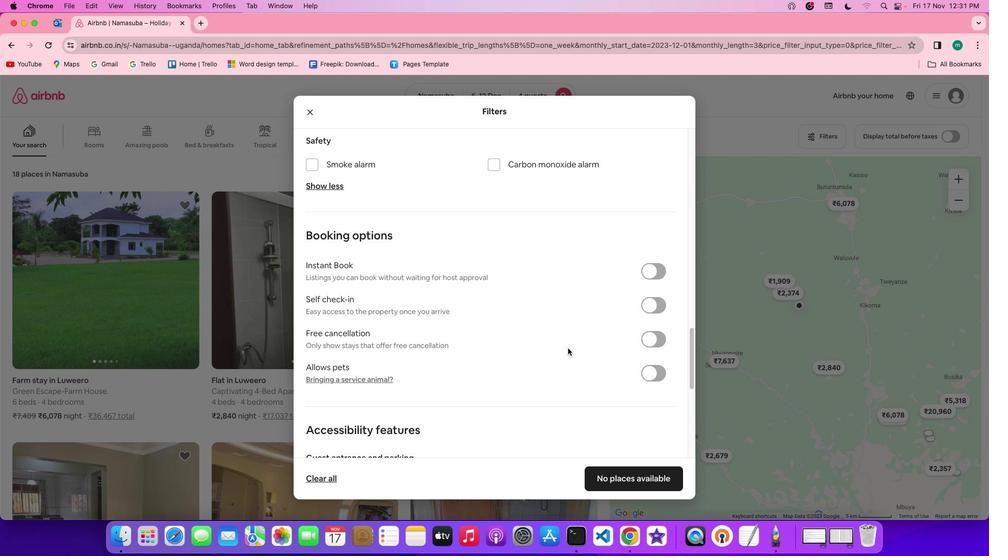 
Action: Mouse scrolled (566, 347) with delta (-1, -1)
Screenshot: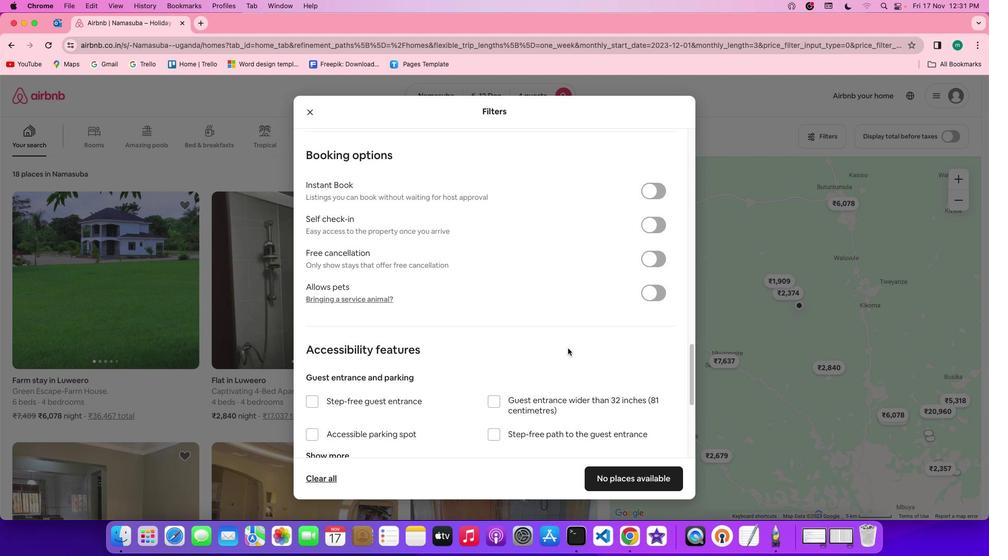 
Action: Mouse scrolled (566, 347) with delta (-1, -1)
Screenshot: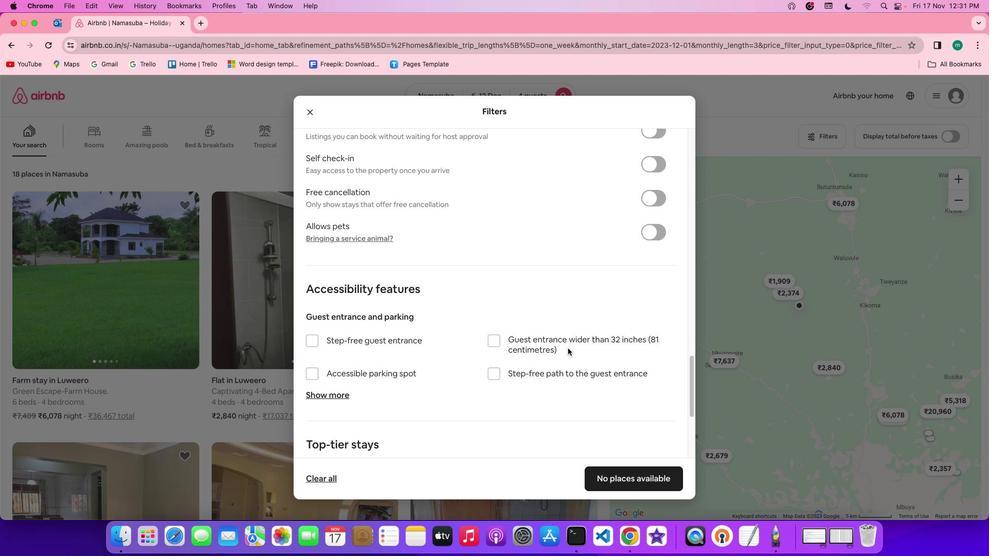 
Action: Mouse scrolled (566, 347) with delta (-1, -2)
Screenshot: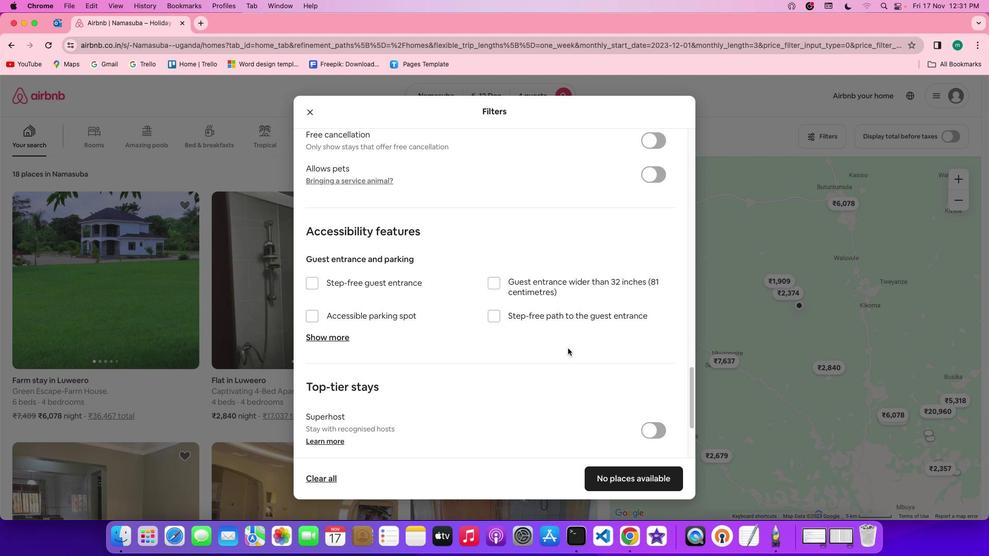 
Action: Mouse scrolled (566, 347) with delta (-1, -3)
Screenshot: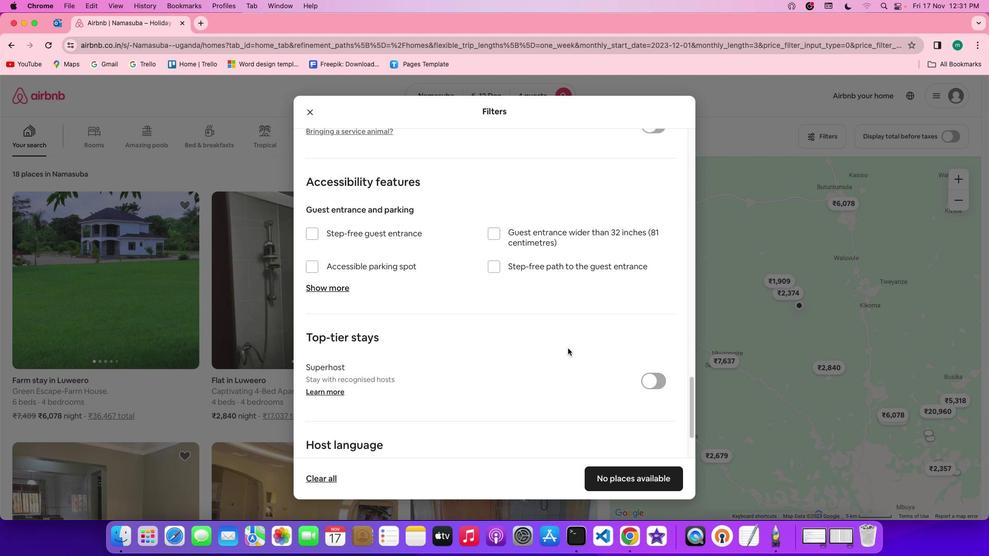 
Action: Mouse scrolled (566, 347) with delta (-1, -3)
Screenshot: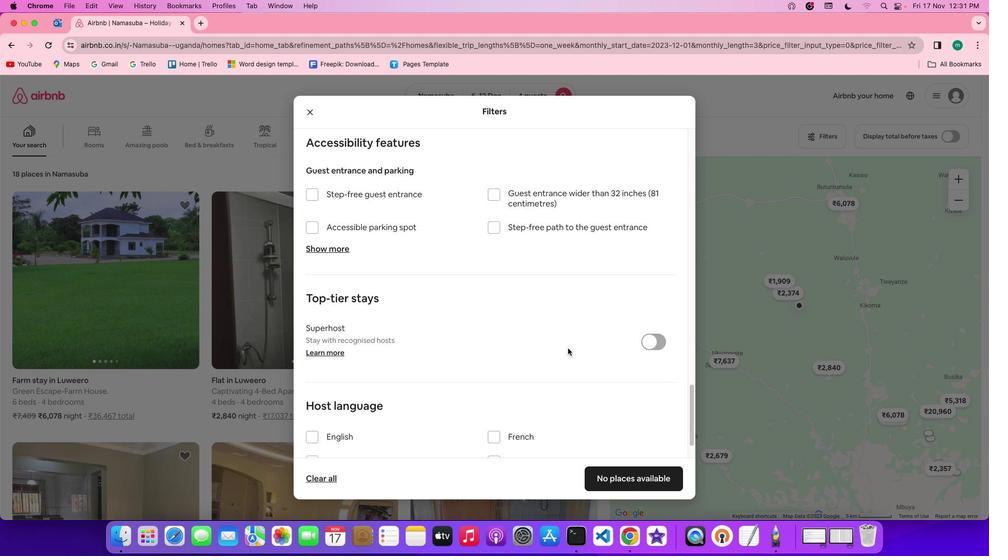 
Action: Mouse scrolled (566, 347) with delta (-1, -1)
Screenshot: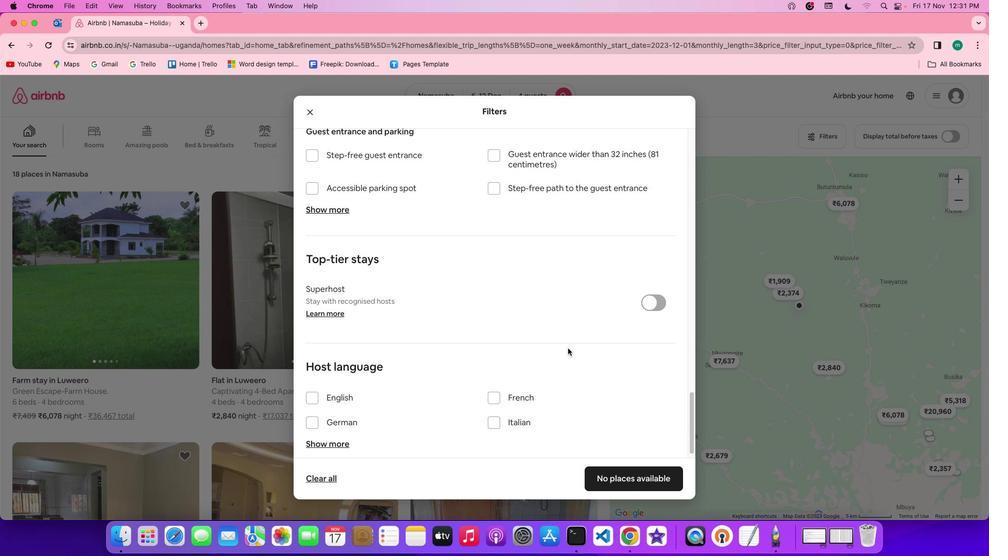 
Action: Mouse scrolled (566, 347) with delta (-1, -1)
Screenshot: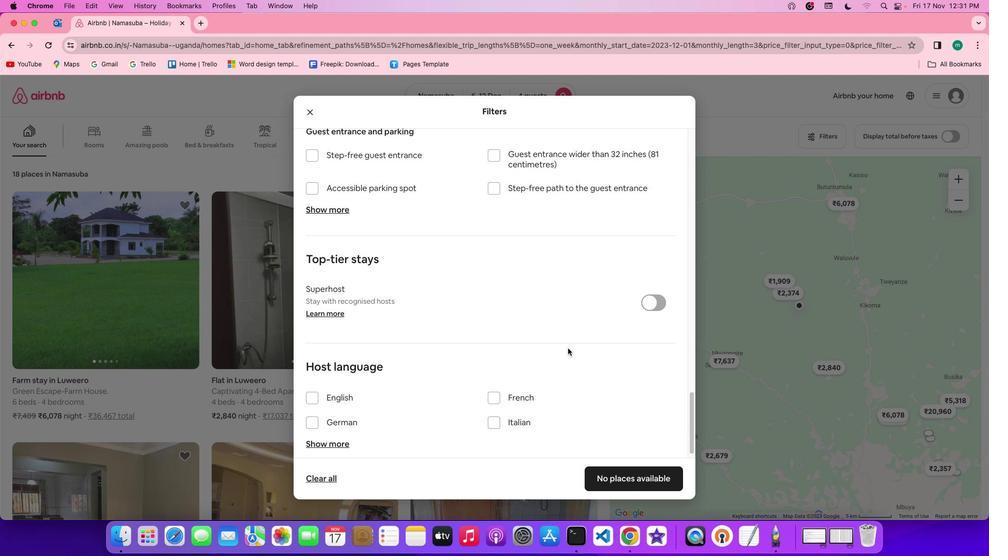 
Action: Mouse scrolled (566, 347) with delta (-1, -2)
Screenshot: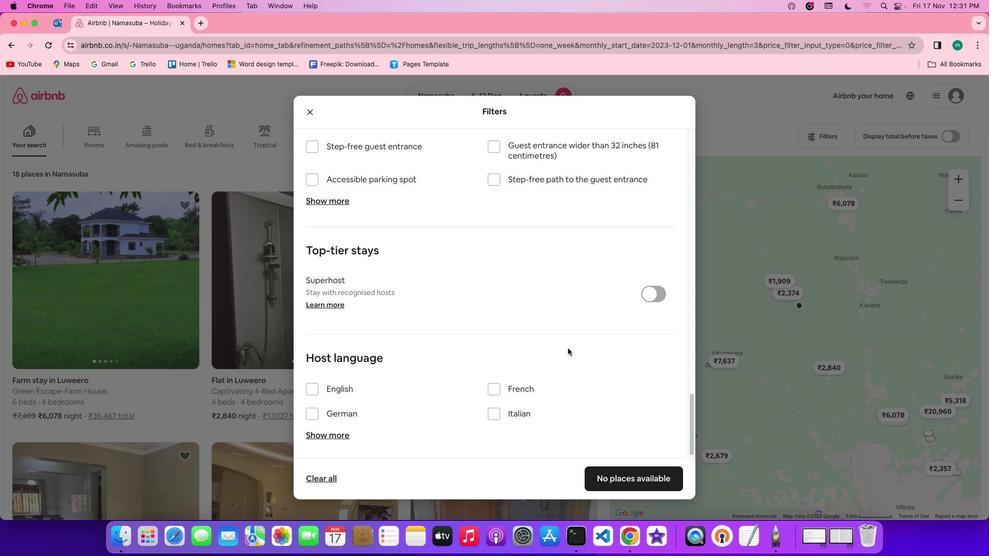 
Action: Mouse scrolled (566, 347) with delta (-1, -3)
Screenshot: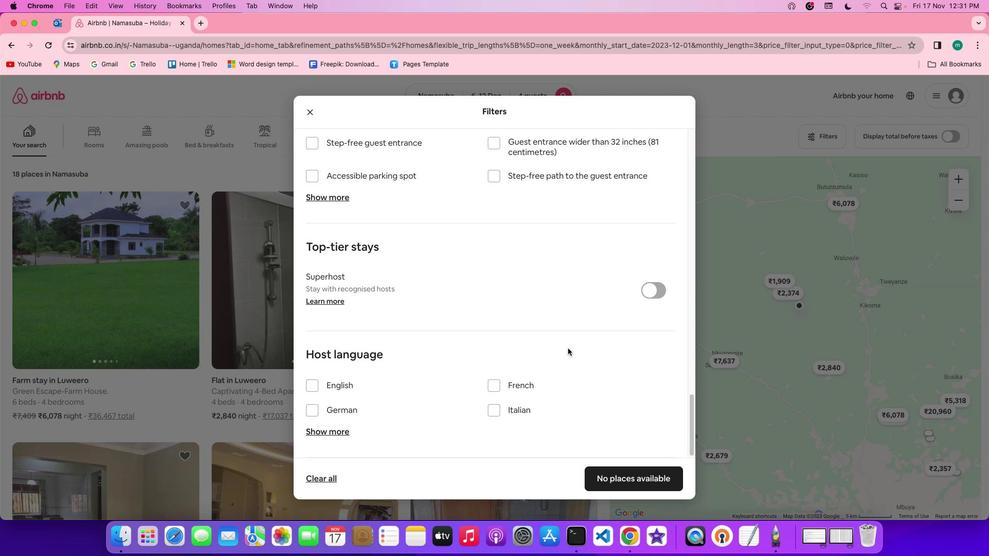 
Action: Mouse scrolled (566, 347) with delta (-1, -3)
Screenshot: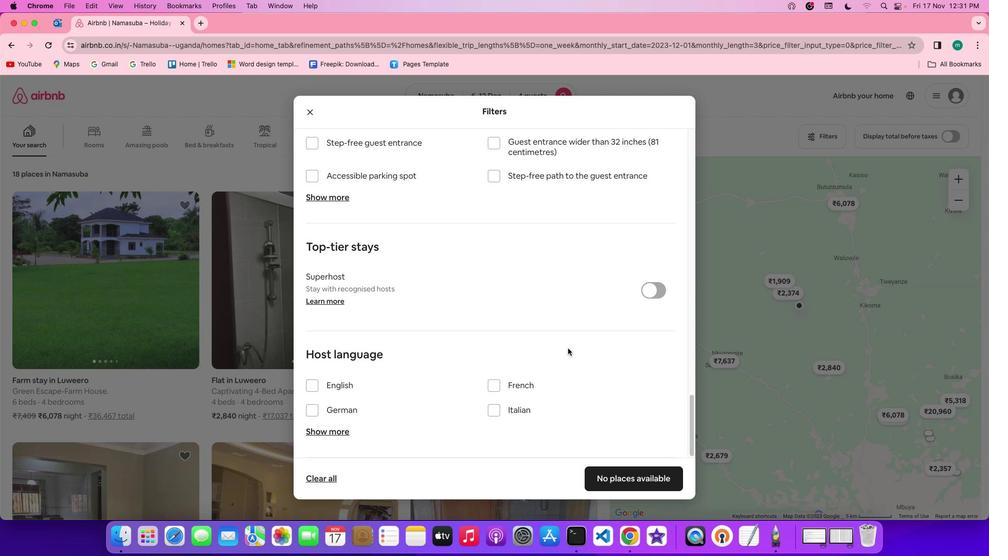 
Action: Mouse scrolled (566, 347) with delta (-1, -4)
Screenshot: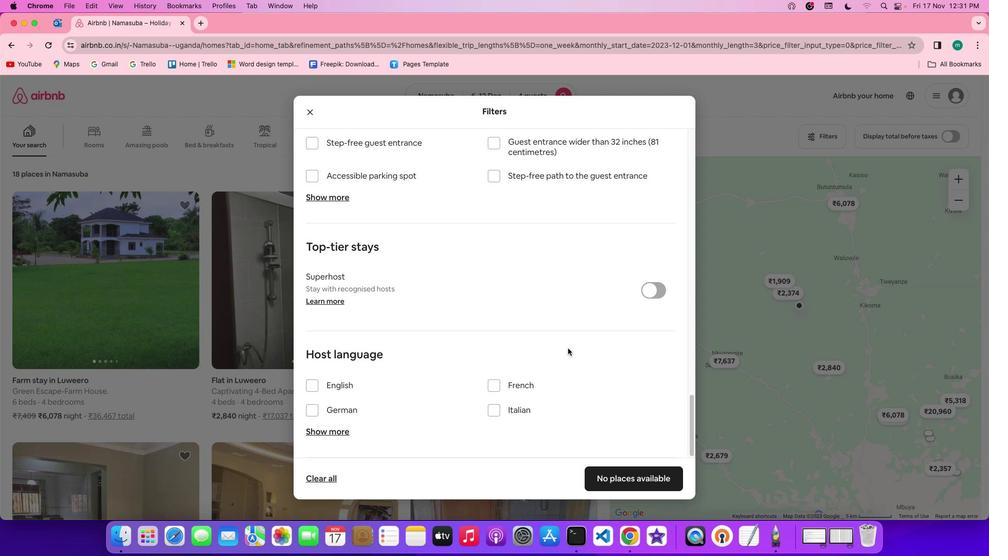 
Action: Mouse scrolled (566, 347) with delta (-1, -1)
Screenshot: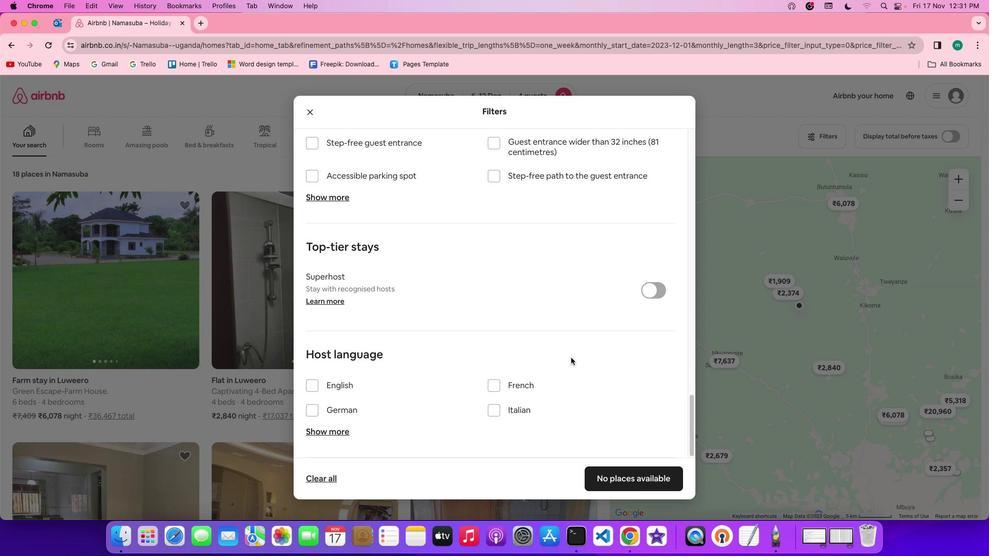 
Action: Mouse scrolled (566, 347) with delta (-1, -1)
Screenshot: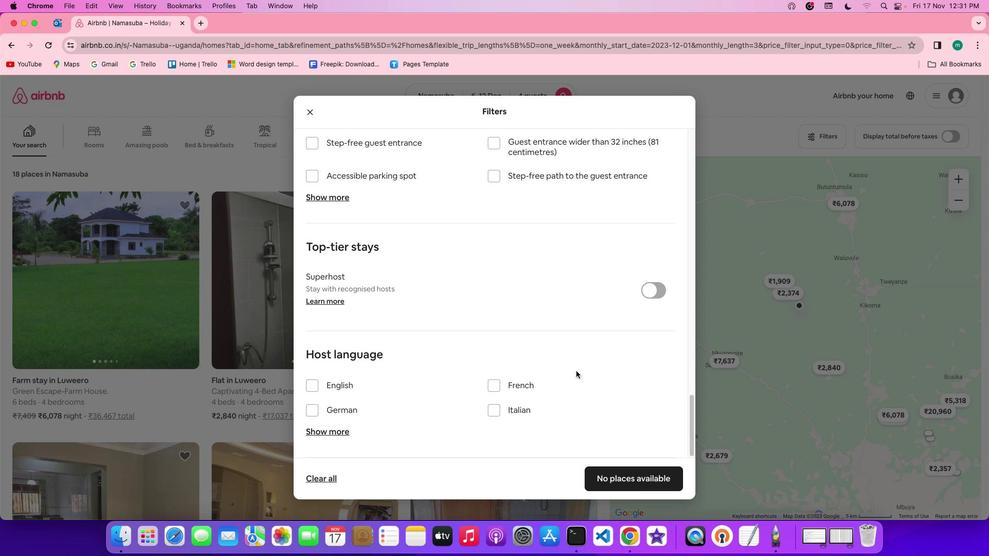 
Action: Mouse scrolled (566, 347) with delta (-1, -2)
Screenshot: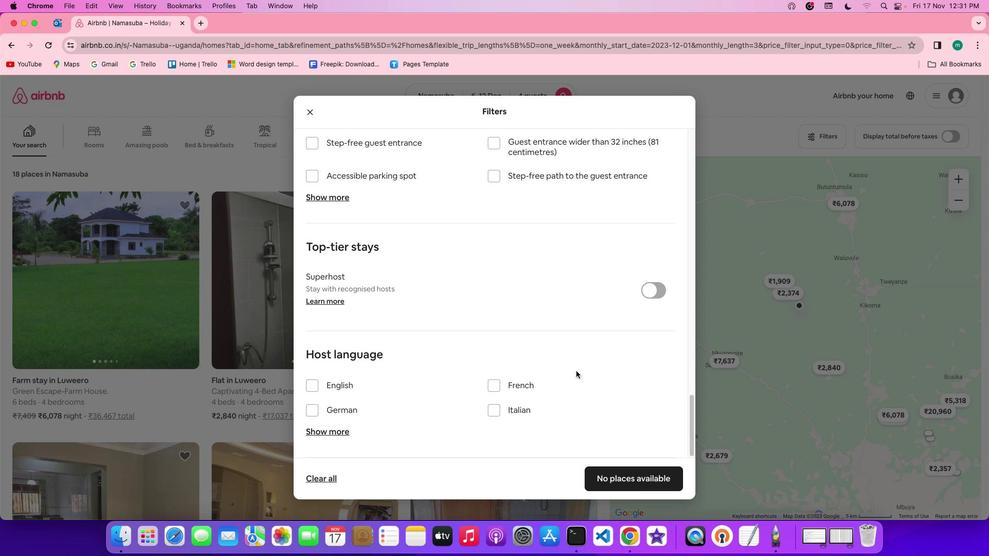 
Action: Mouse scrolled (566, 347) with delta (-1, -3)
Screenshot: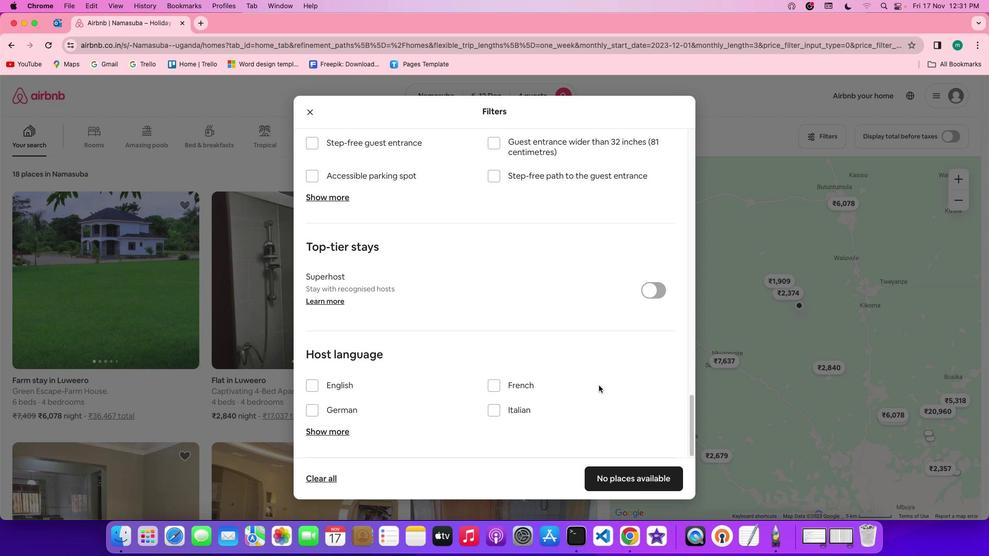 
Action: Mouse scrolled (566, 347) with delta (-1, -4)
Screenshot: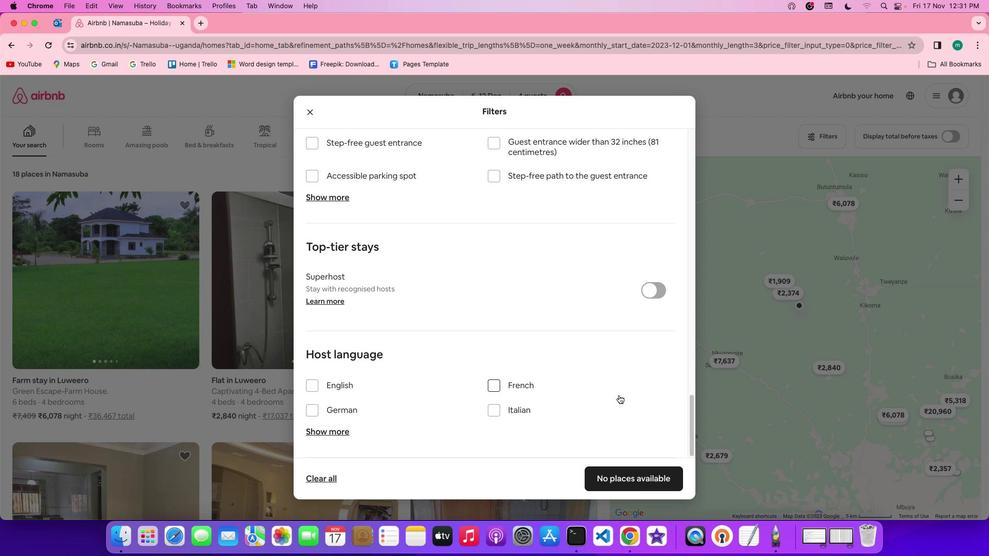 
Action: Mouse moved to (647, 474)
Screenshot: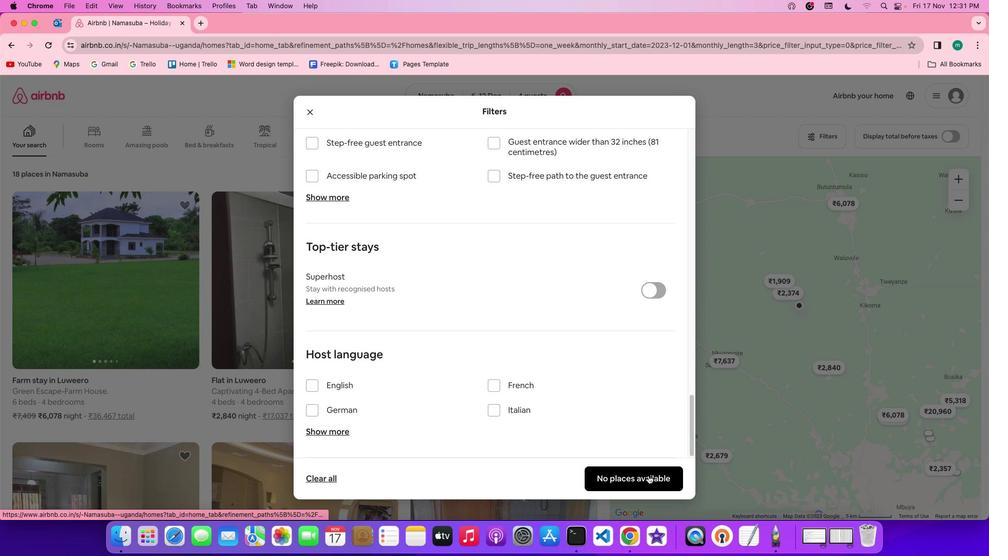 
Action: Mouse pressed left at (647, 474)
Screenshot: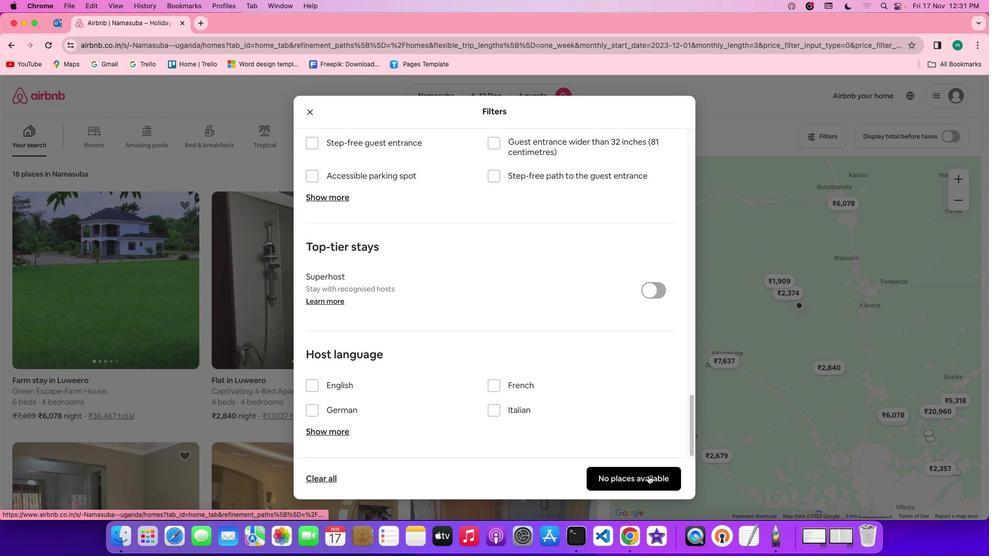 
Action: Mouse moved to (451, 363)
Screenshot: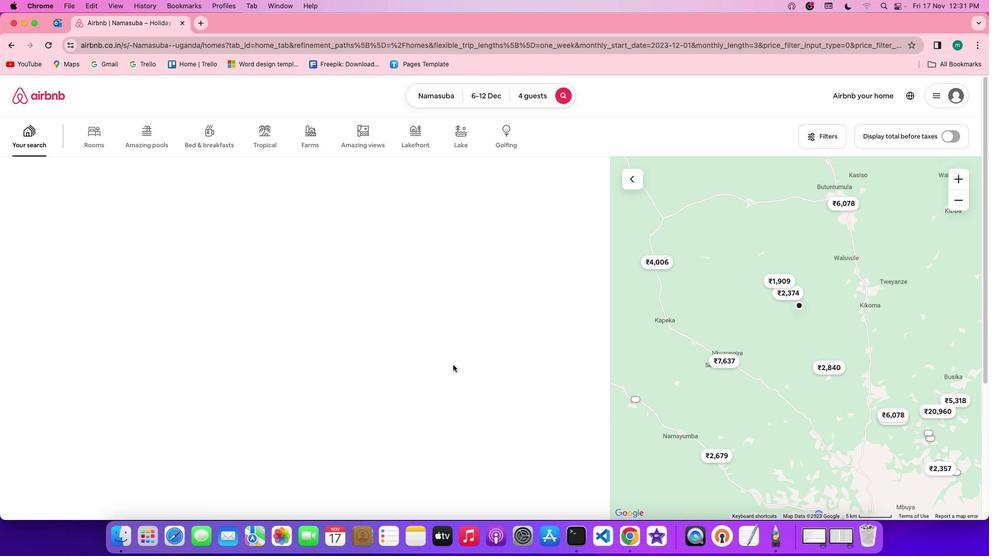 
